 Task: Look for space in Harlingen, United States from 10th August, 2023 to 20th August, 2023 for 12 adults in price range Rs.10000 to Rs.14000. Place can be entire place or shared room with 6 bedrooms having 12 beds and 6 bathrooms. Property type can be house, flat, guest house. Amenities needed are: wifi, TV, free parkinig on premises, gym, breakfast. Booking option can be shelf check-in. Required host language is English.
Action: Mouse moved to (541, 126)
Screenshot: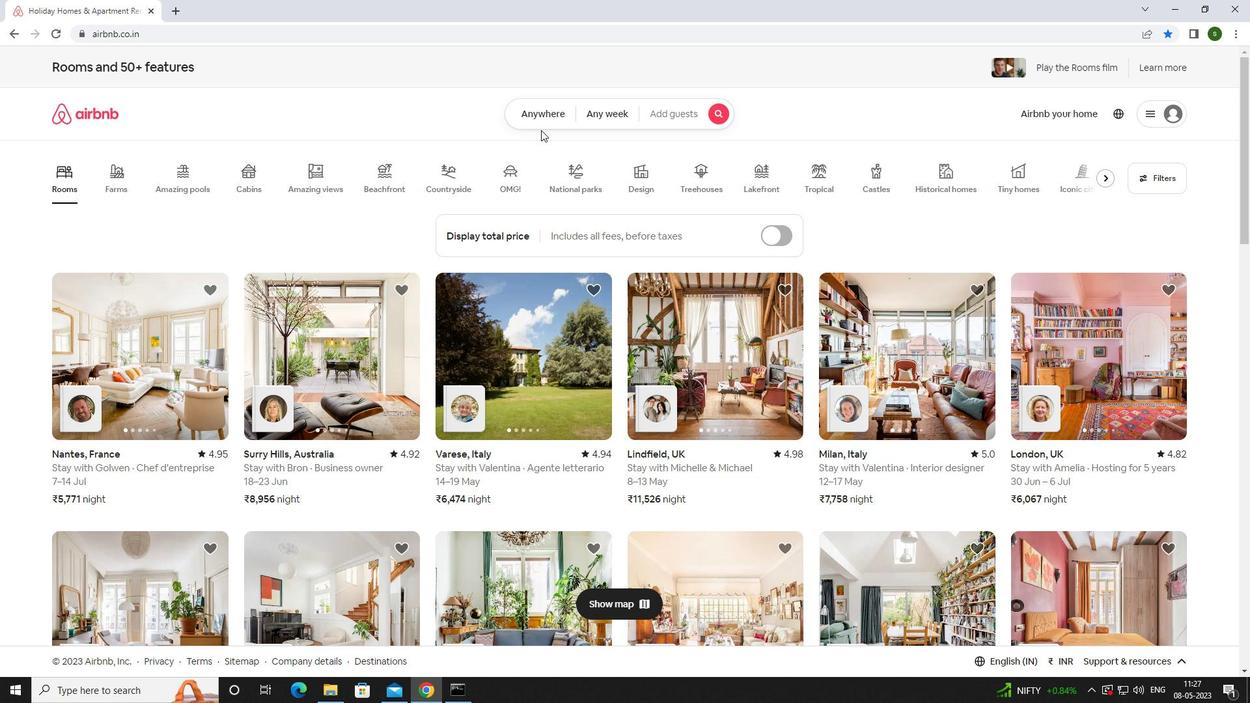 
Action: Mouse pressed left at (541, 126)
Screenshot: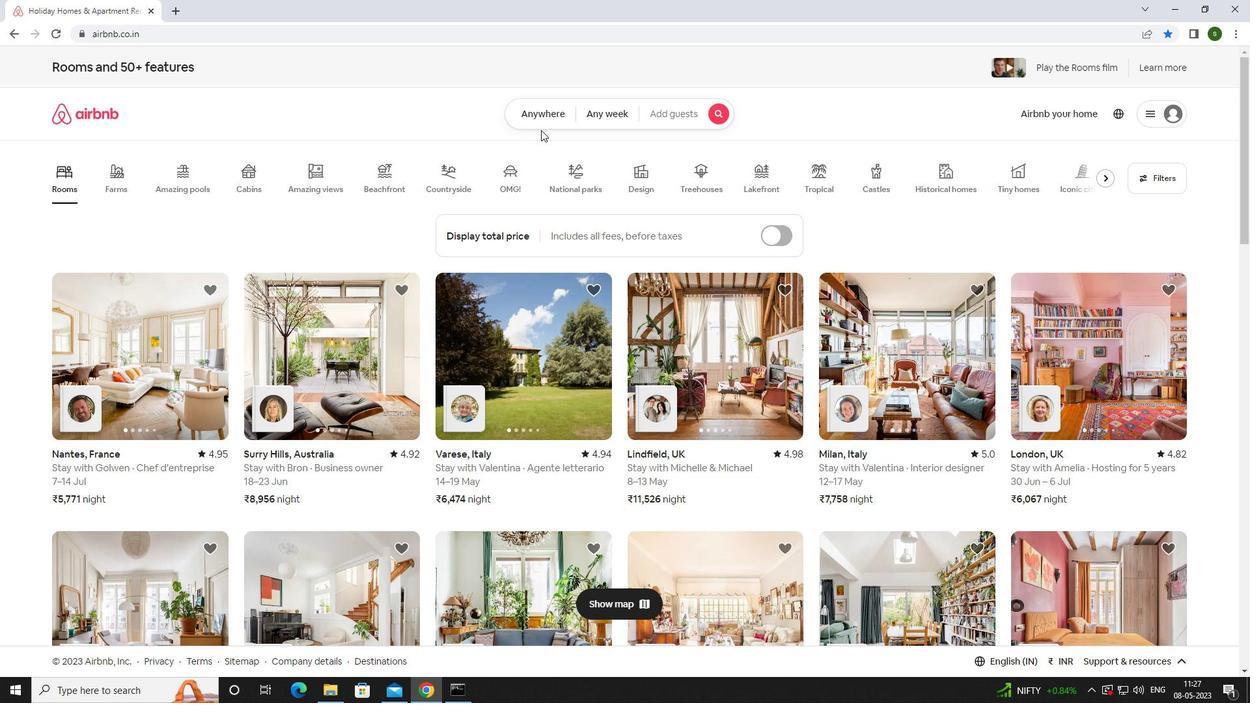 
Action: Mouse moved to (440, 170)
Screenshot: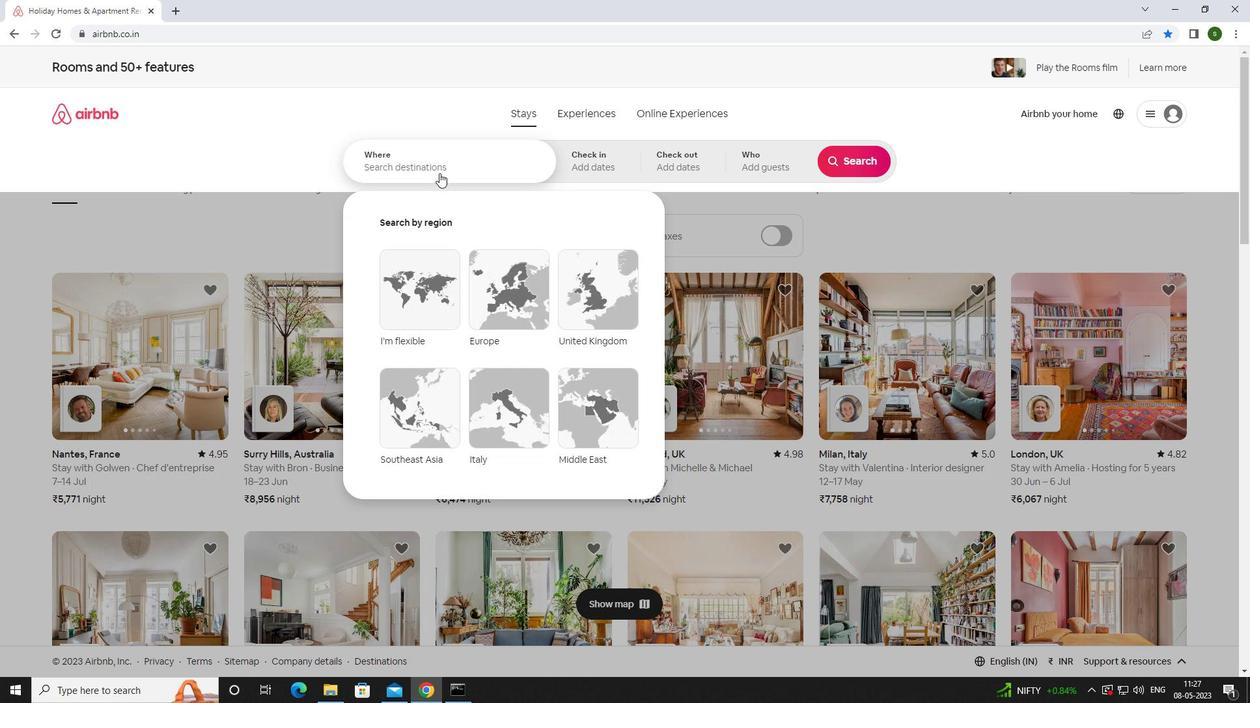 
Action: Mouse pressed left at (440, 170)
Screenshot: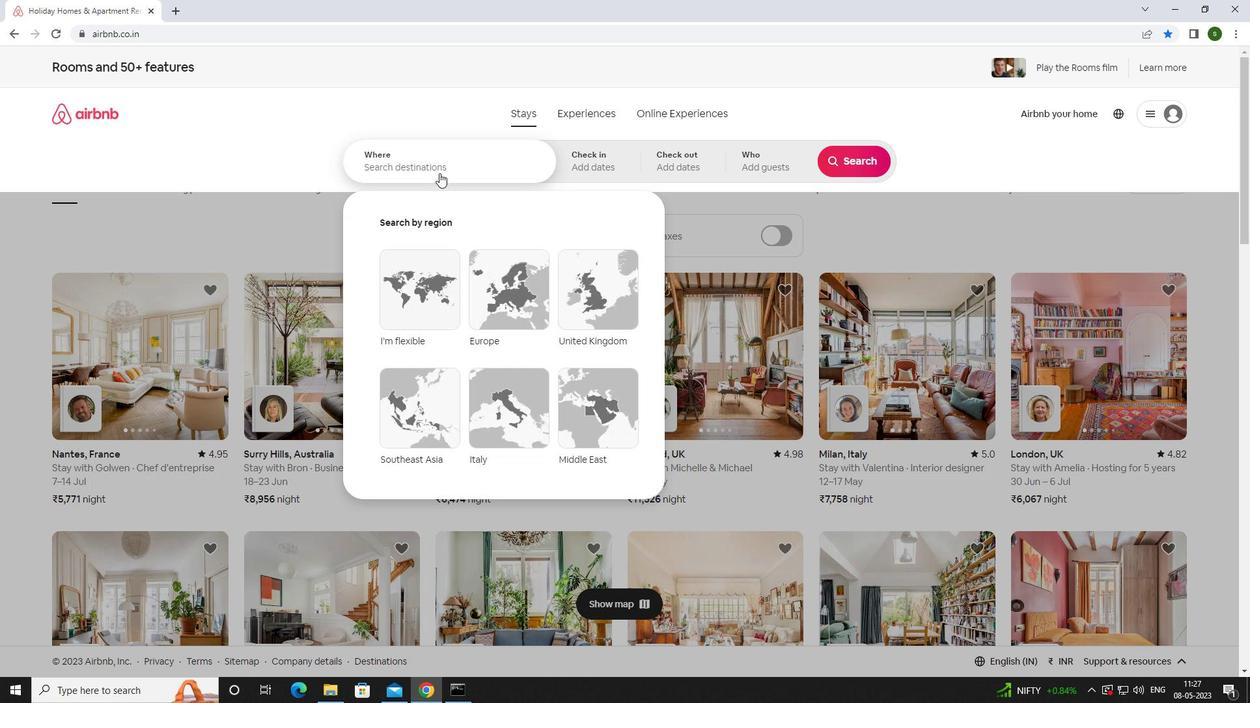 
Action: Mouse moved to (440, 170)
Screenshot: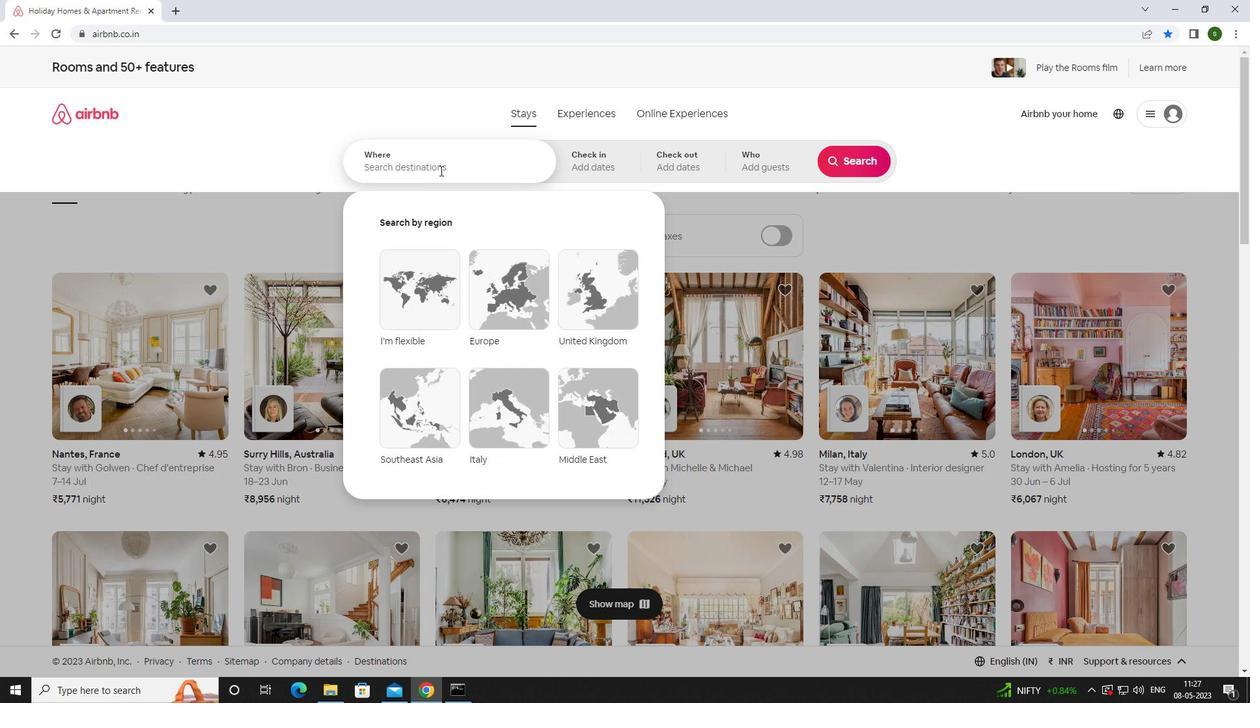 
Action: Key pressed <Key.caps_lock>h<Key.caps_lock>arlingen,<Key.space><Key.caps_lock>u<Key.caps_lock>nited<Key.space><Key.caps_lock>states<Key.enter>
Screenshot: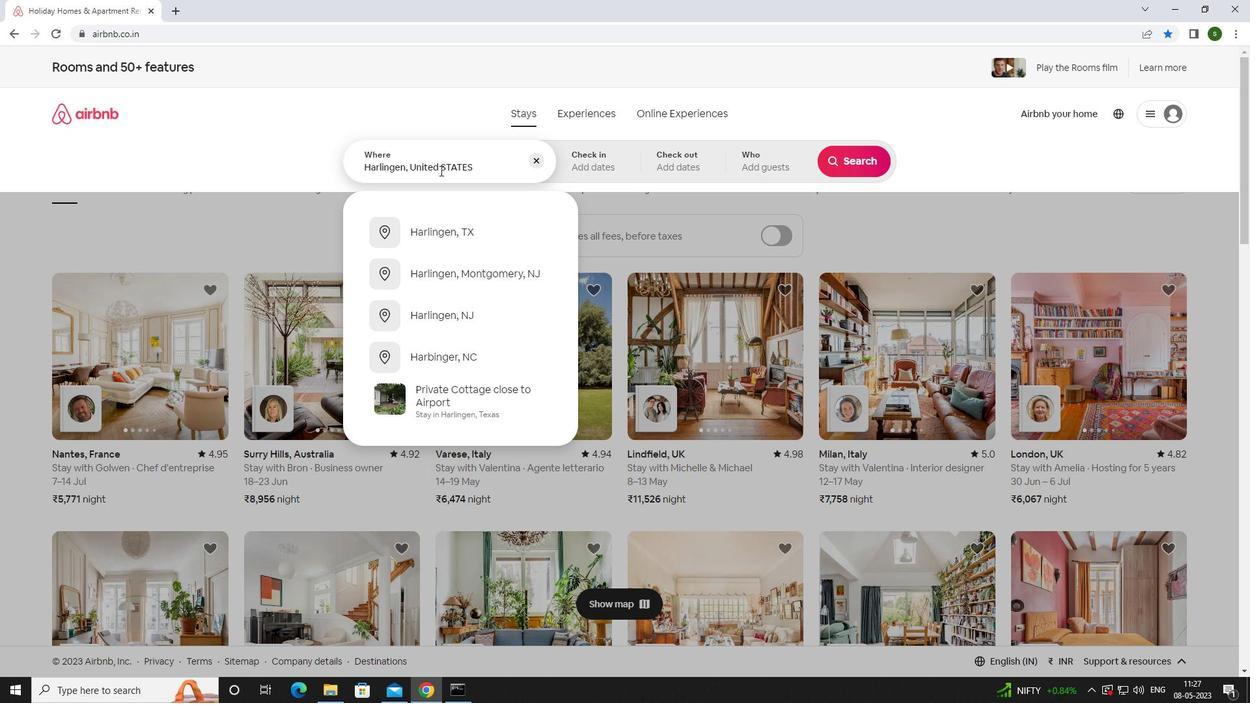 
Action: Mouse moved to (853, 267)
Screenshot: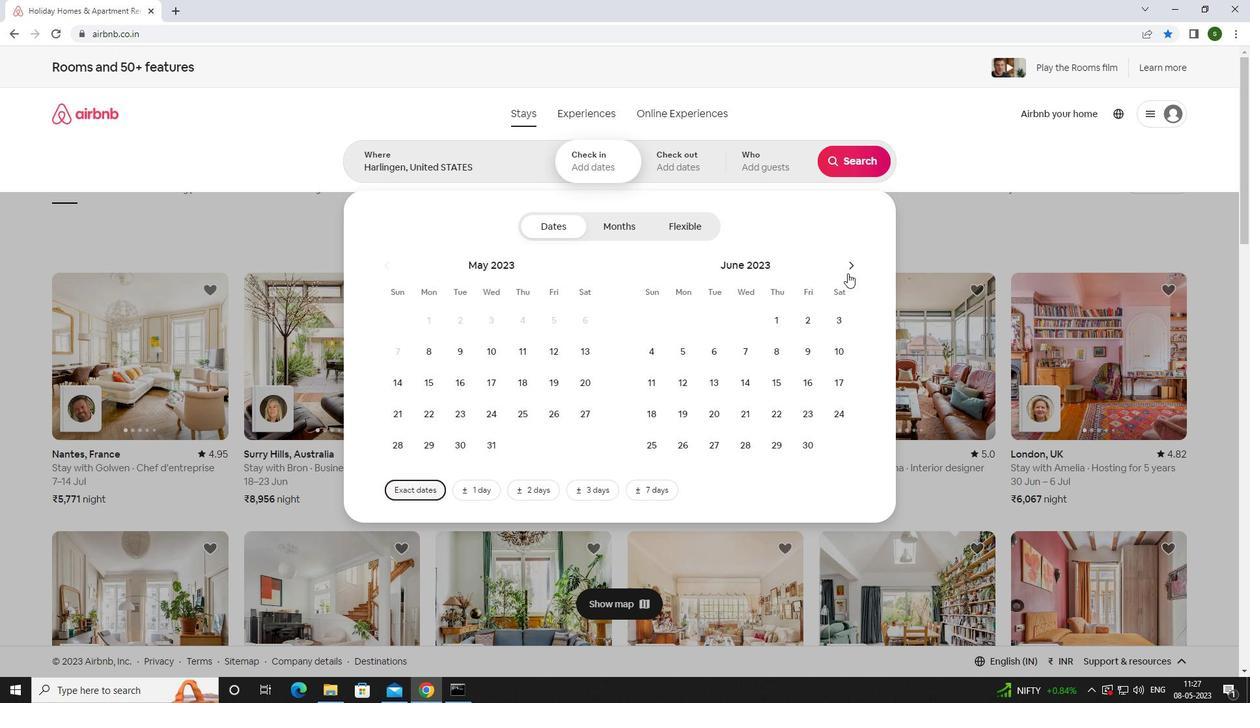 
Action: Mouse pressed left at (853, 267)
Screenshot: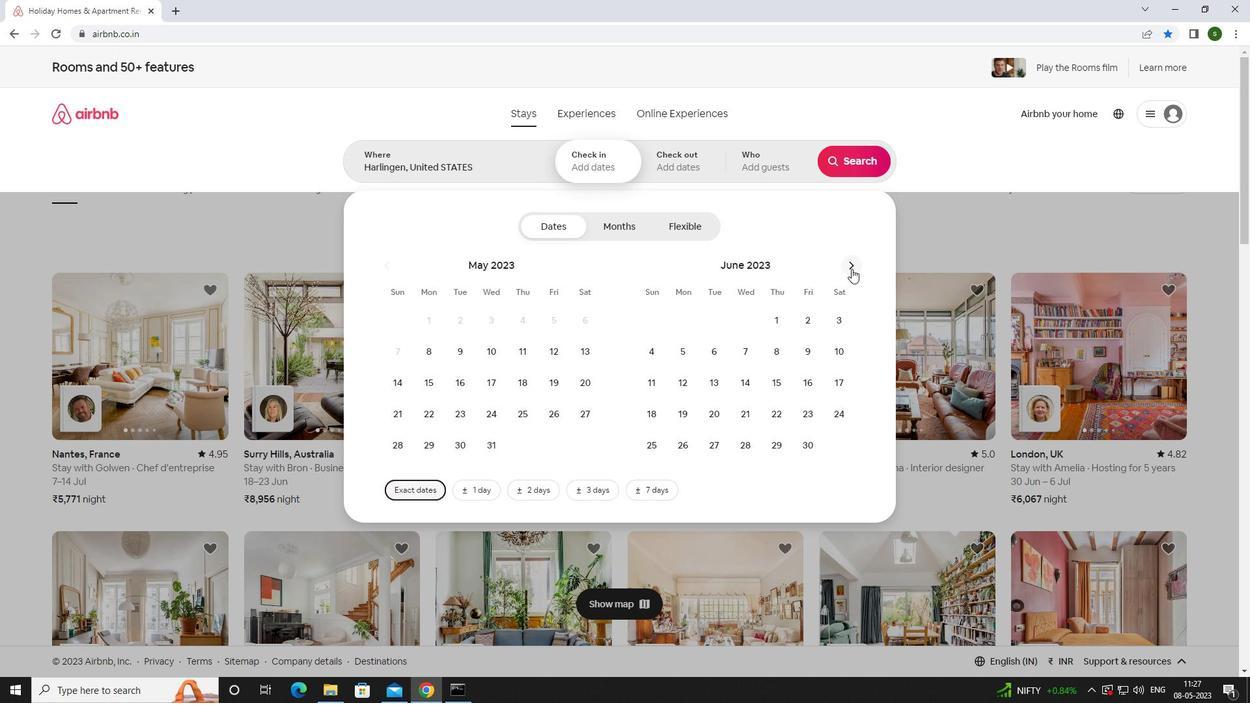 
Action: Mouse pressed left at (853, 267)
Screenshot: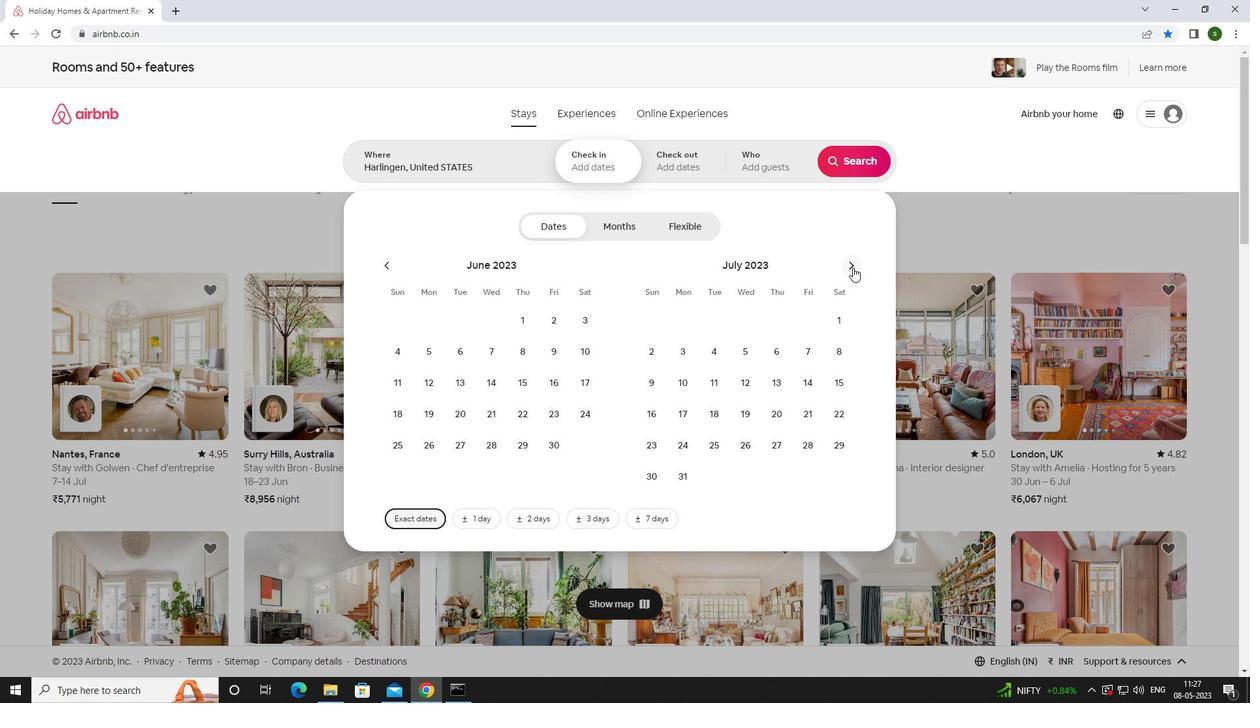 
Action: Mouse moved to (781, 355)
Screenshot: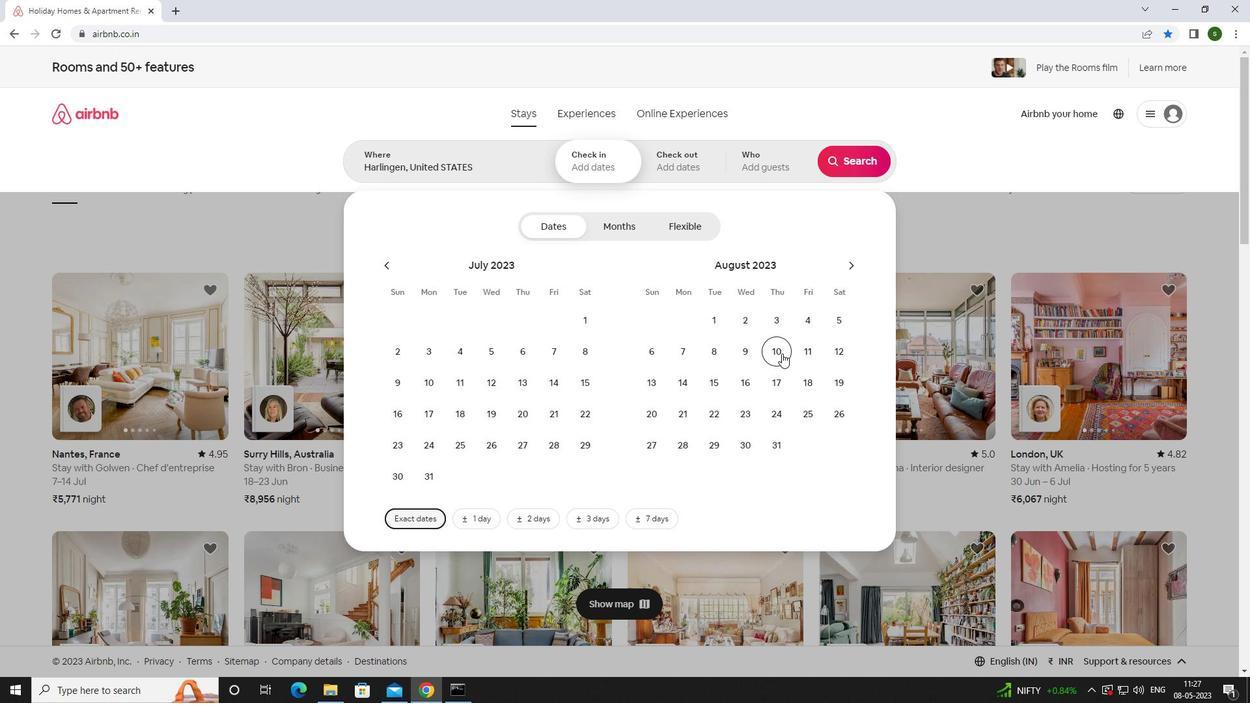 
Action: Mouse pressed left at (781, 355)
Screenshot: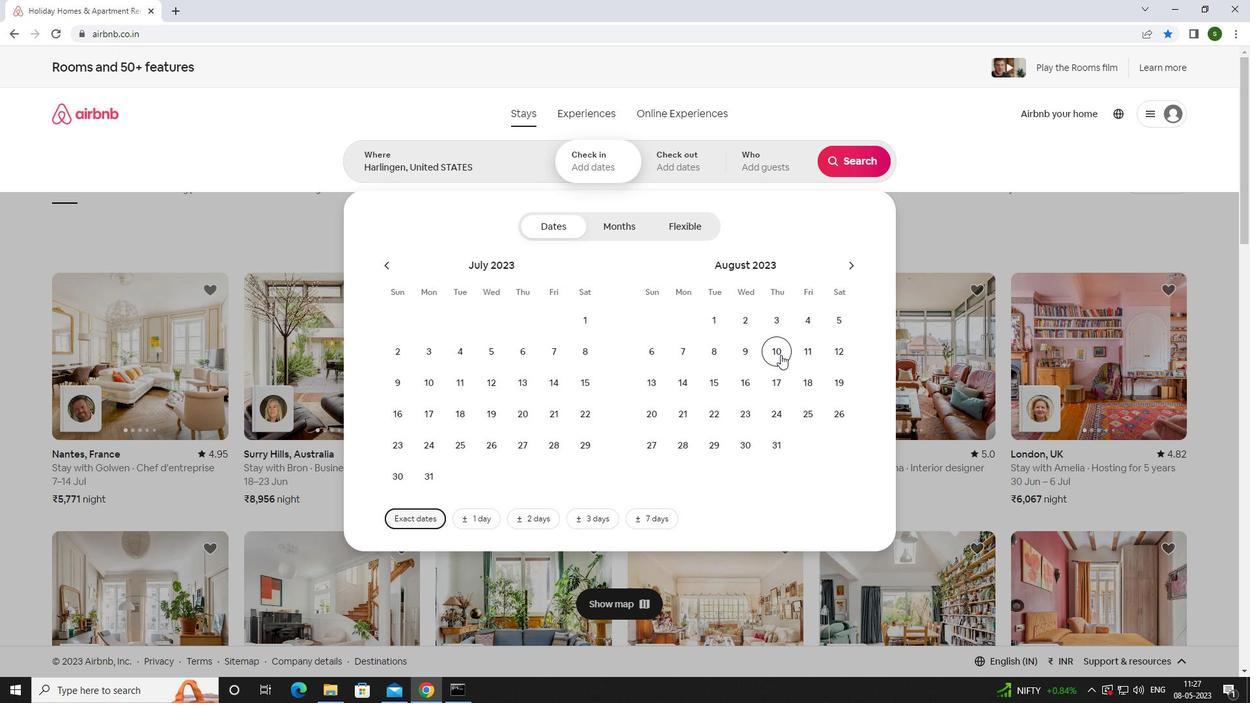 
Action: Mouse moved to (653, 409)
Screenshot: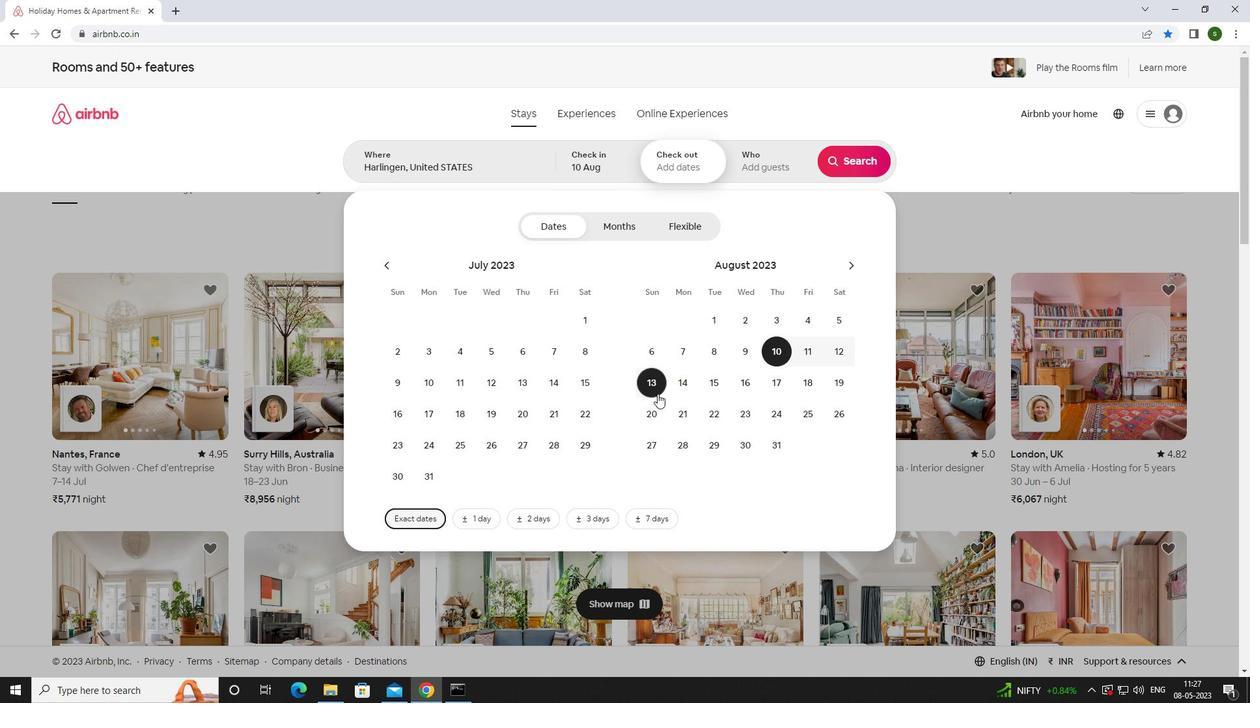 
Action: Mouse pressed left at (653, 409)
Screenshot: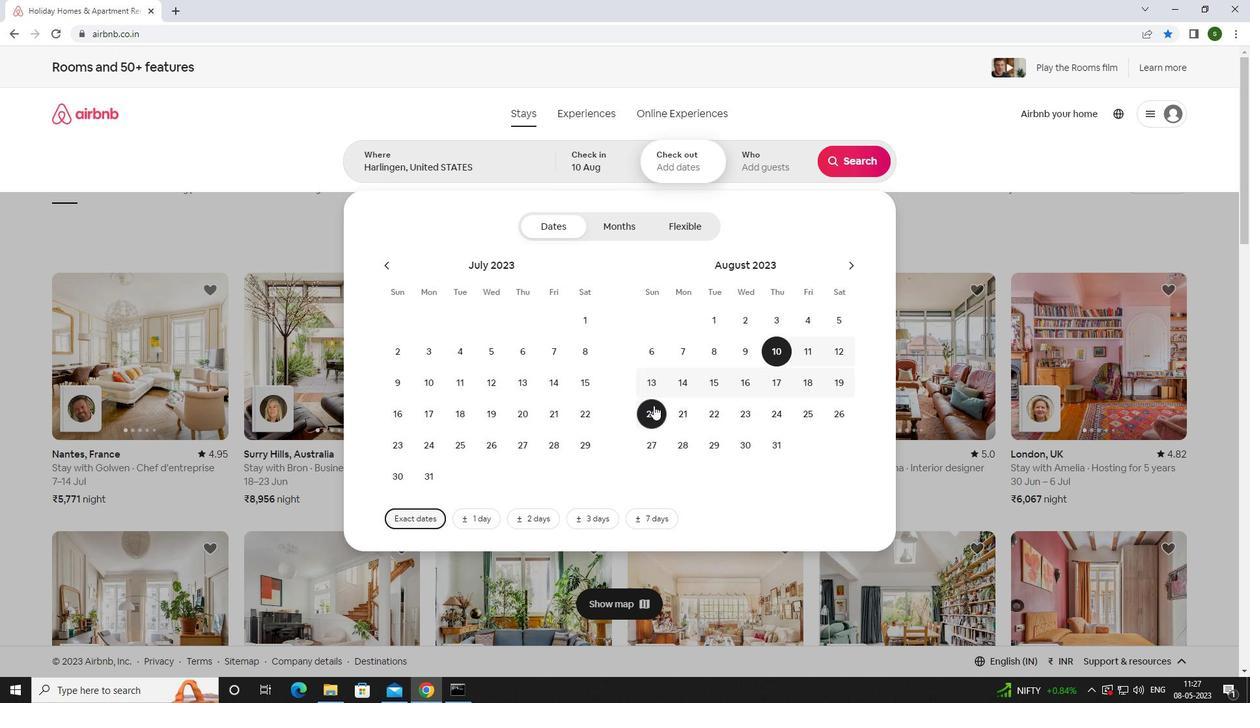 
Action: Mouse moved to (759, 168)
Screenshot: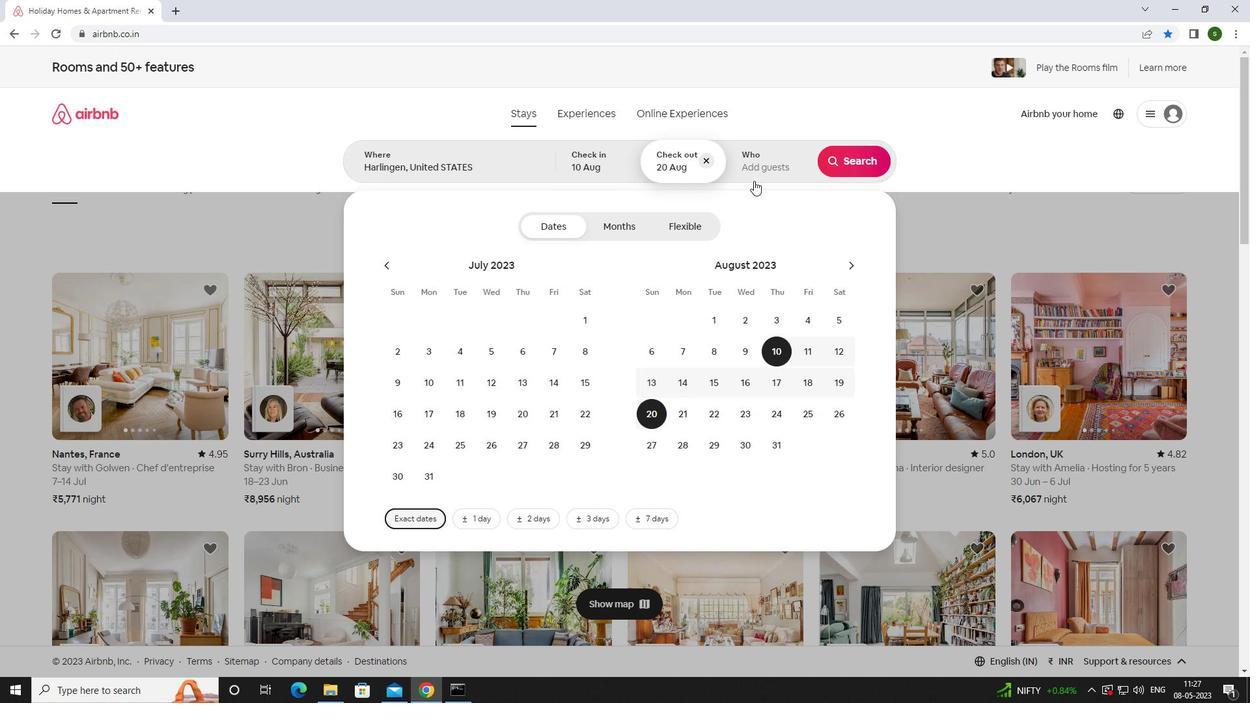 
Action: Mouse pressed left at (759, 168)
Screenshot: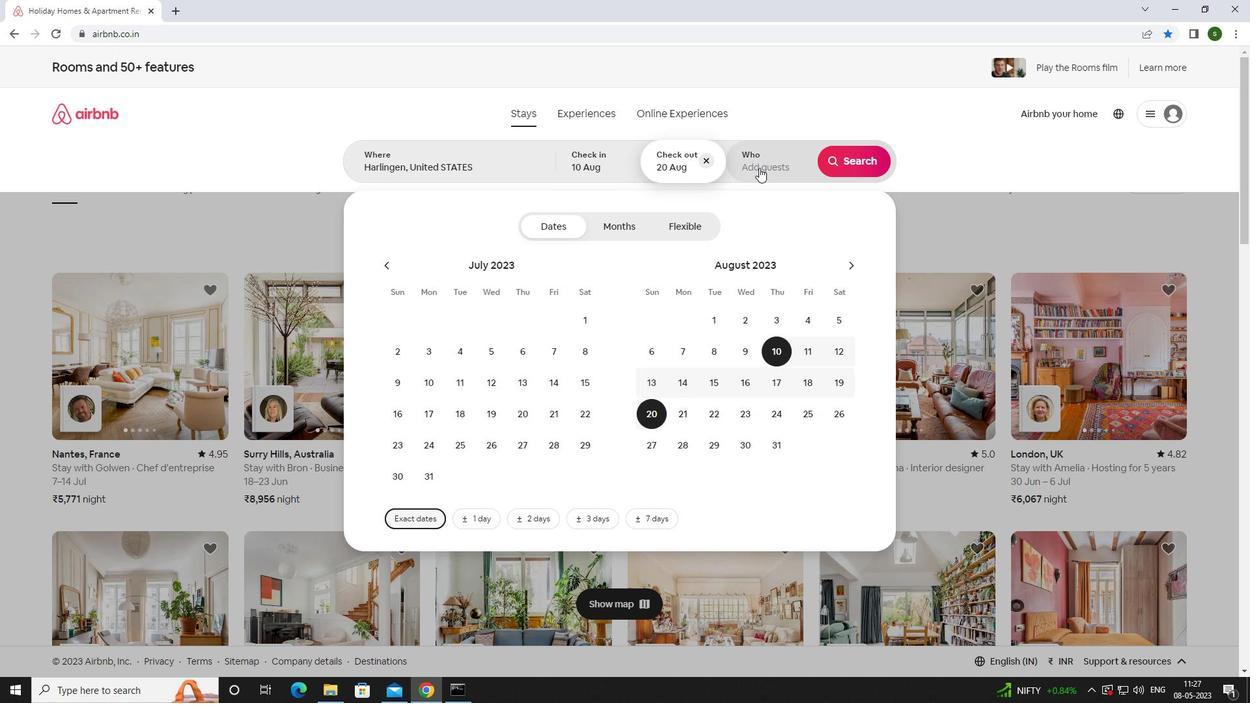 
Action: Mouse moved to (865, 230)
Screenshot: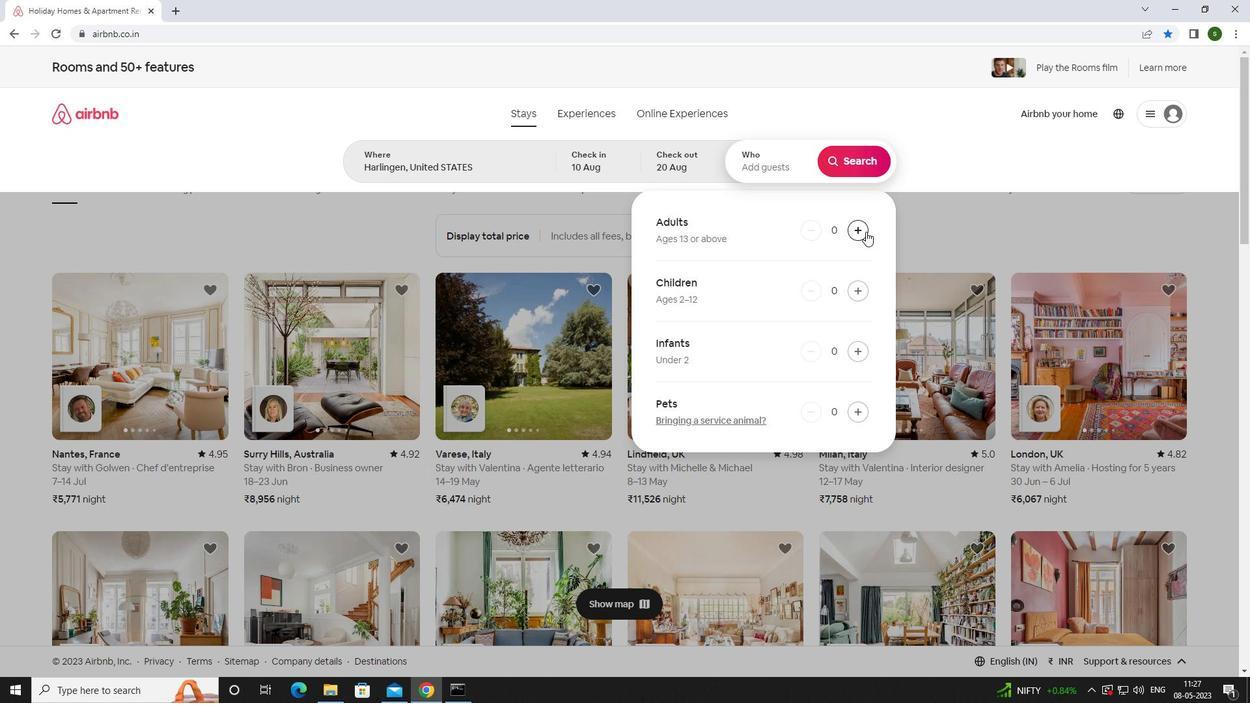 
Action: Mouse pressed left at (865, 230)
Screenshot: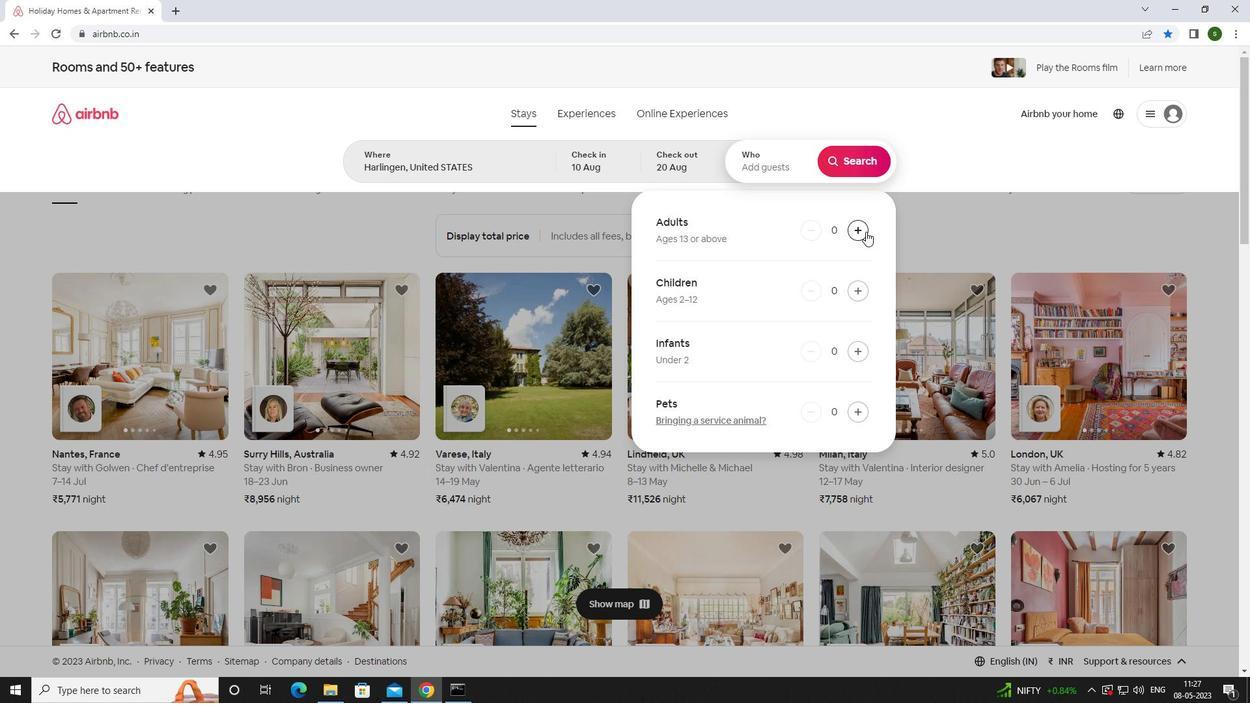 
Action: Mouse pressed left at (865, 230)
Screenshot: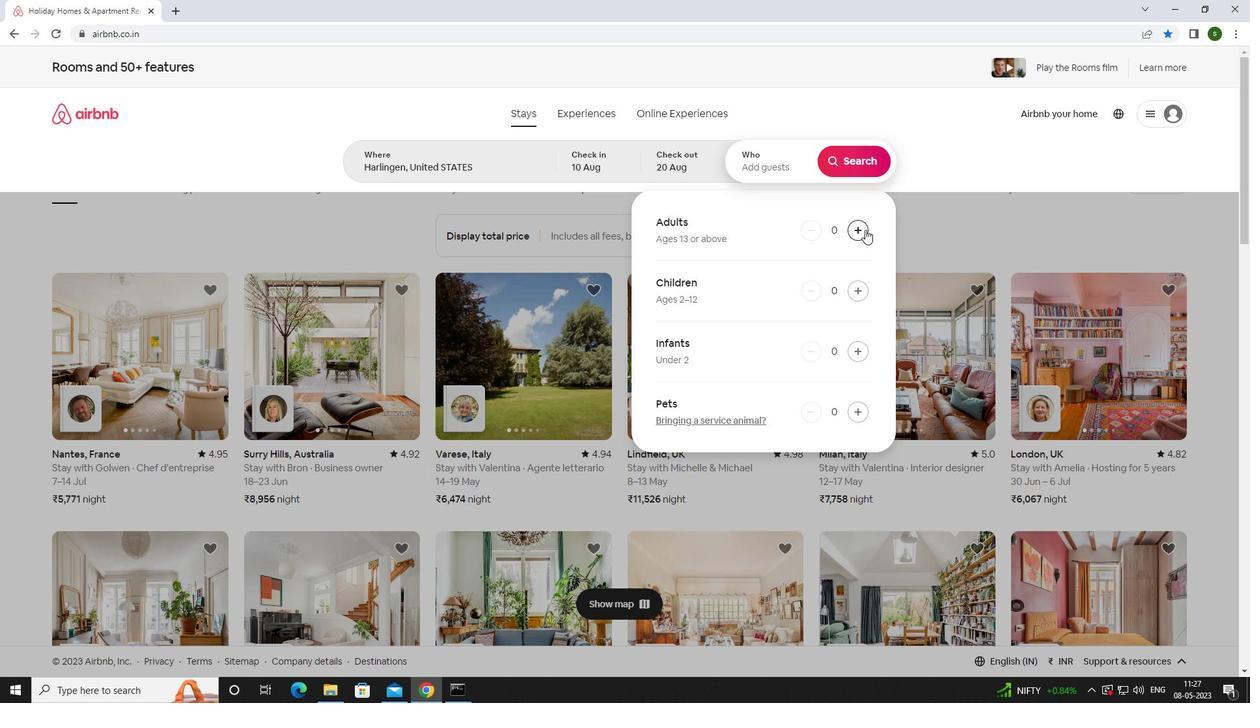 
Action: Mouse pressed left at (865, 230)
Screenshot: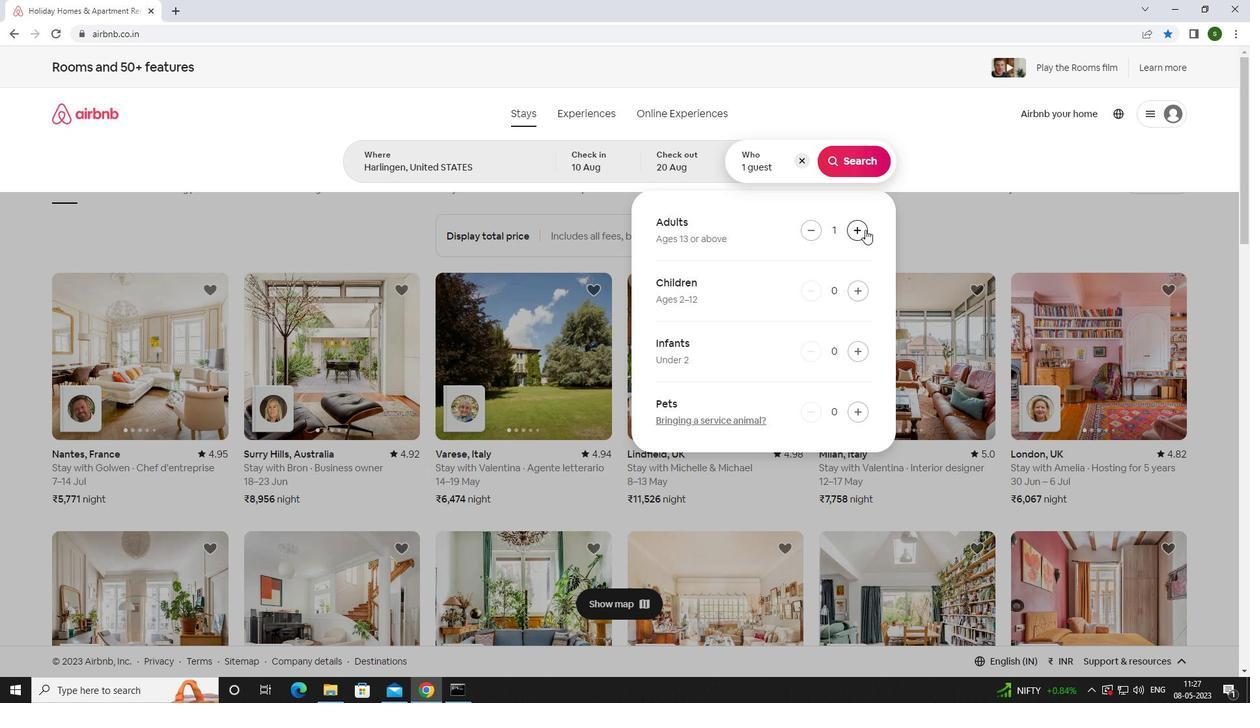 
Action: Mouse pressed left at (865, 230)
Screenshot: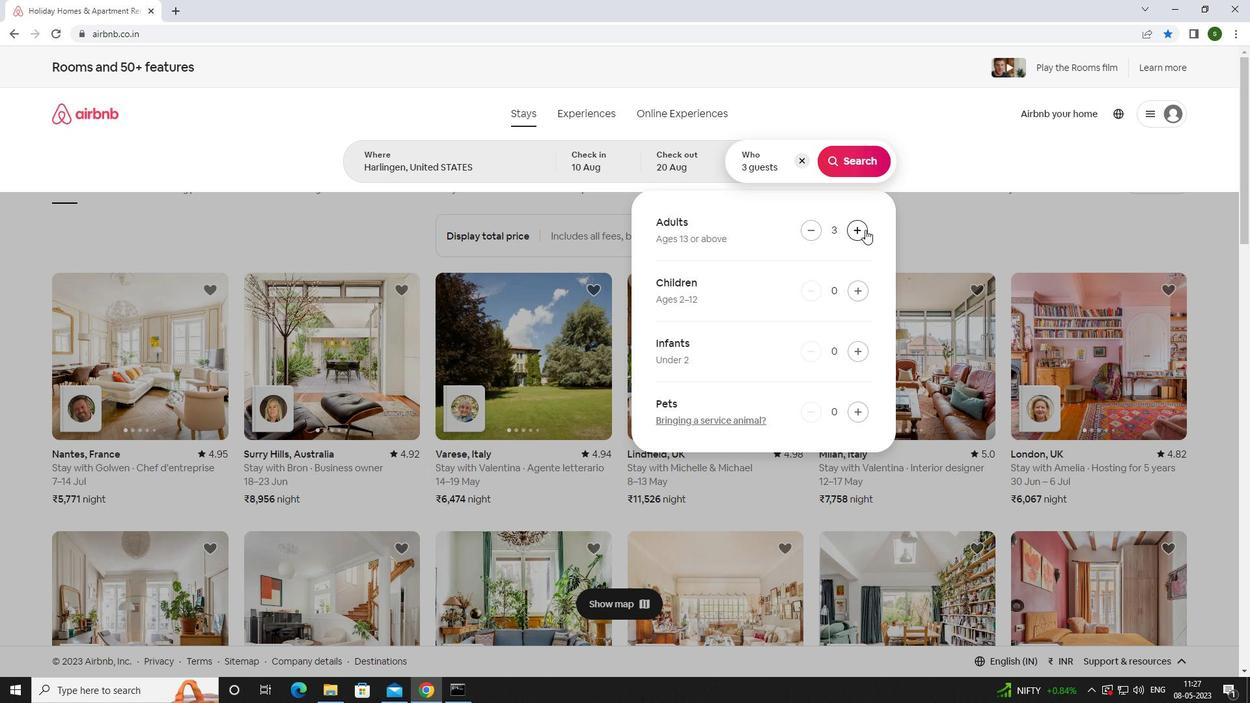 
Action: Mouse pressed left at (865, 230)
Screenshot: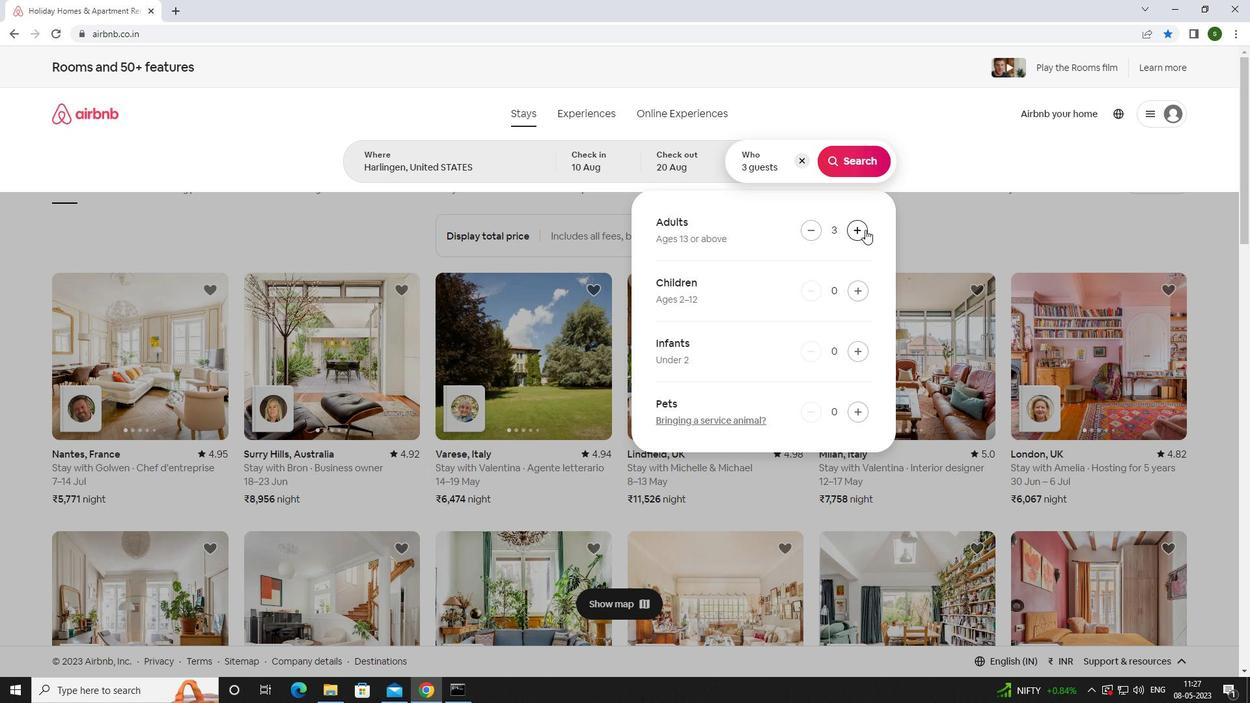 
Action: Mouse moved to (863, 230)
Screenshot: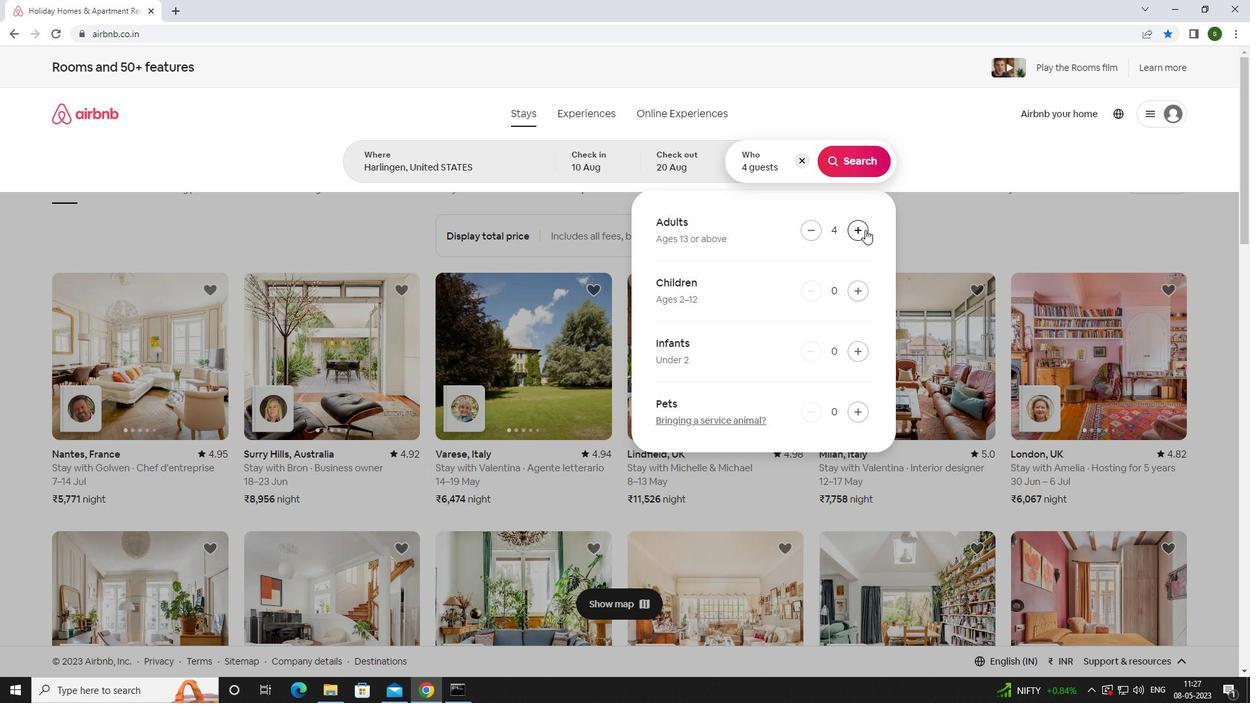 
Action: Mouse pressed left at (863, 230)
Screenshot: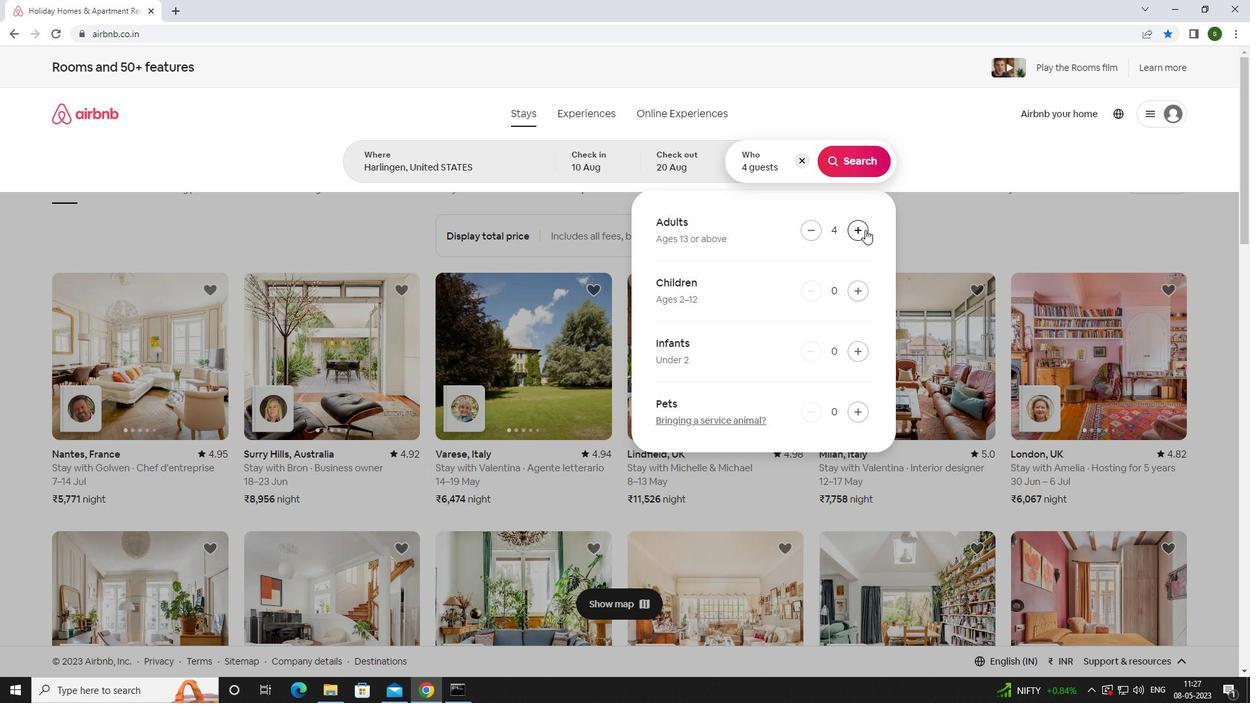 
Action: Mouse pressed left at (863, 230)
Screenshot: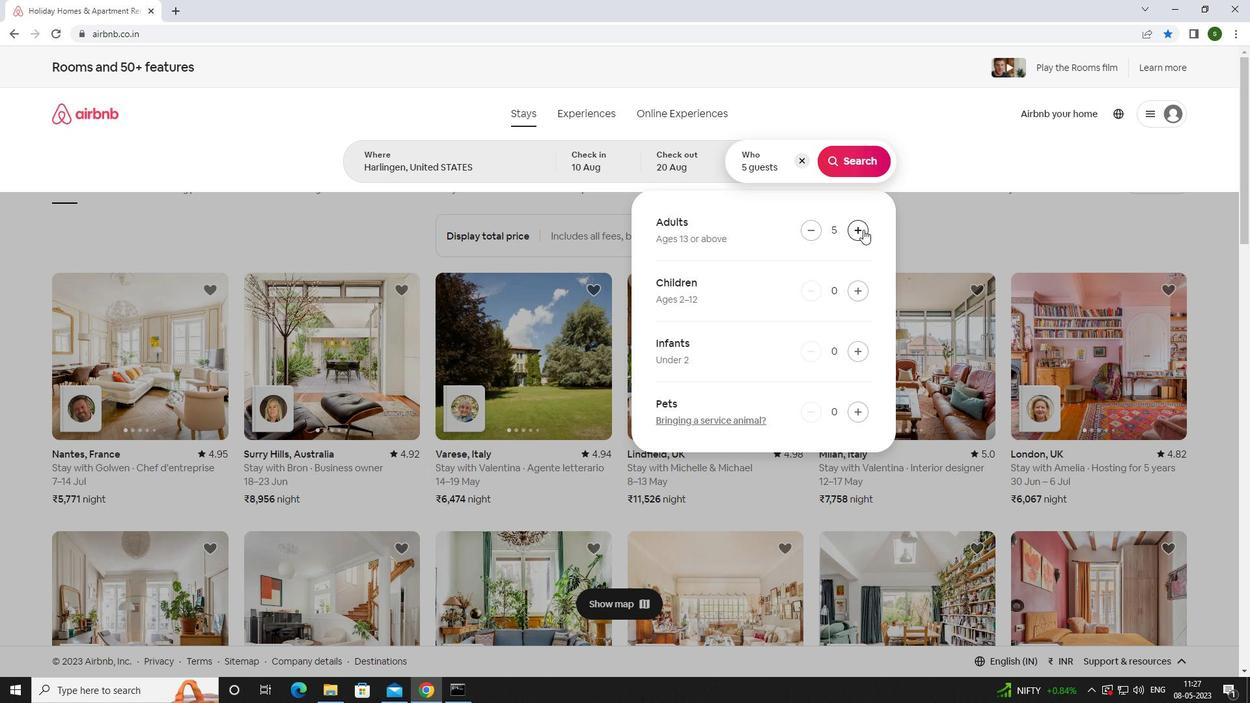 
Action: Mouse pressed left at (863, 230)
Screenshot: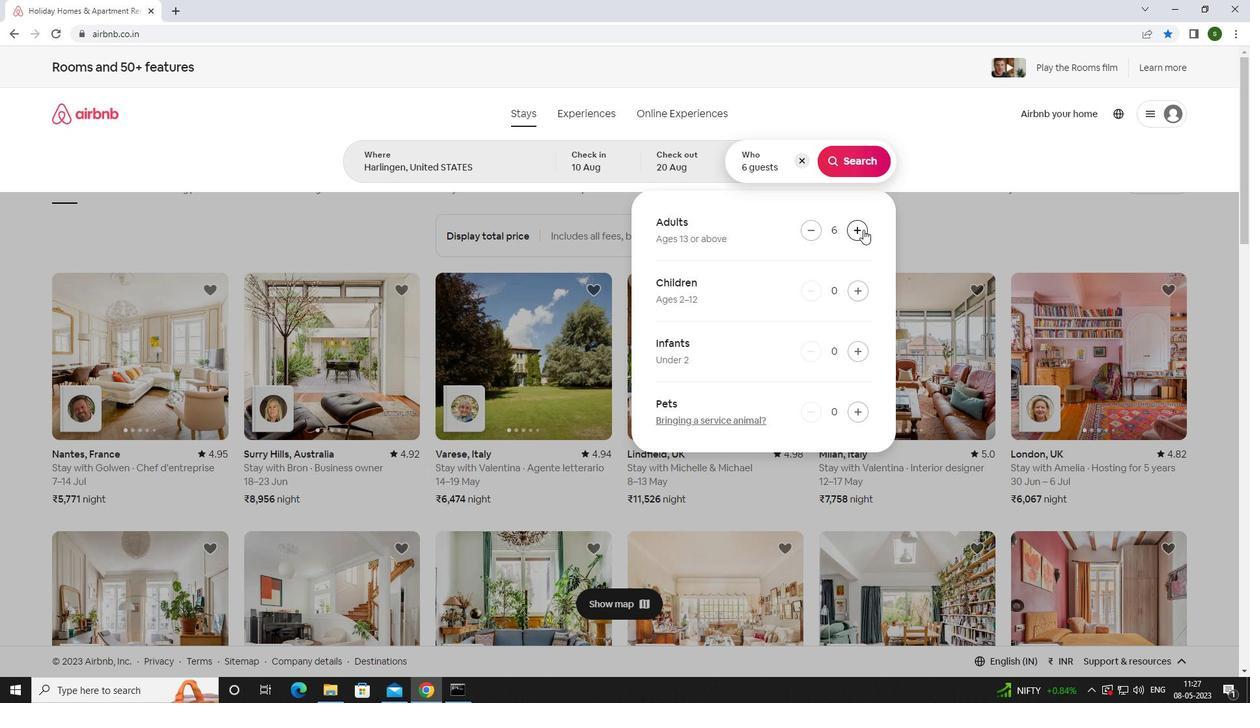 
Action: Mouse pressed left at (863, 230)
Screenshot: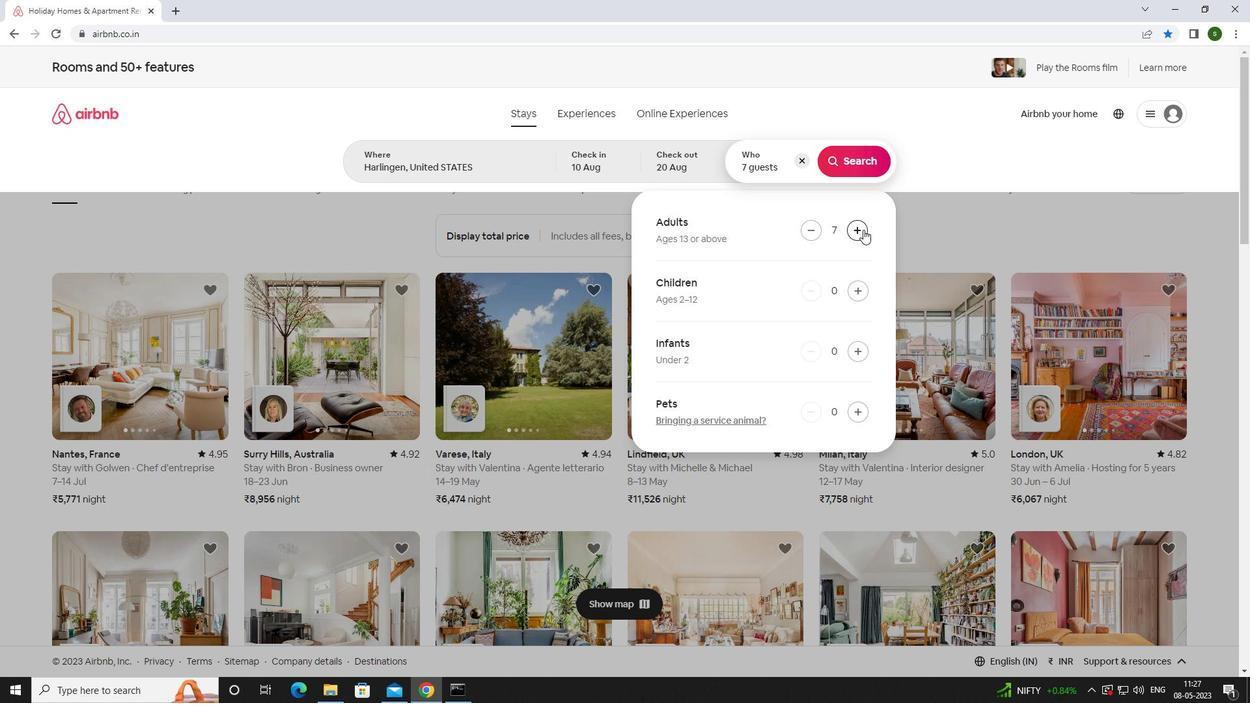 
Action: Mouse pressed left at (863, 230)
Screenshot: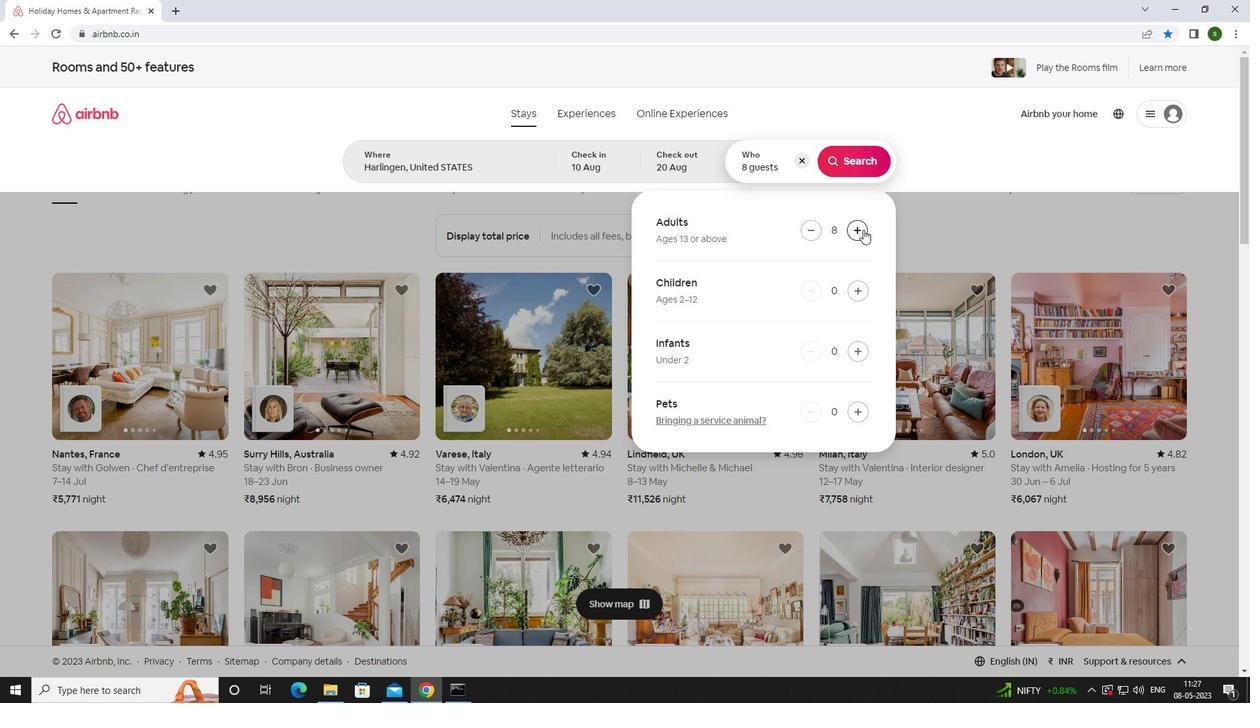 
Action: Mouse moved to (862, 230)
Screenshot: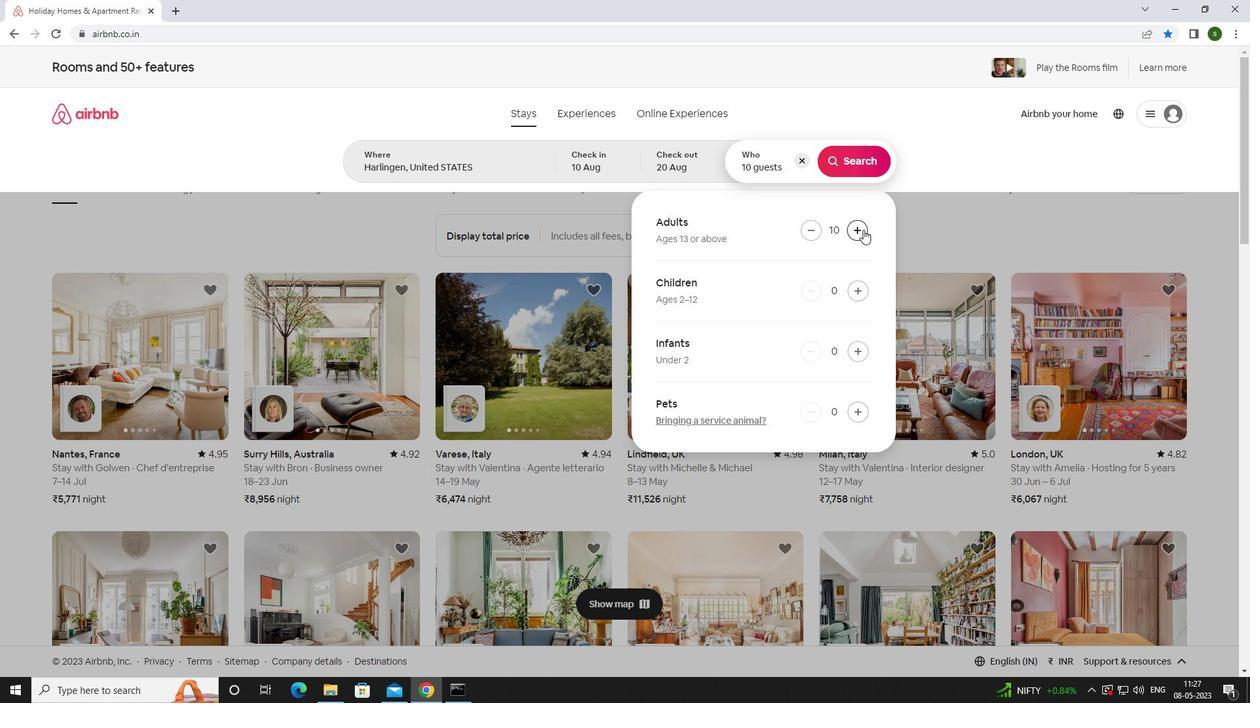
Action: Mouse pressed left at (862, 230)
Screenshot: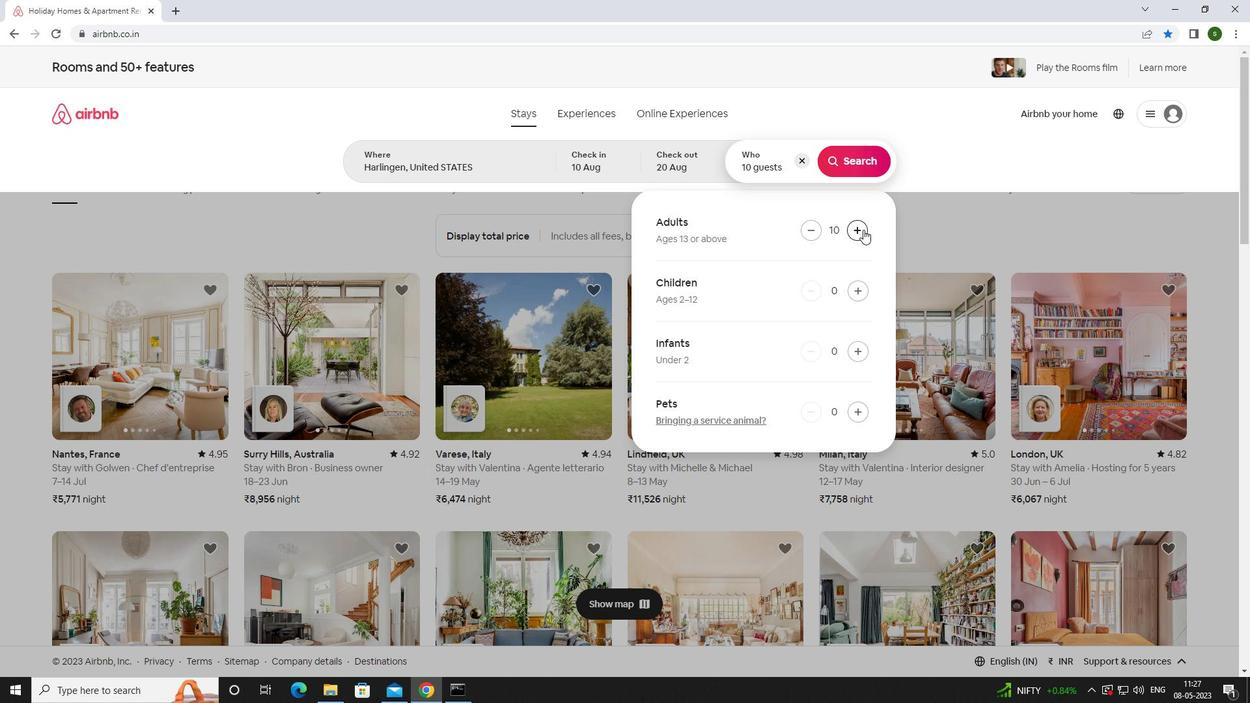 
Action: Mouse pressed left at (862, 230)
Screenshot: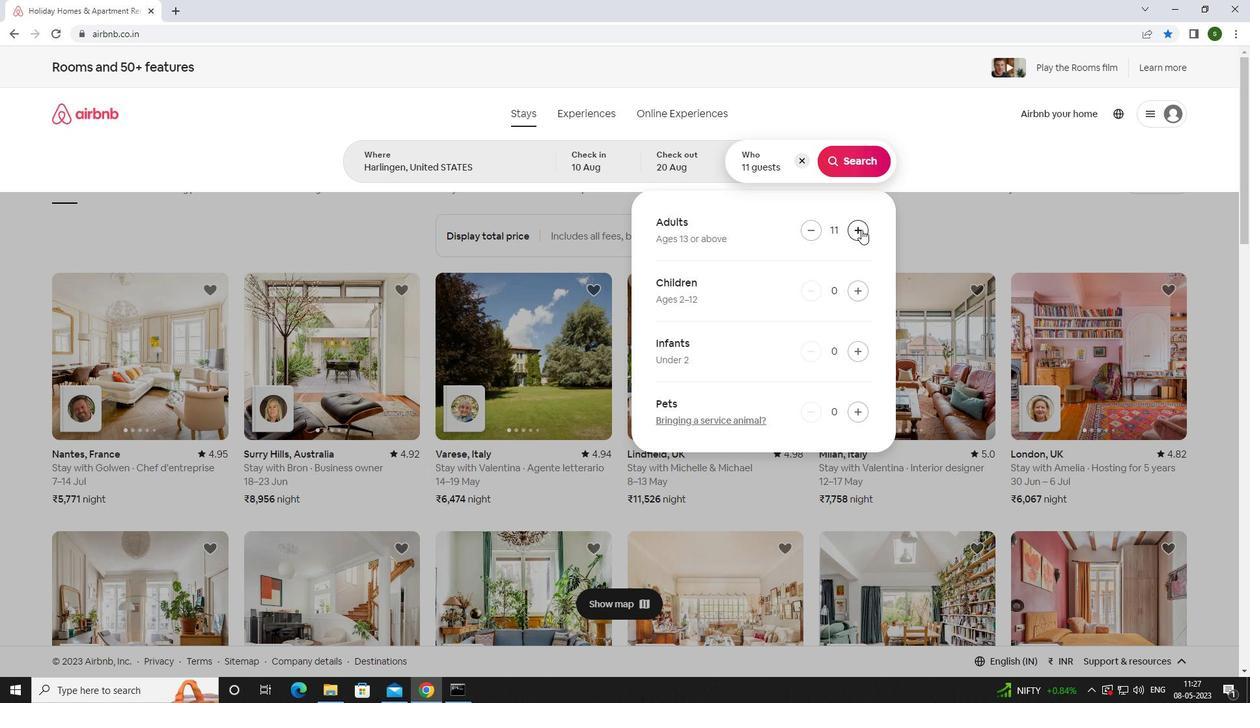 
Action: Mouse moved to (859, 158)
Screenshot: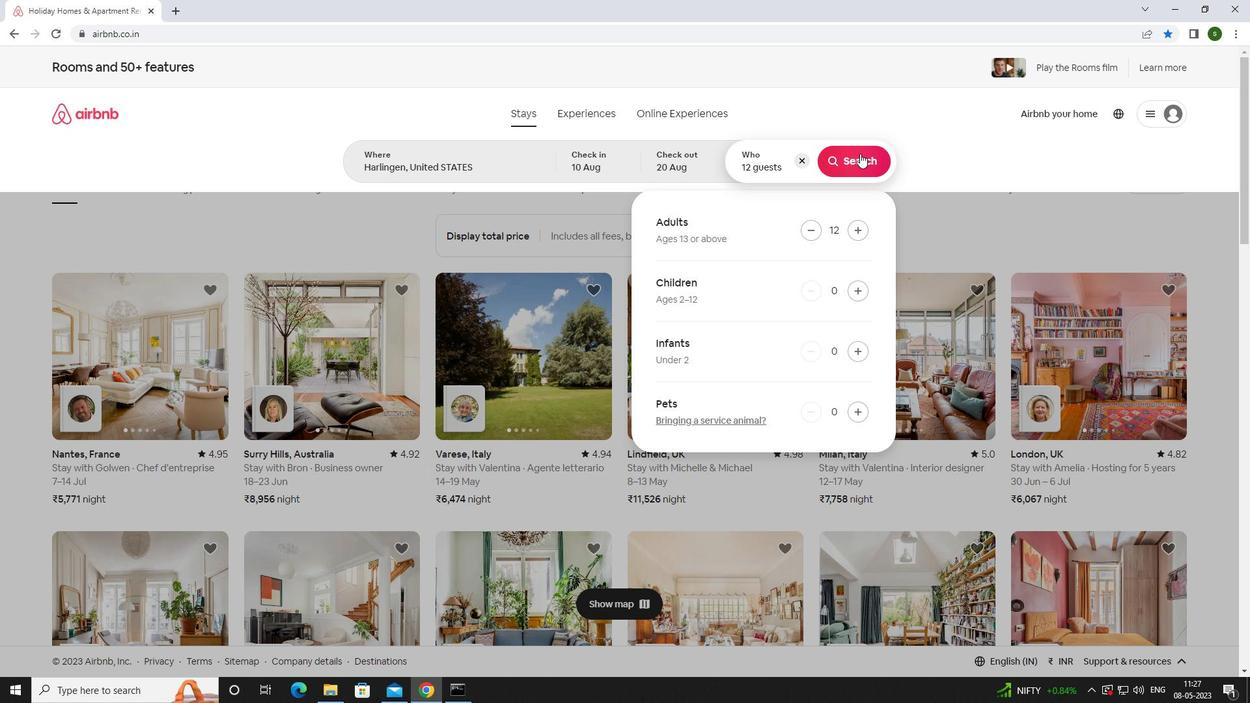 
Action: Mouse pressed left at (859, 158)
Screenshot: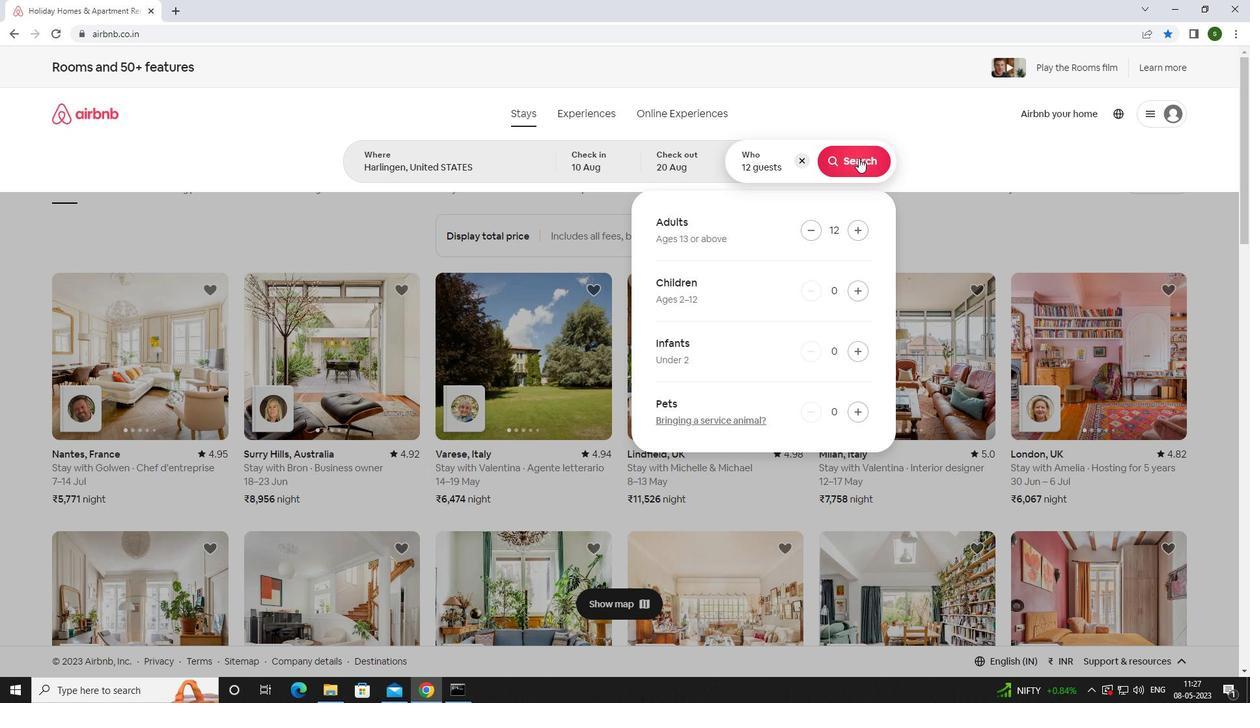 
Action: Mouse moved to (1180, 118)
Screenshot: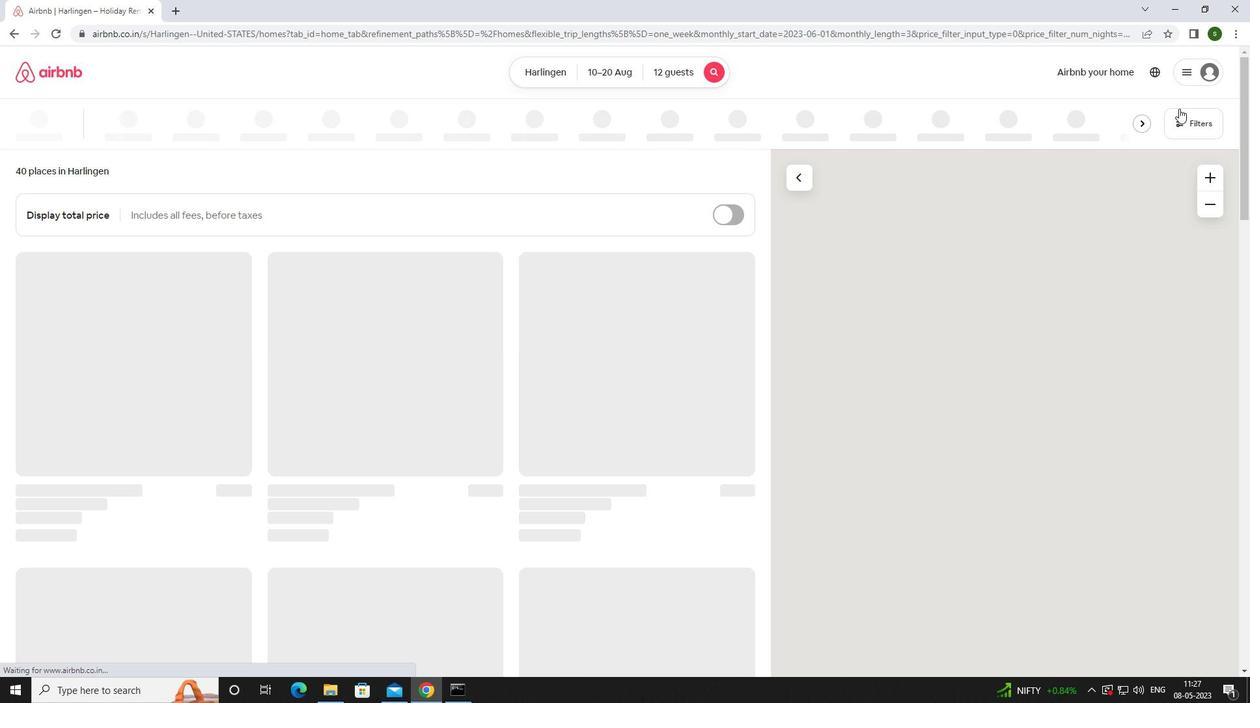 
Action: Mouse pressed left at (1180, 118)
Screenshot: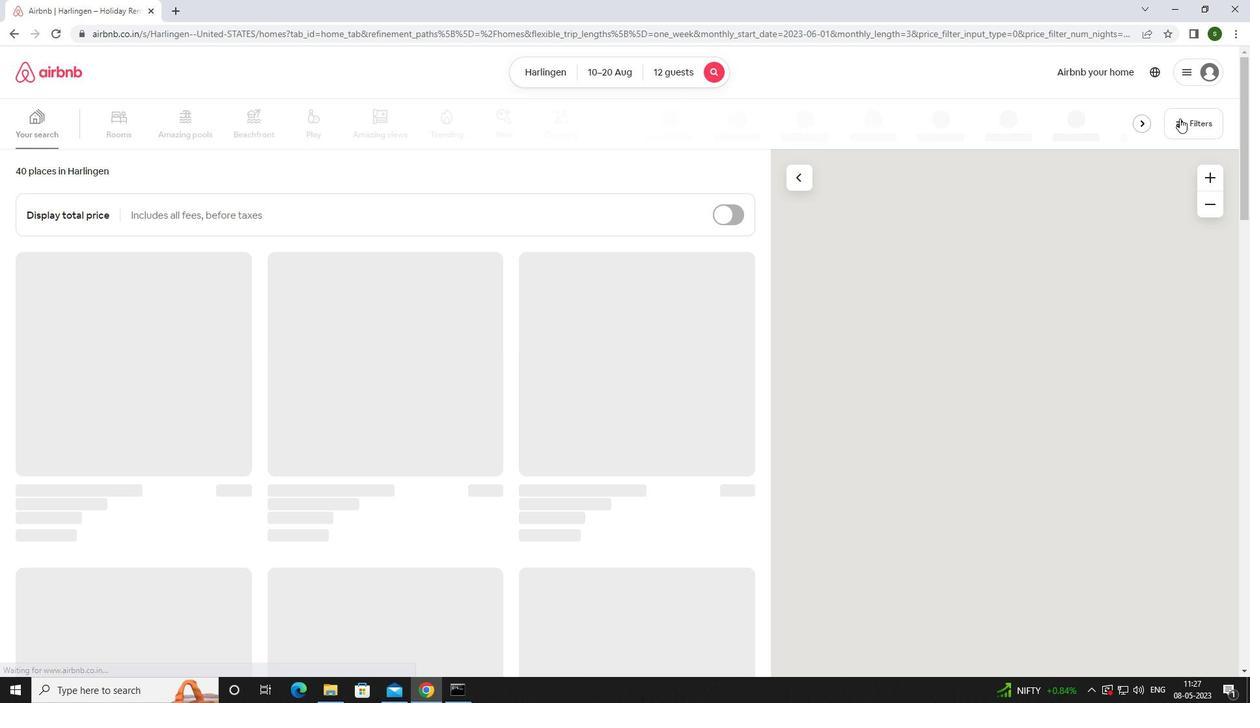 
Action: Mouse moved to (508, 438)
Screenshot: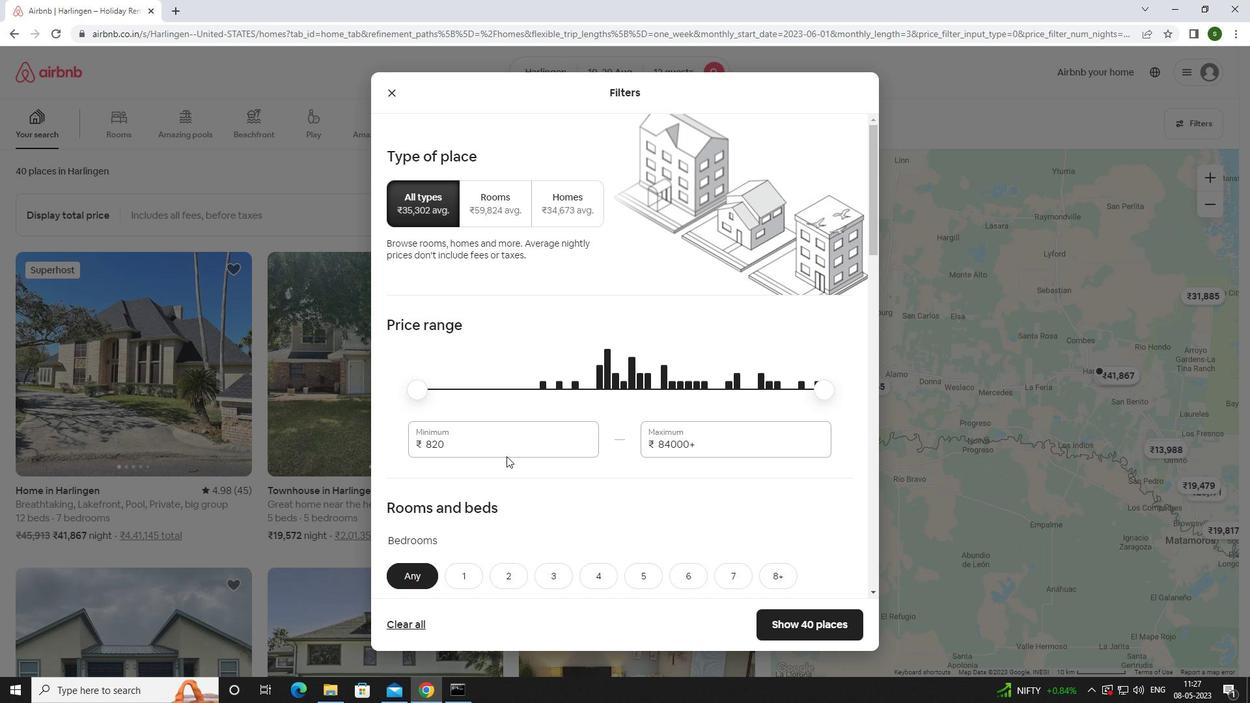 
Action: Mouse pressed left at (508, 438)
Screenshot: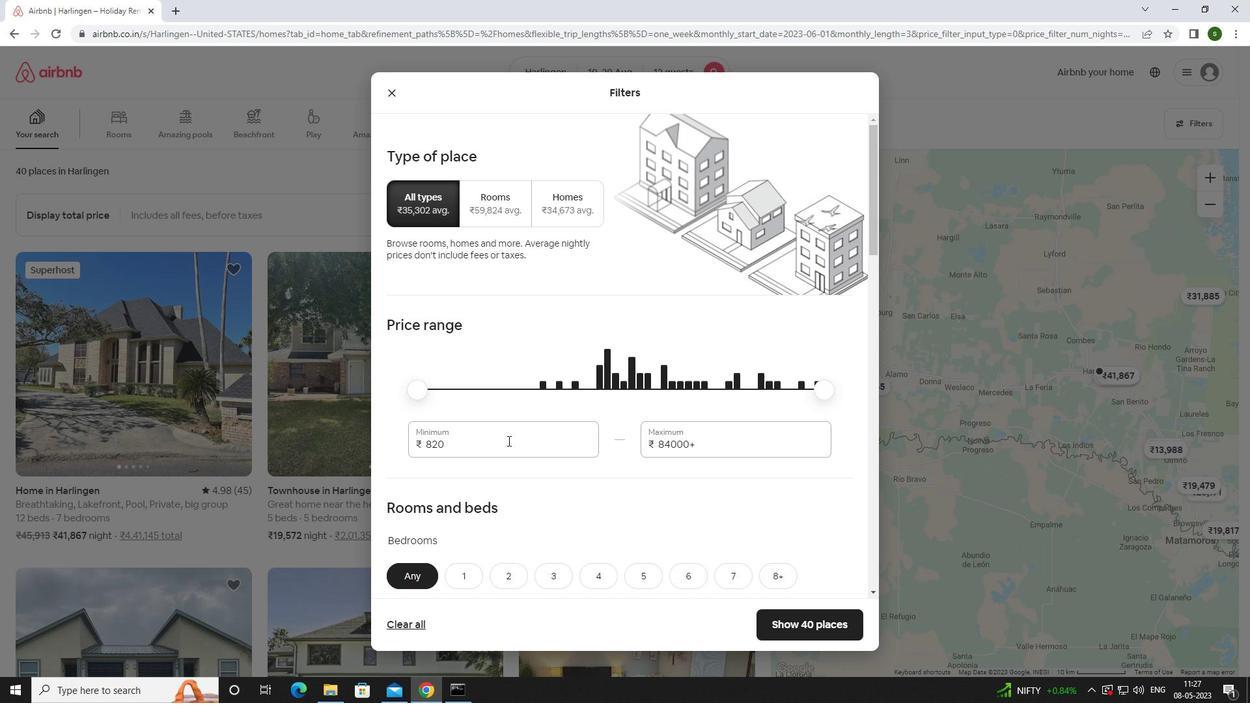 
Action: Mouse moved to (509, 438)
Screenshot: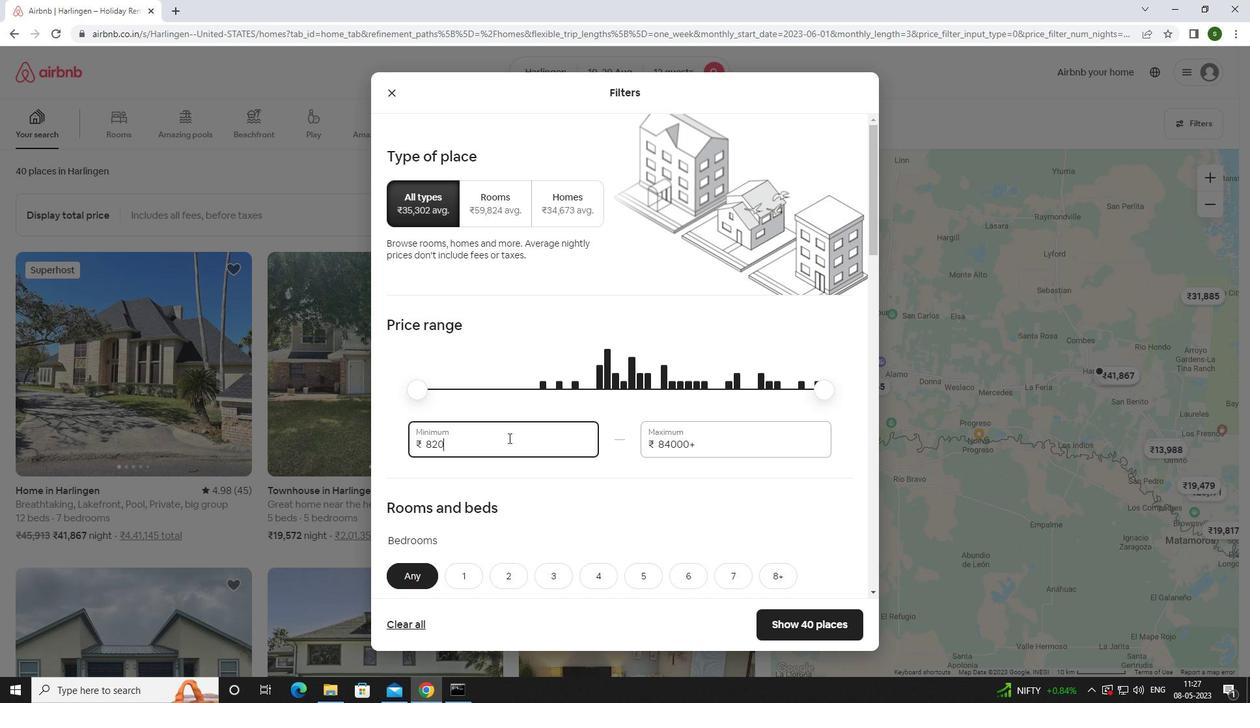 
Action: Key pressed <Key.backspace><Key.backspace><Key.backspace><Key.backspace>10000
Screenshot: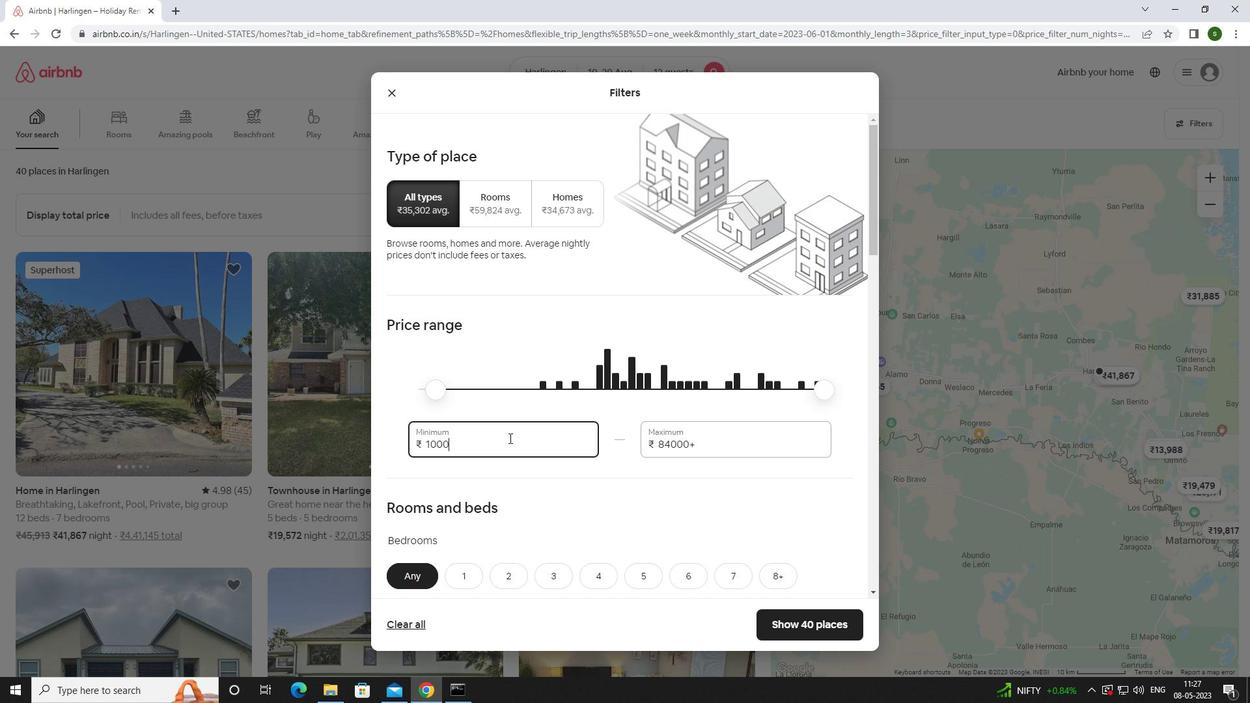 
Action: Mouse moved to (697, 448)
Screenshot: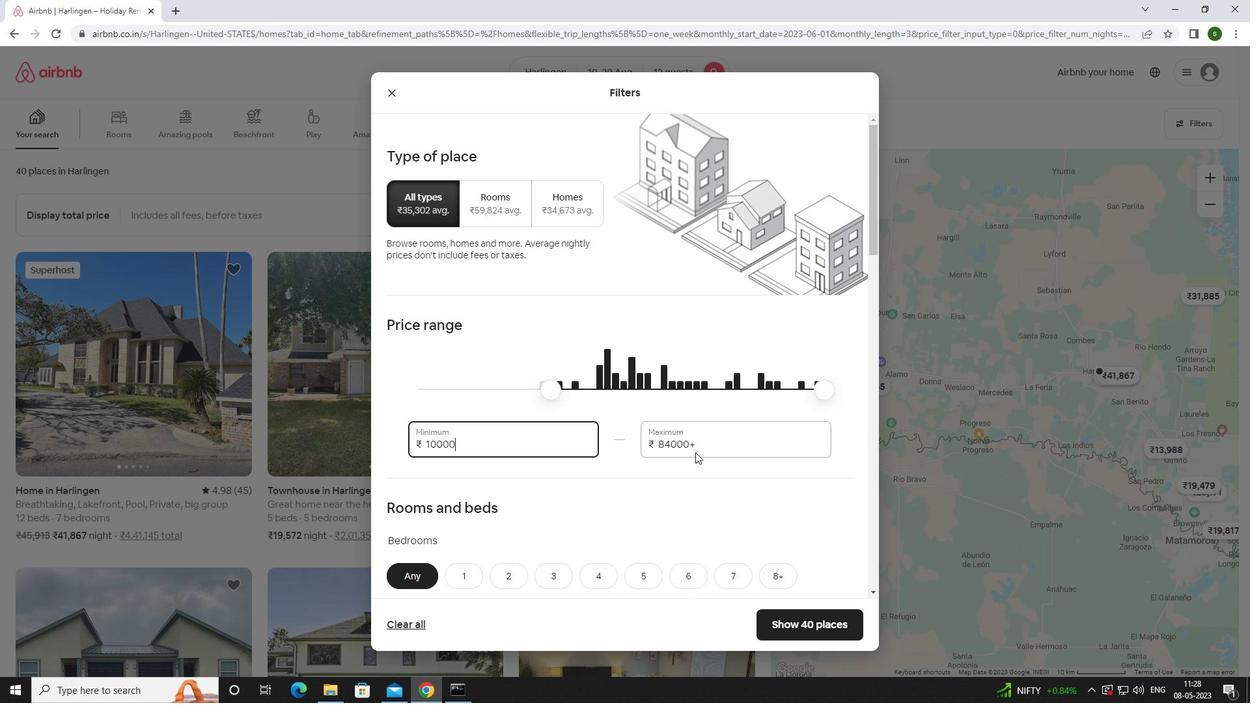 
Action: Mouse pressed left at (697, 448)
Screenshot: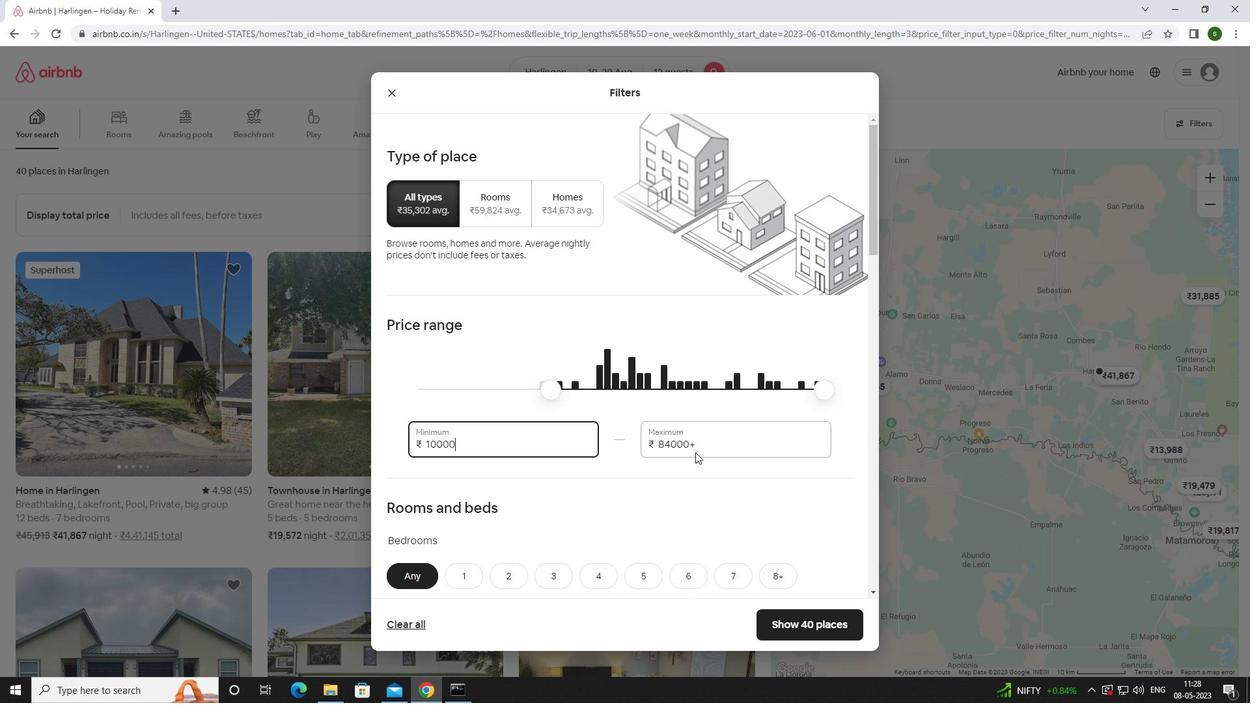 
Action: Key pressed <Key.backspace><Key.backspace><Key.backspace><Key.backspace><Key.backspace><Key.backspace><Key.backspace><Key.backspace><Key.backspace><Key.backspace><Key.backspace><Key.backspace><Key.backspace>14000
Screenshot: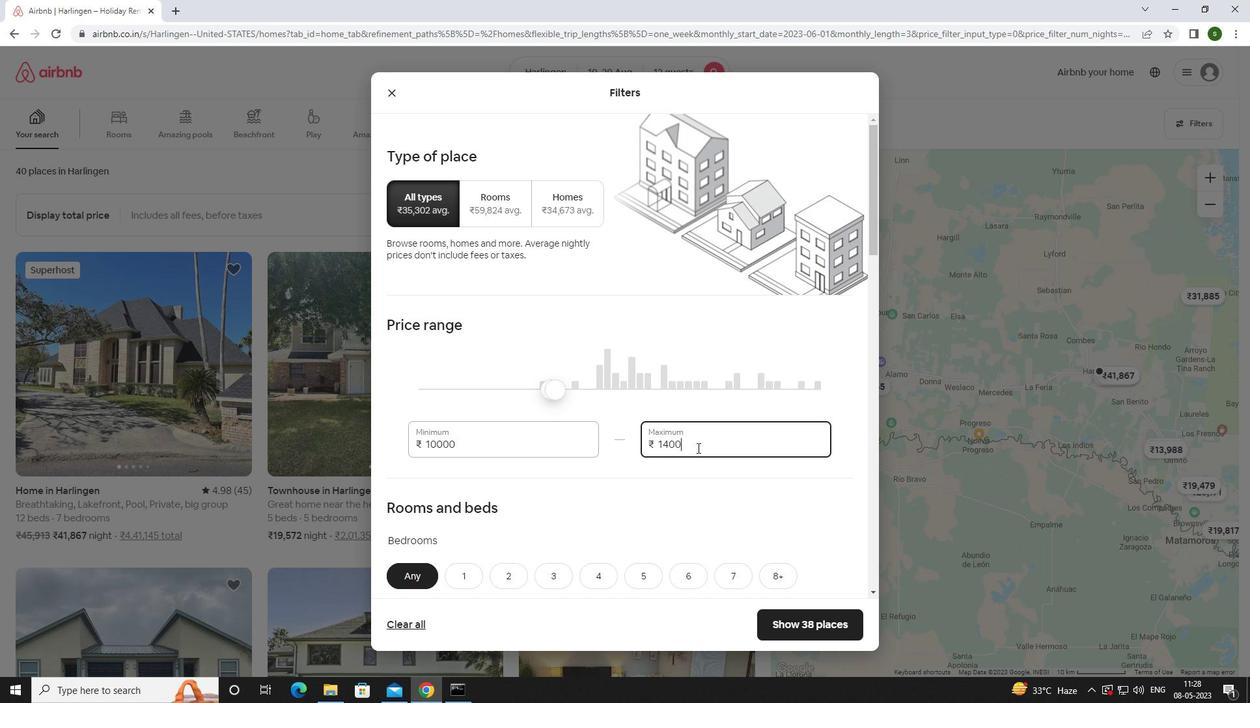 
Action: Mouse moved to (578, 443)
Screenshot: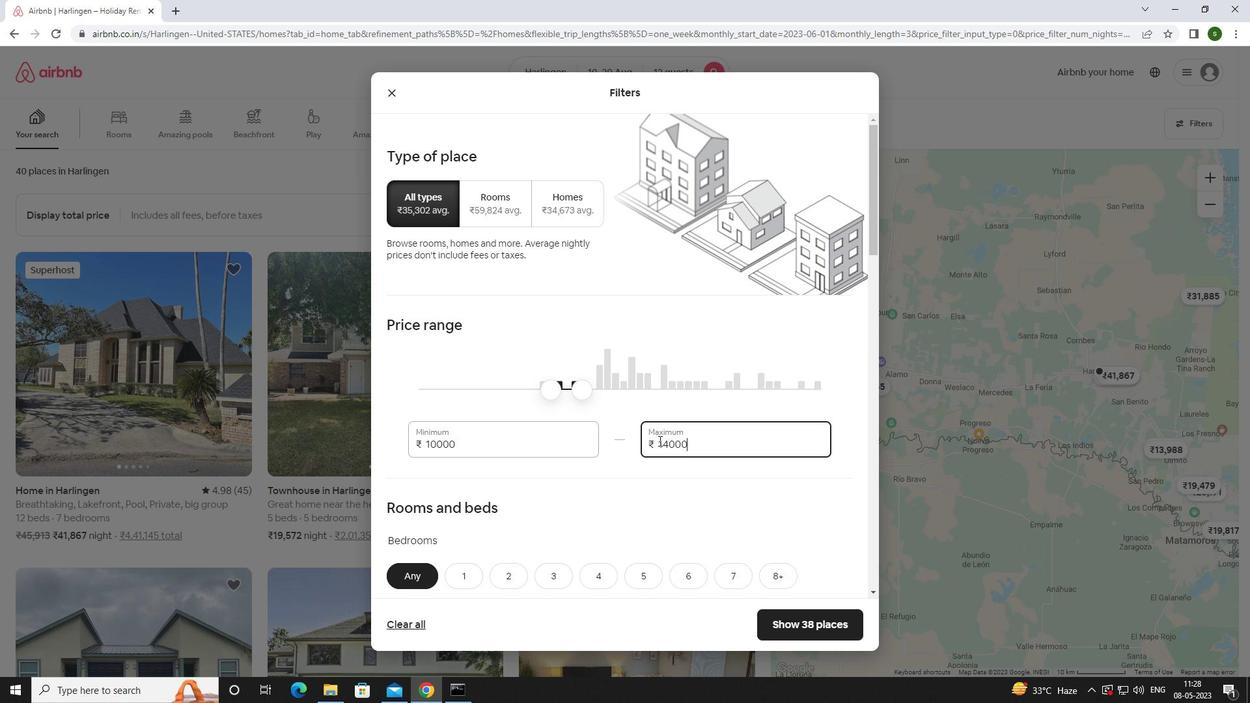 
Action: Mouse scrolled (578, 443) with delta (0, 0)
Screenshot: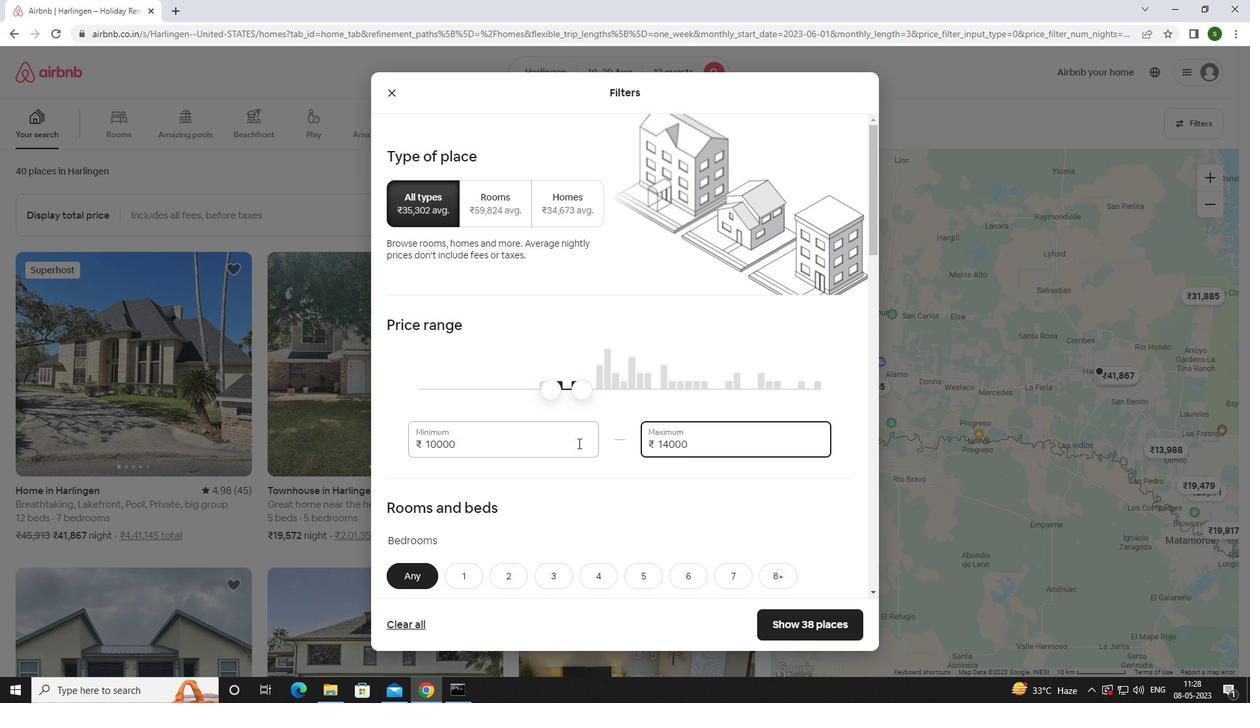 
Action: Mouse scrolled (578, 443) with delta (0, 0)
Screenshot: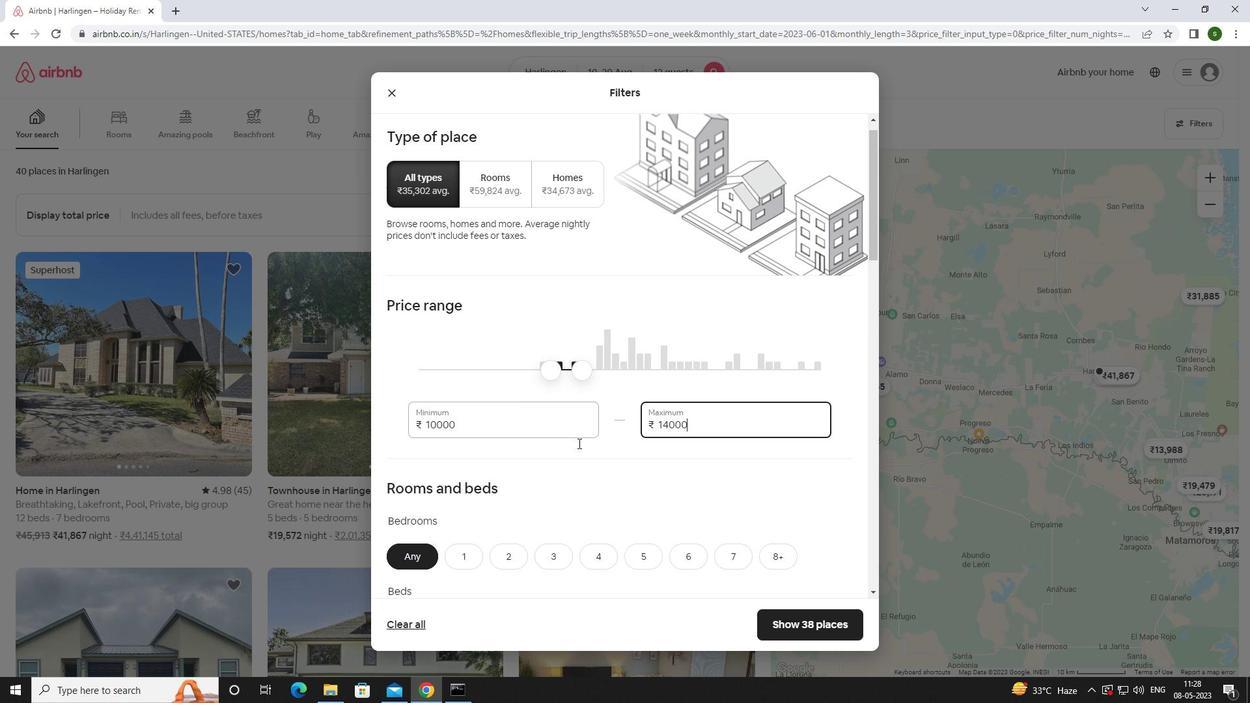 
Action: Mouse scrolled (578, 443) with delta (0, 0)
Screenshot: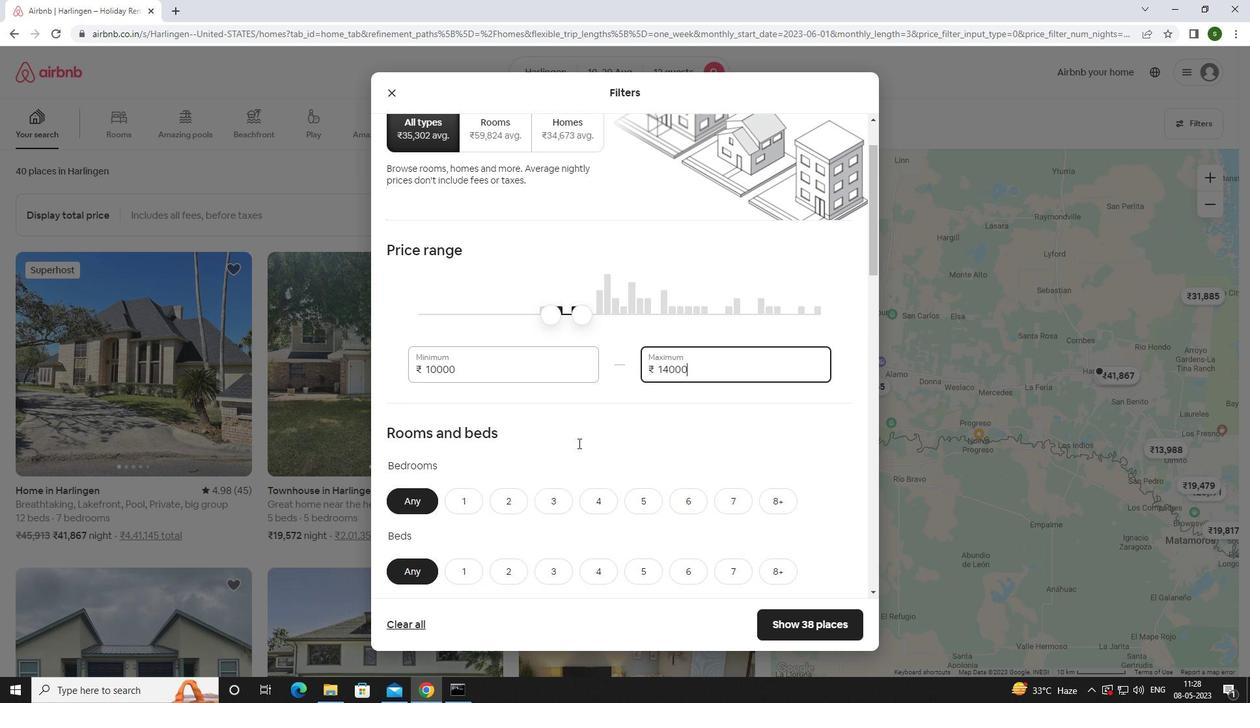 
Action: Mouse scrolled (578, 443) with delta (0, 0)
Screenshot: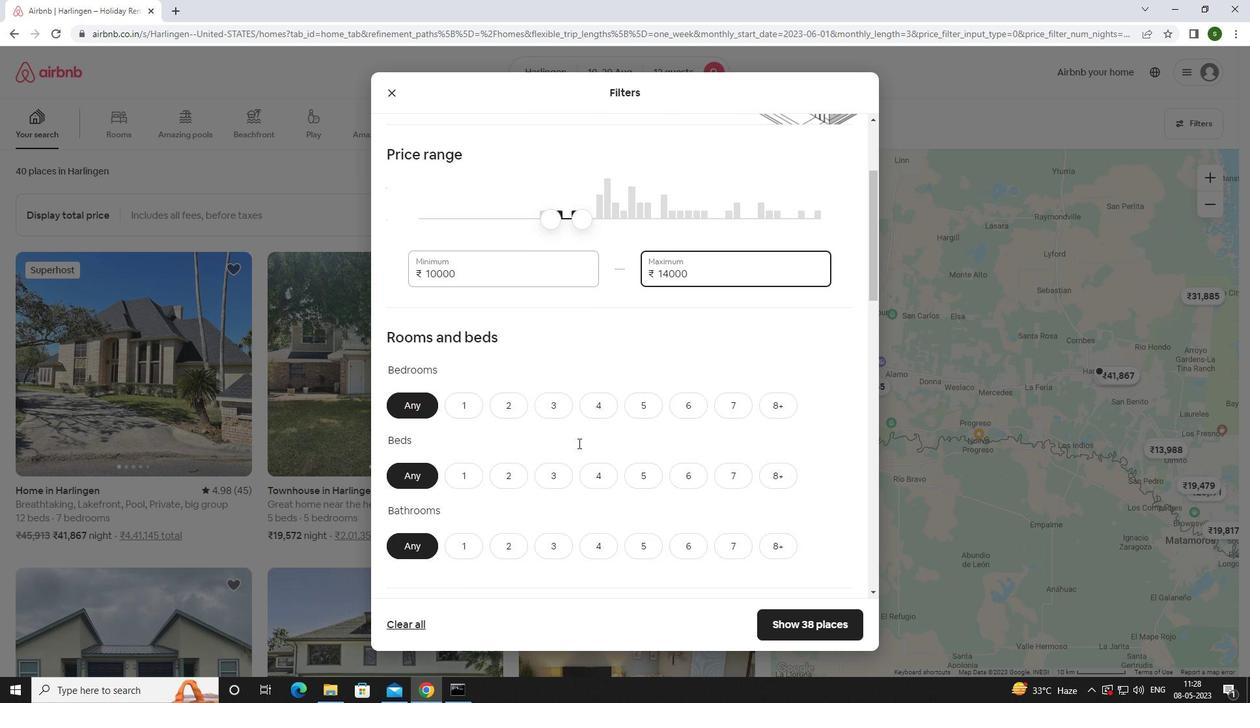 
Action: Mouse moved to (698, 312)
Screenshot: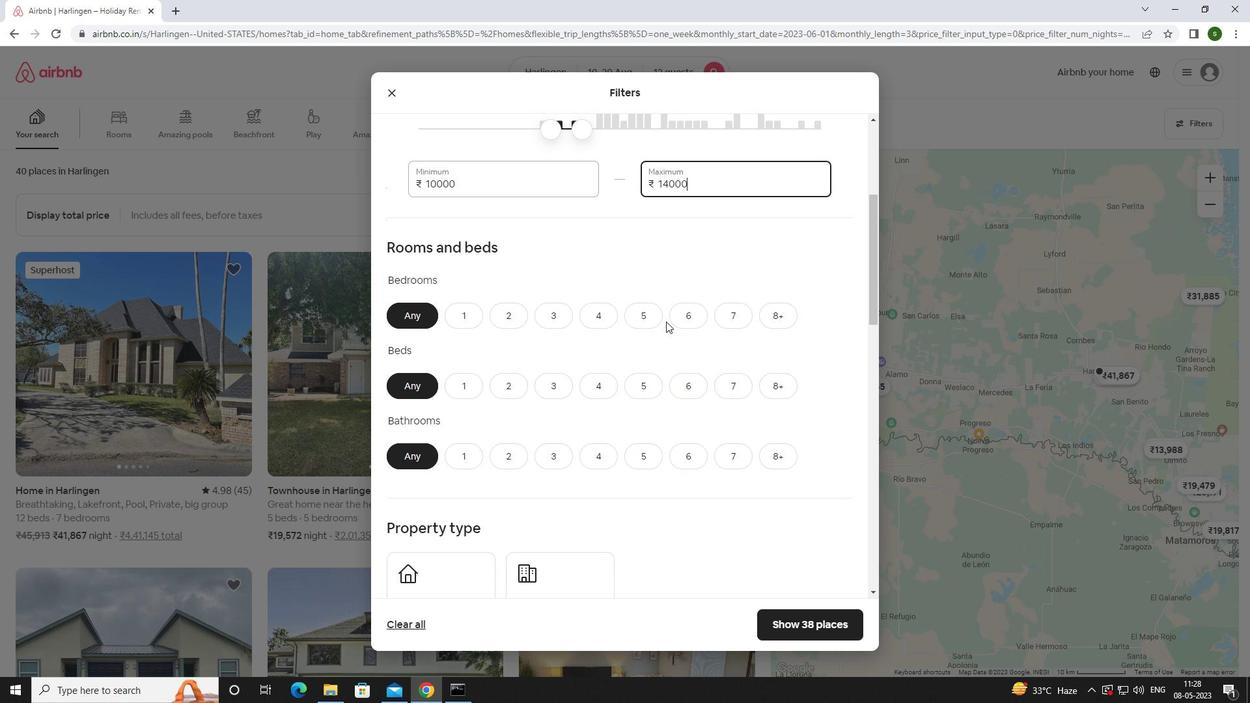 
Action: Mouse pressed left at (698, 312)
Screenshot: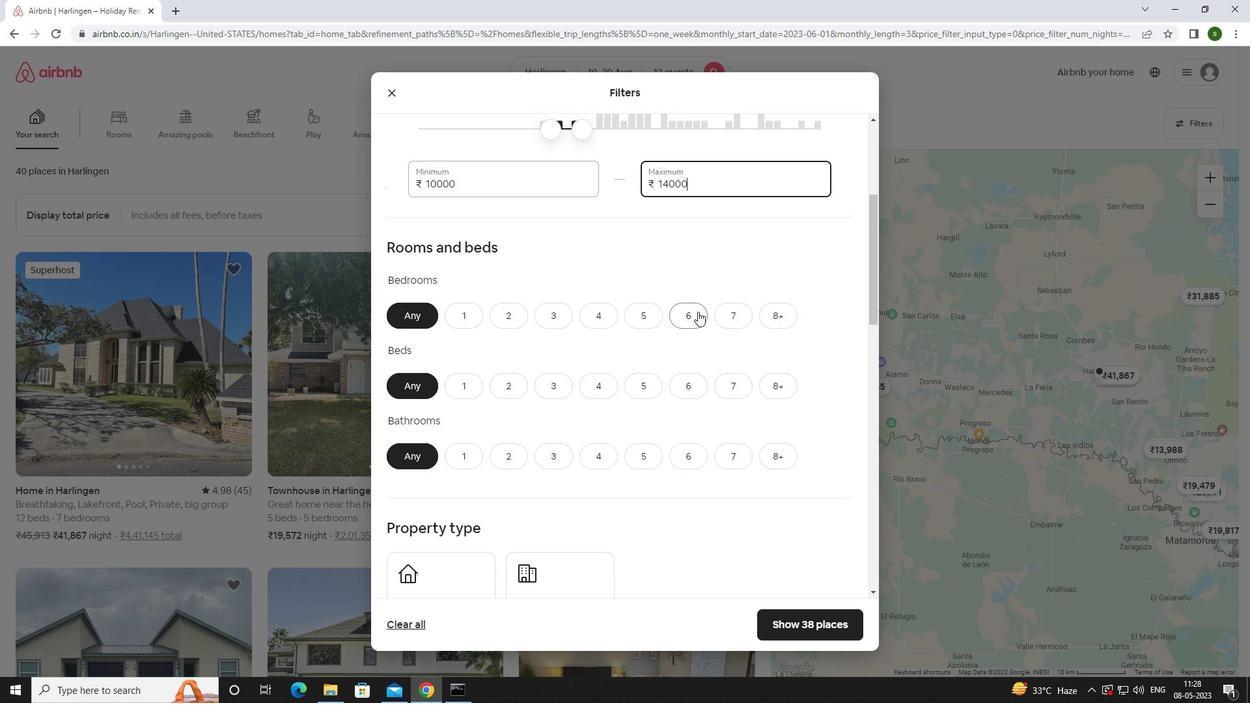 
Action: Mouse moved to (781, 387)
Screenshot: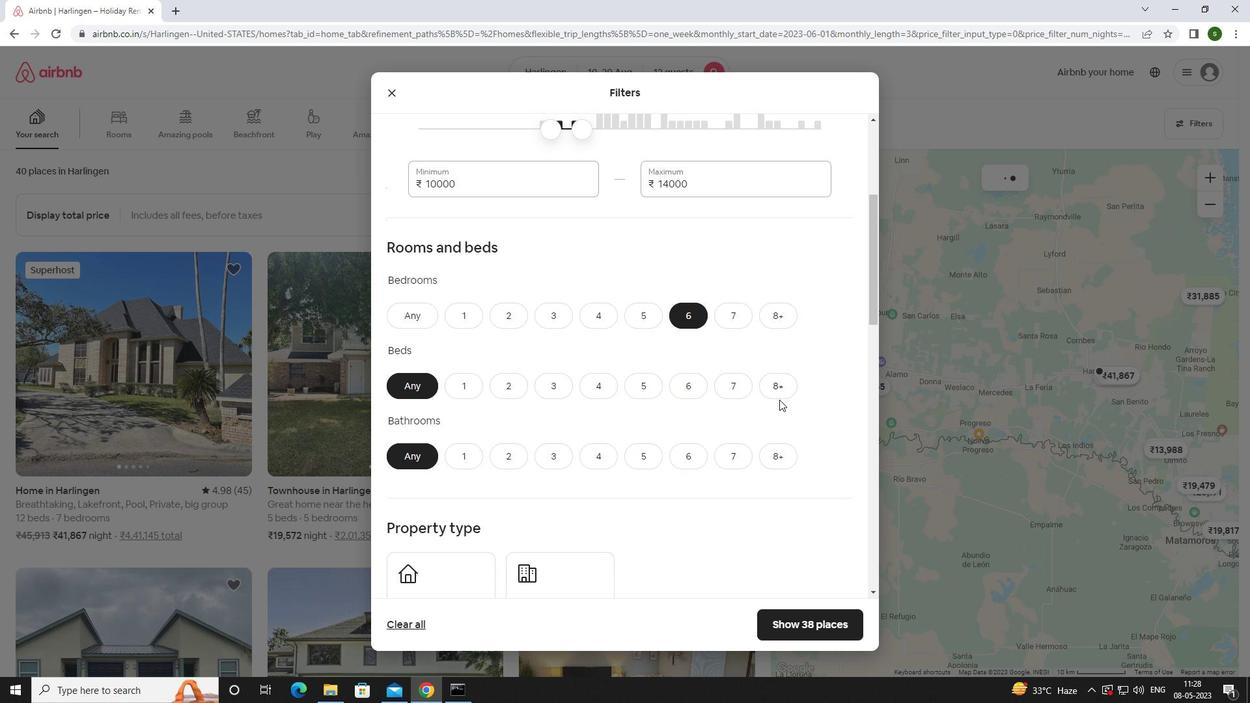 
Action: Mouse pressed left at (781, 387)
Screenshot: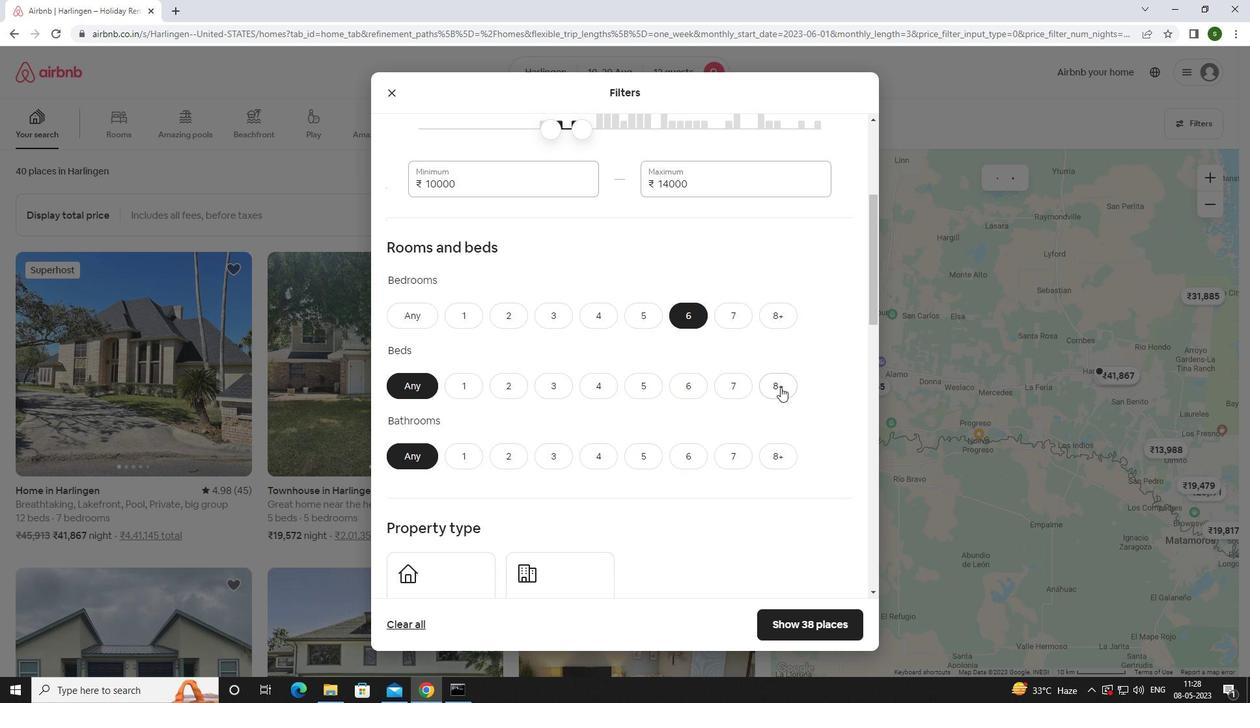 
Action: Mouse moved to (693, 453)
Screenshot: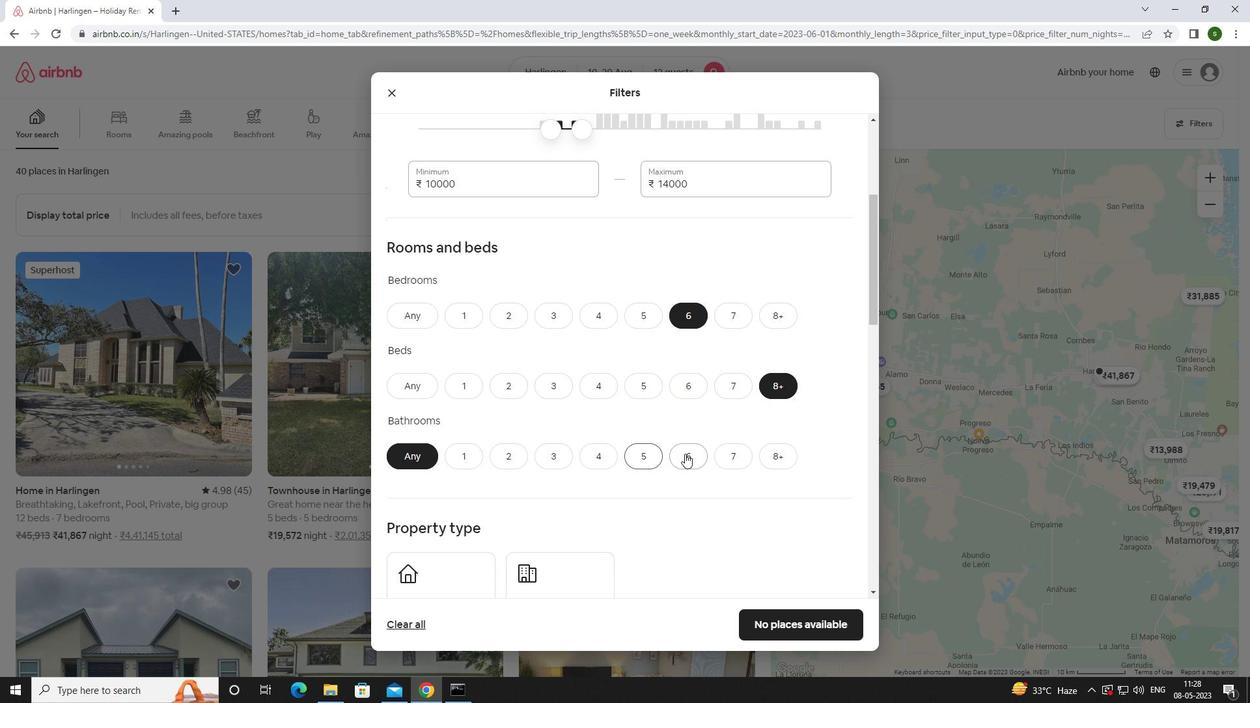 
Action: Mouse pressed left at (693, 453)
Screenshot: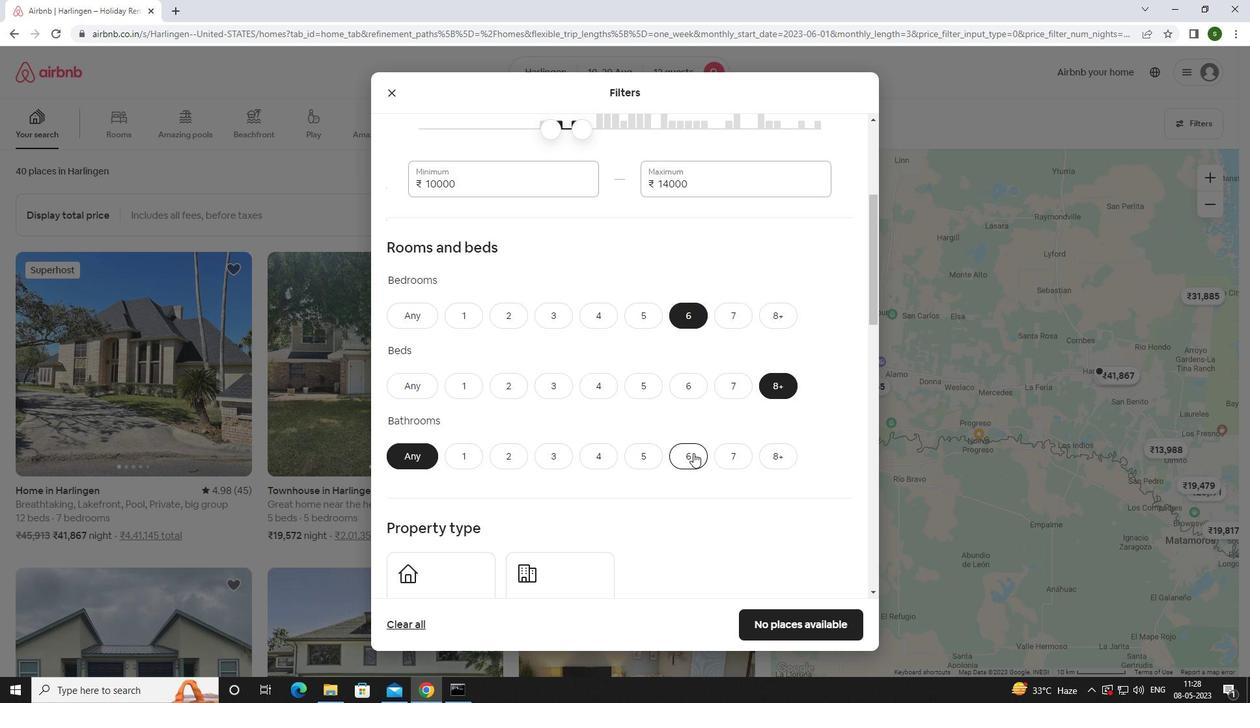 
Action: Mouse moved to (692, 453)
Screenshot: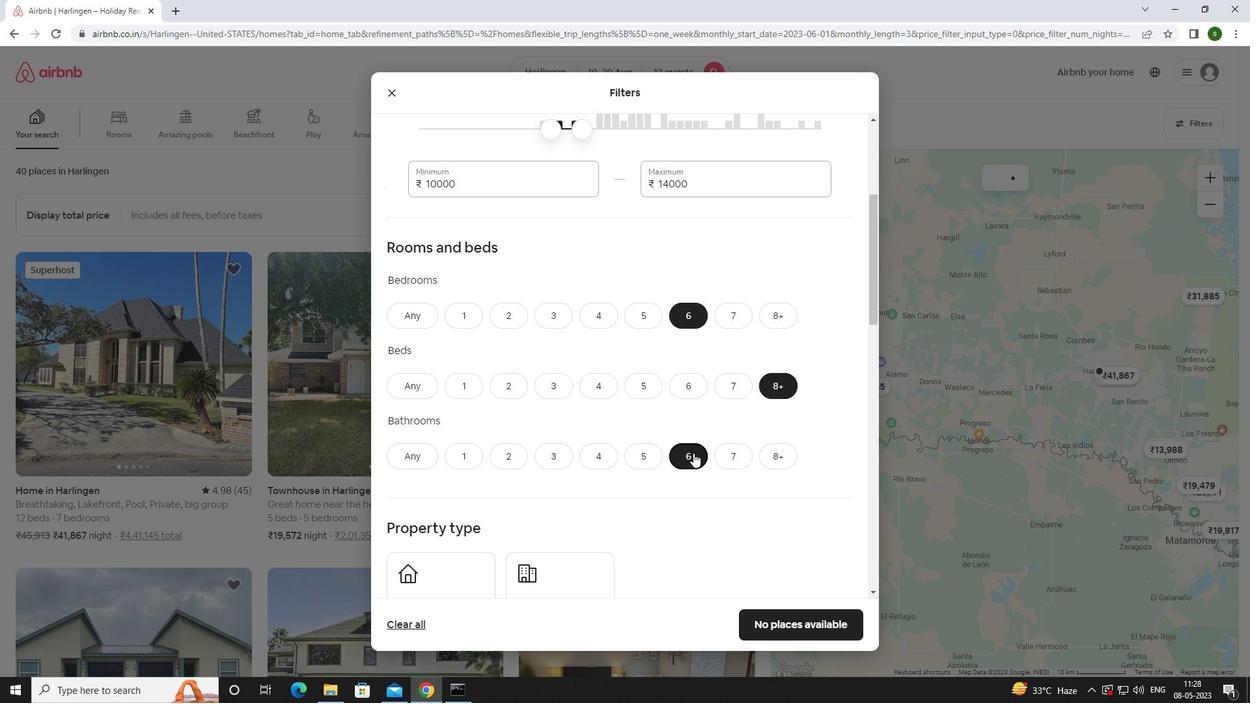 
Action: Mouse scrolled (692, 452) with delta (0, 0)
Screenshot: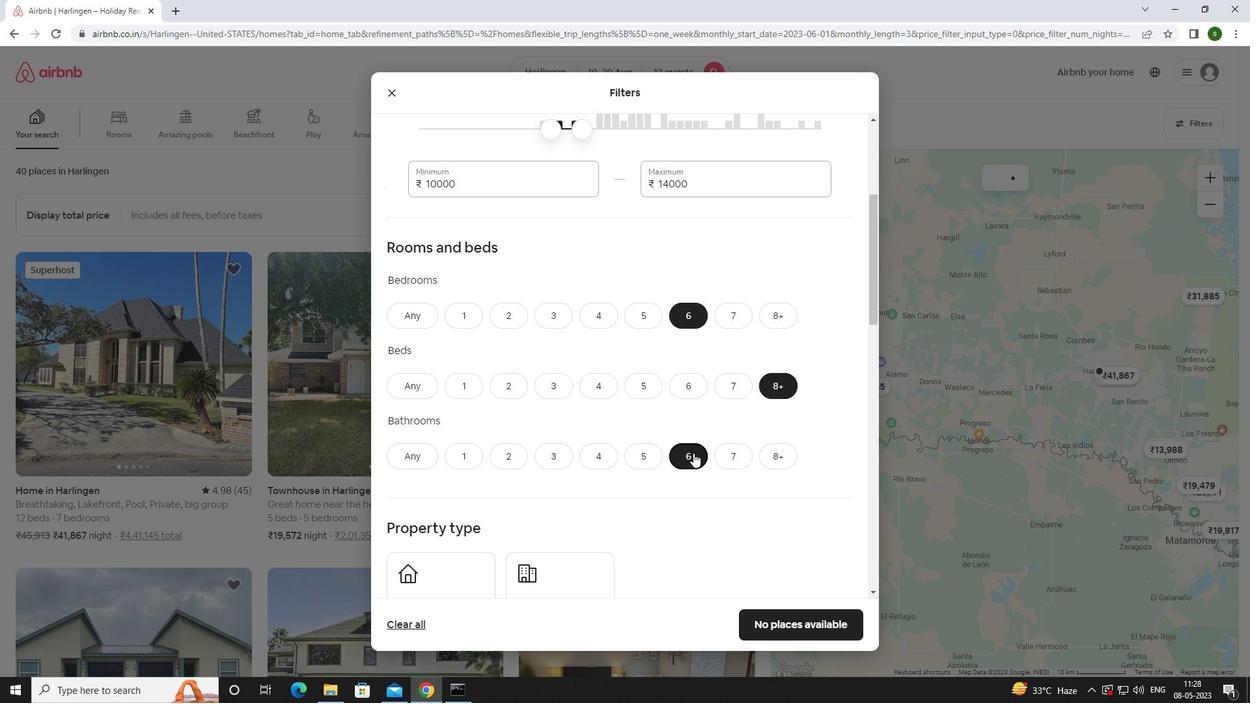 
Action: Mouse scrolled (692, 452) with delta (0, 0)
Screenshot: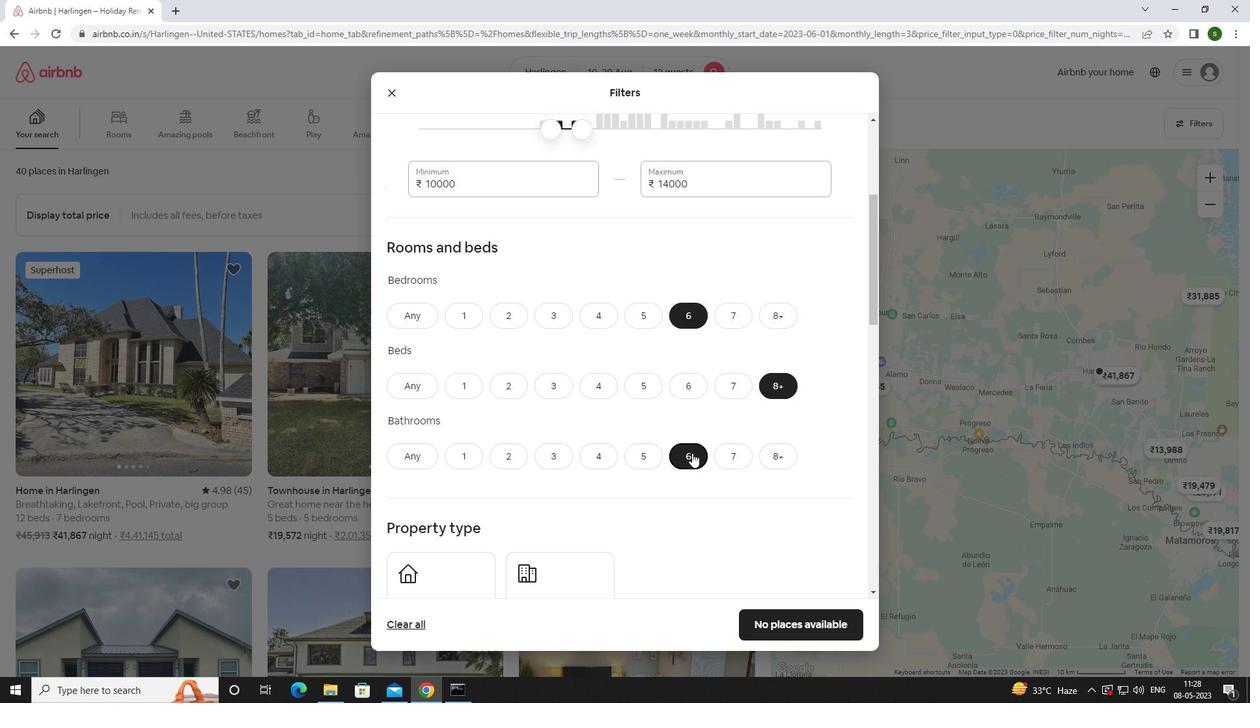 
Action: Mouse scrolled (692, 452) with delta (0, 0)
Screenshot: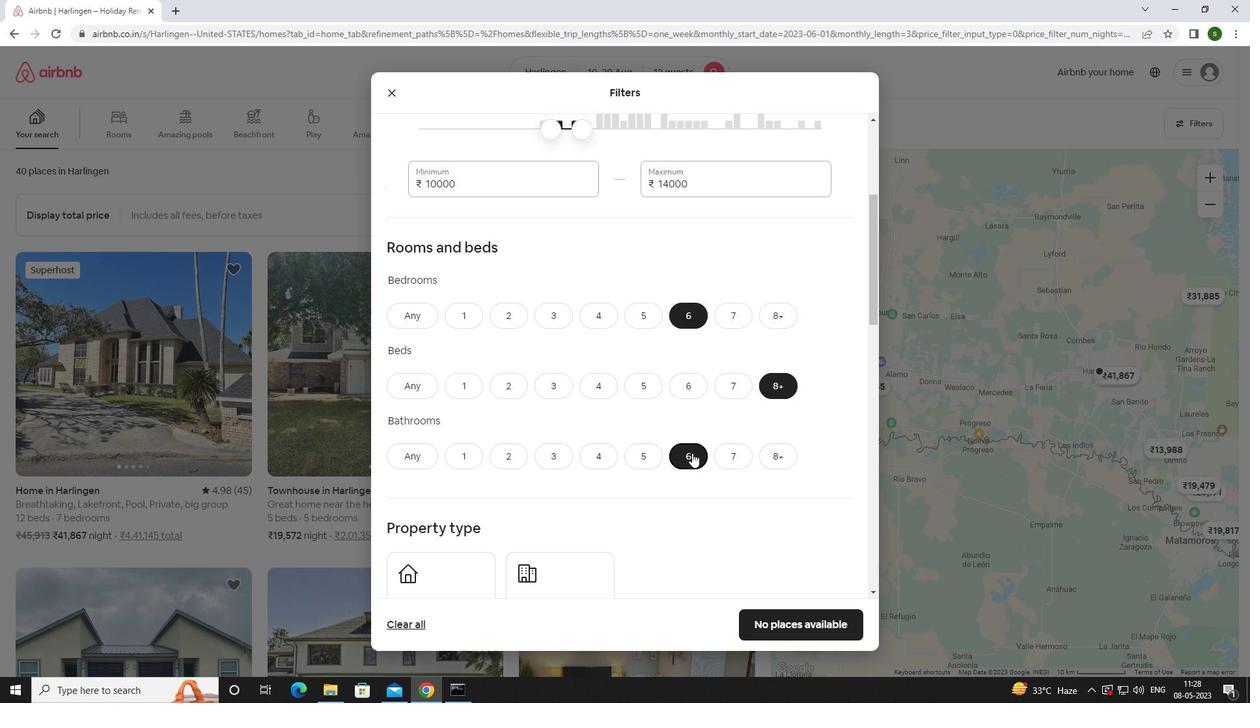 
Action: Mouse moved to (426, 394)
Screenshot: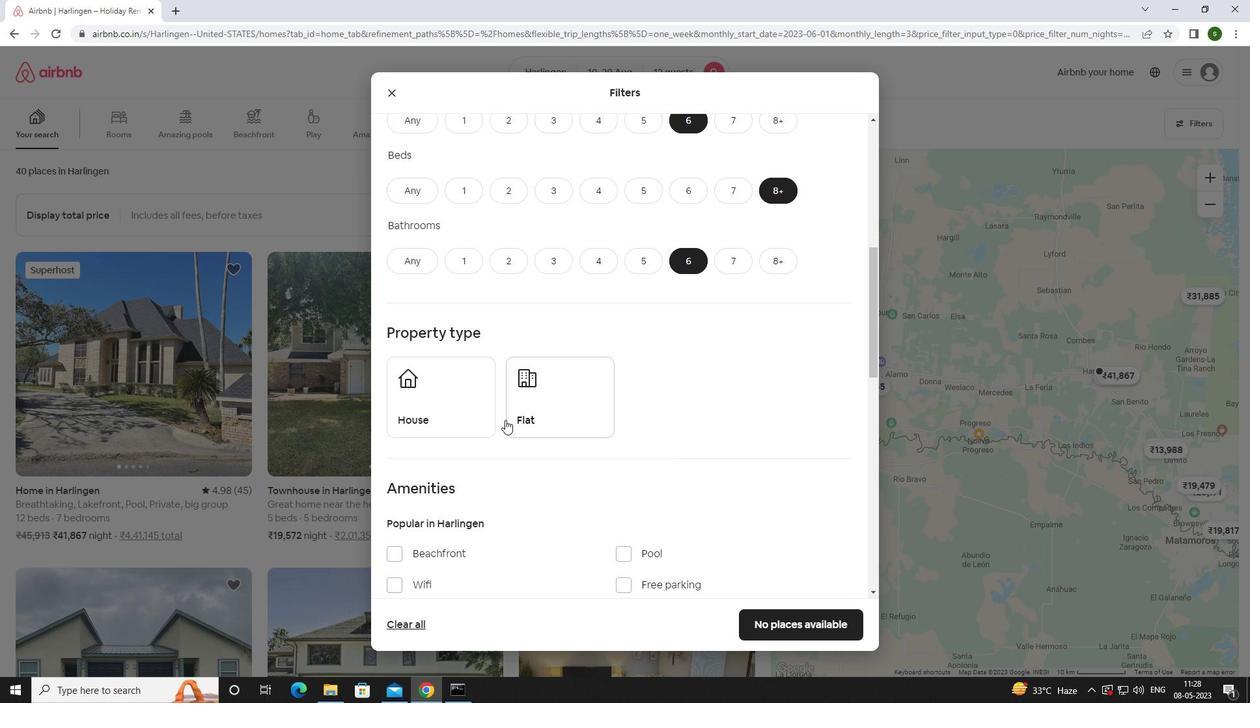 
Action: Mouse pressed left at (426, 394)
Screenshot: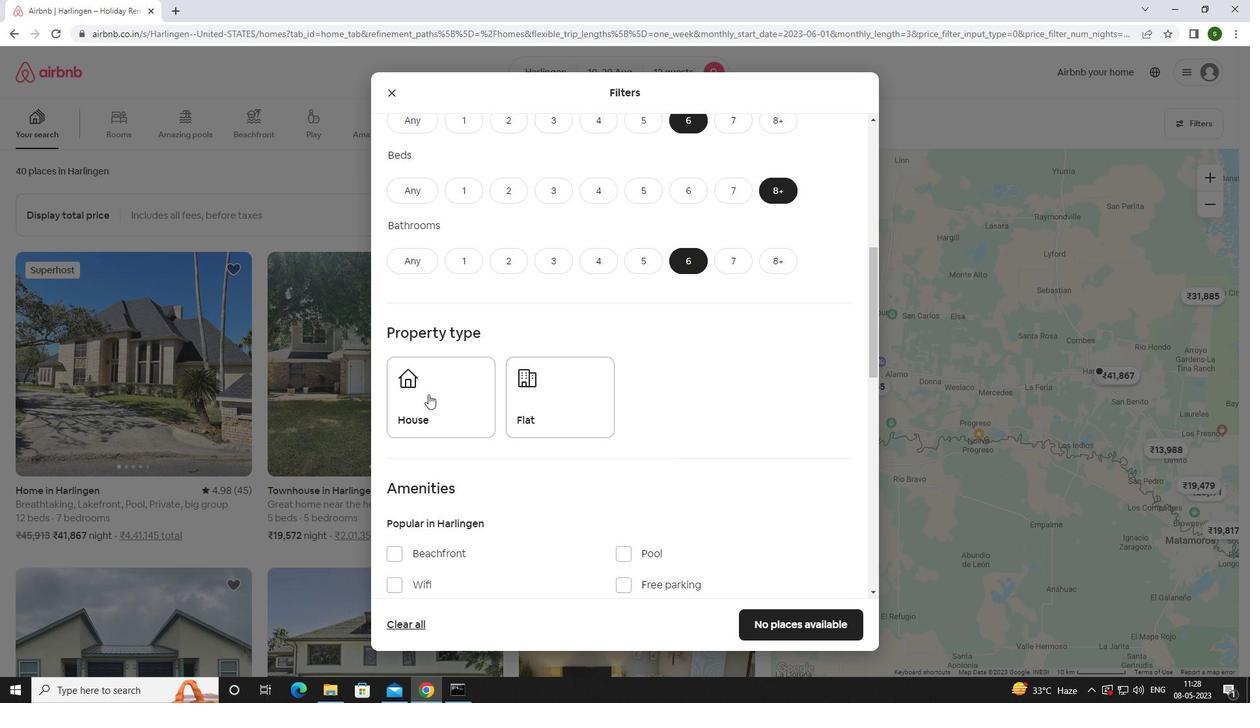 
Action: Mouse moved to (536, 402)
Screenshot: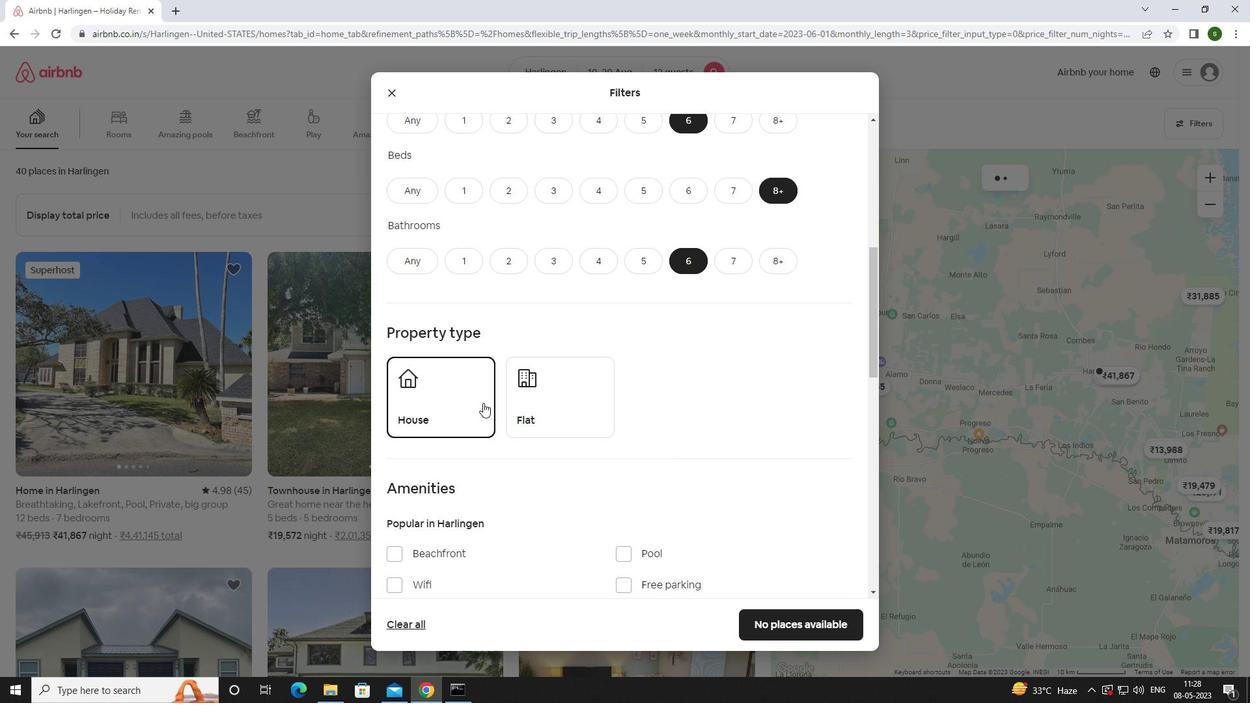 
Action: Mouse pressed left at (536, 402)
Screenshot: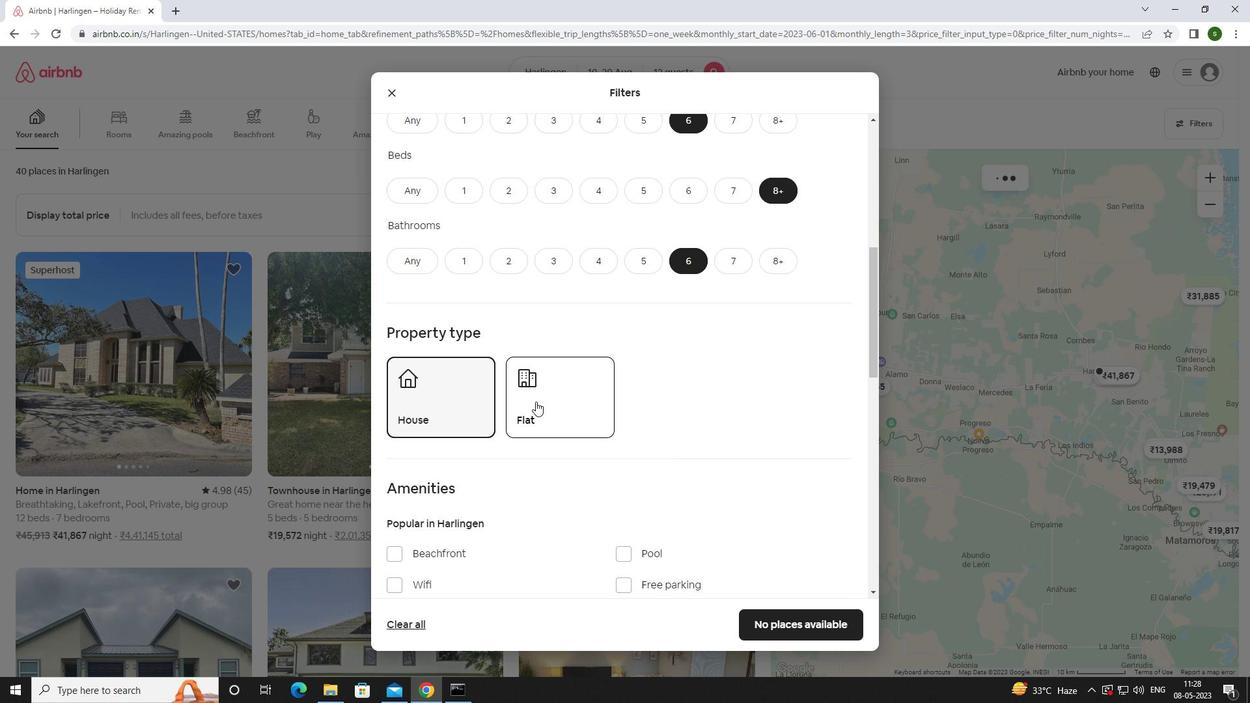 
Action: Mouse scrolled (536, 401) with delta (0, 0)
Screenshot: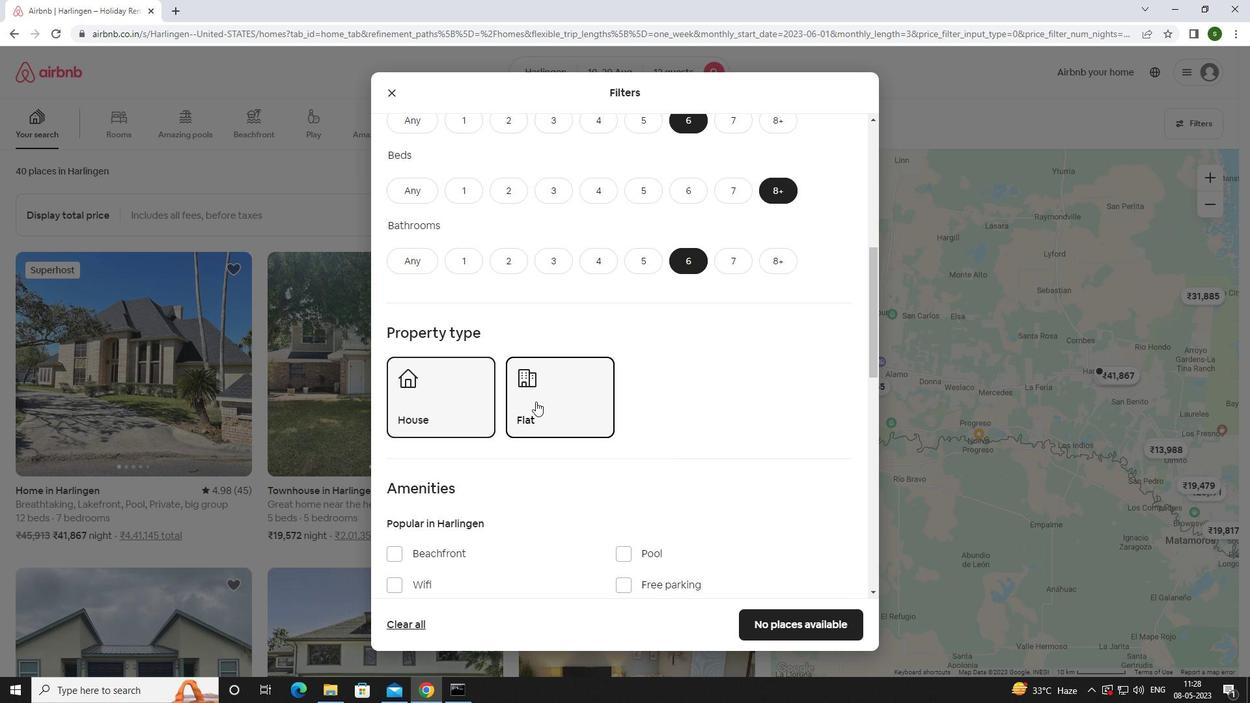 
Action: Mouse scrolled (536, 401) with delta (0, 0)
Screenshot: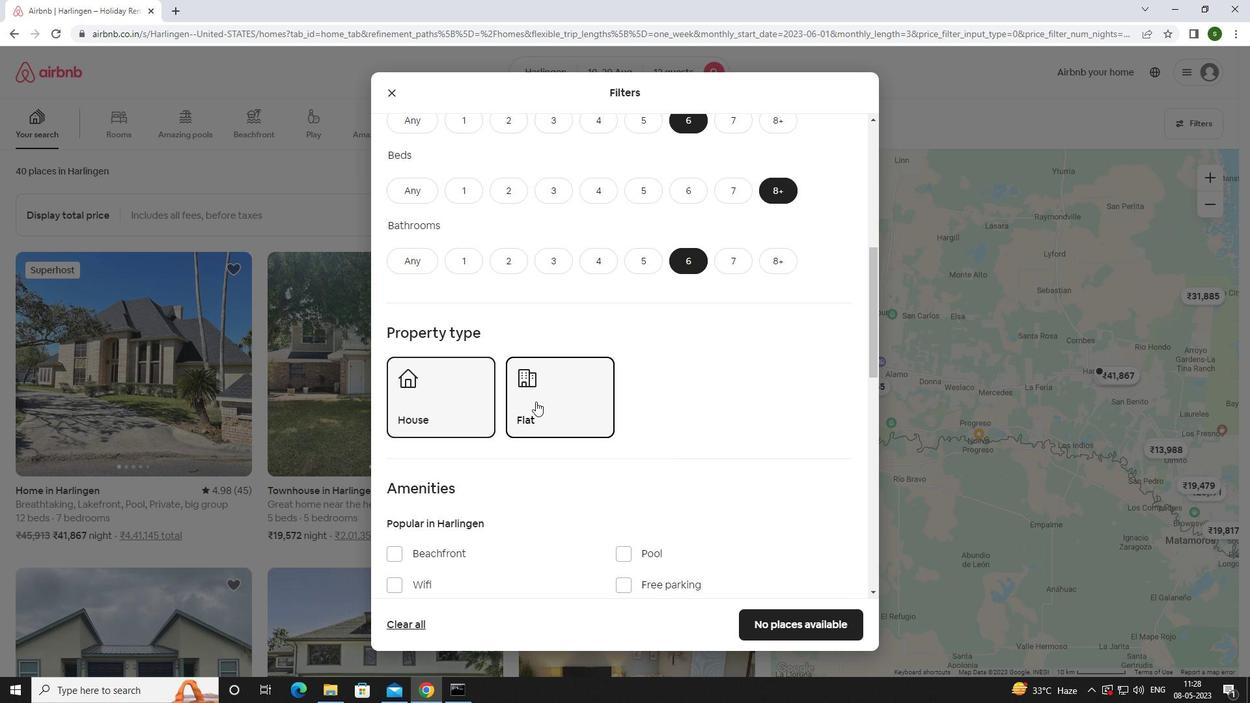 
Action: Mouse scrolled (536, 401) with delta (0, 0)
Screenshot: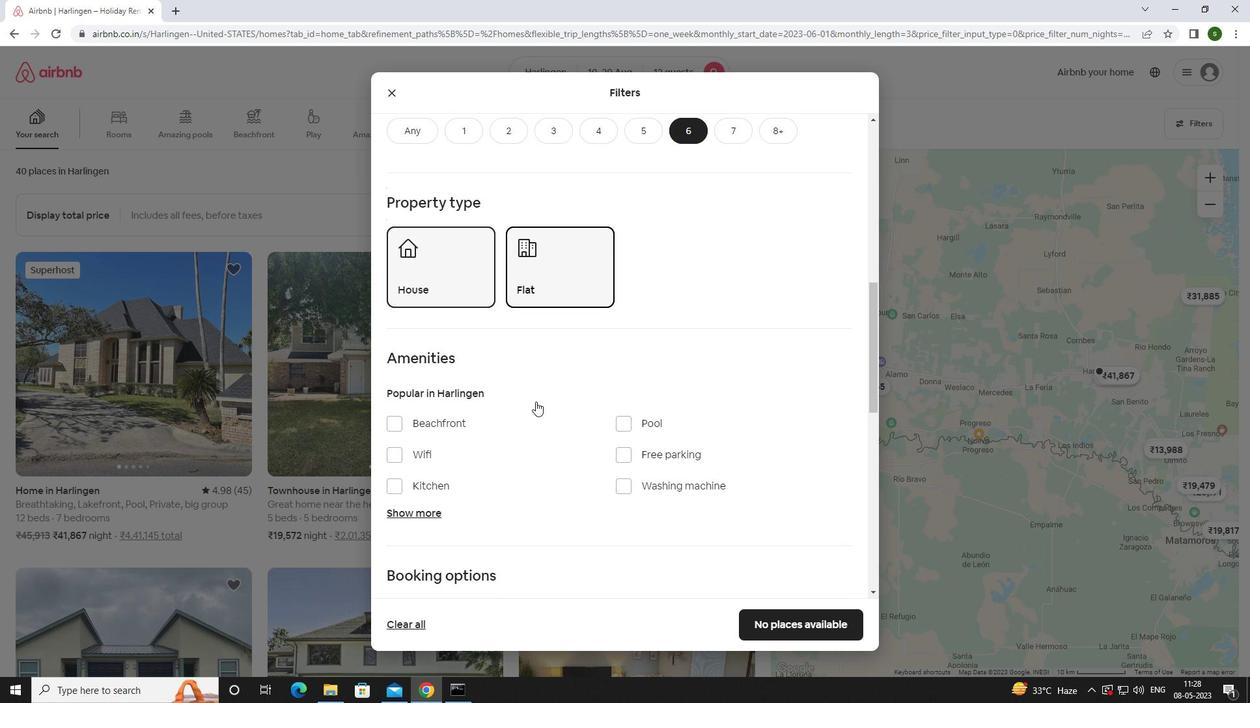 
Action: Mouse moved to (415, 388)
Screenshot: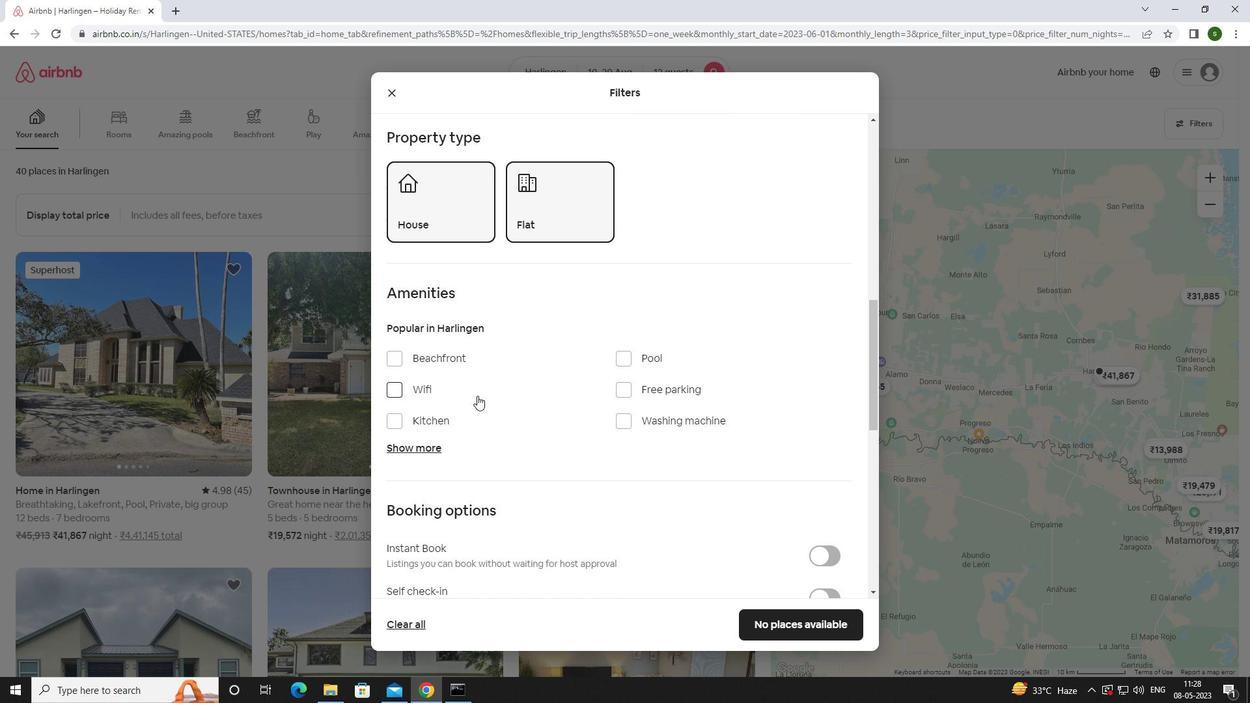 
Action: Mouse pressed left at (415, 388)
Screenshot: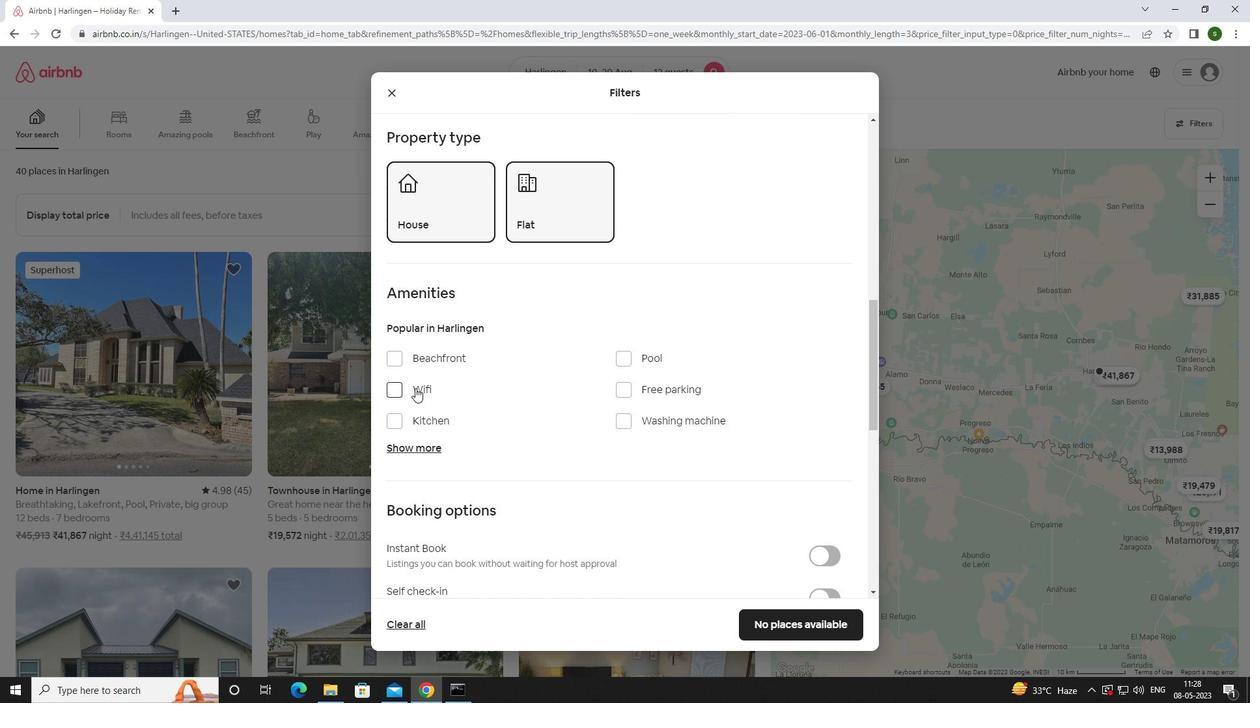 
Action: Mouse moved to (630, 392)
Screenshot: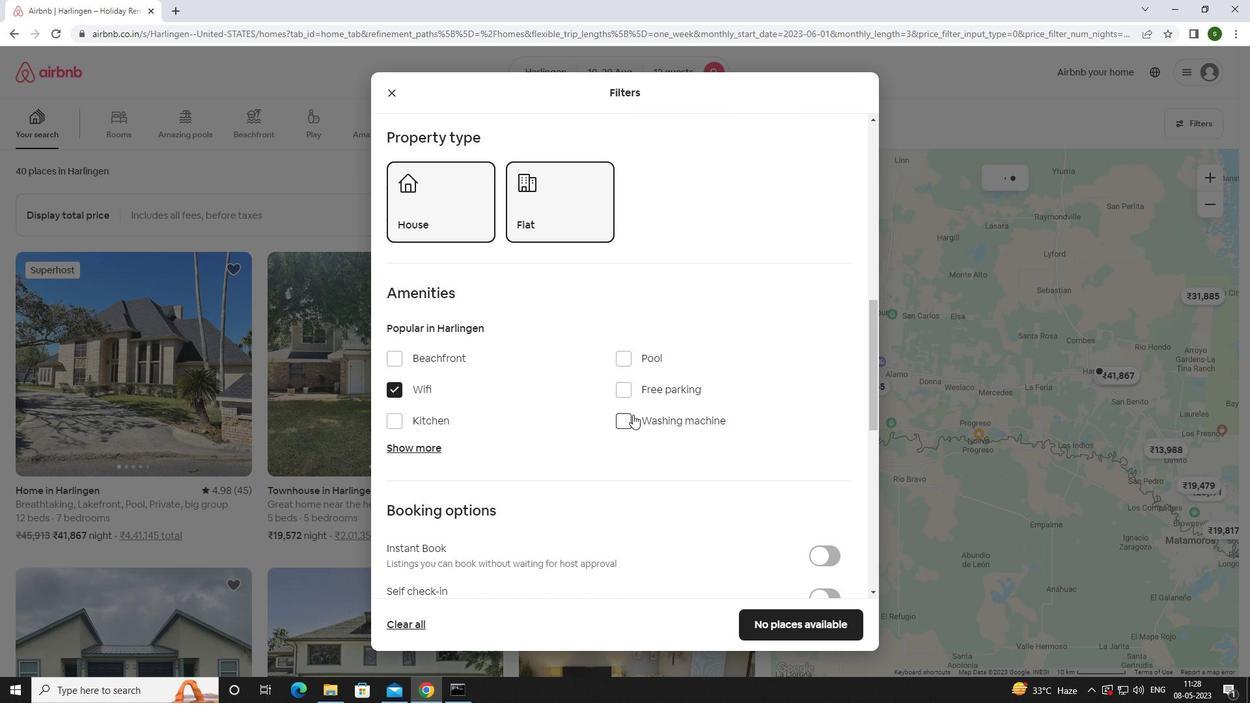 
Action: Mouse pressed left at (630, 392)
Screenshot: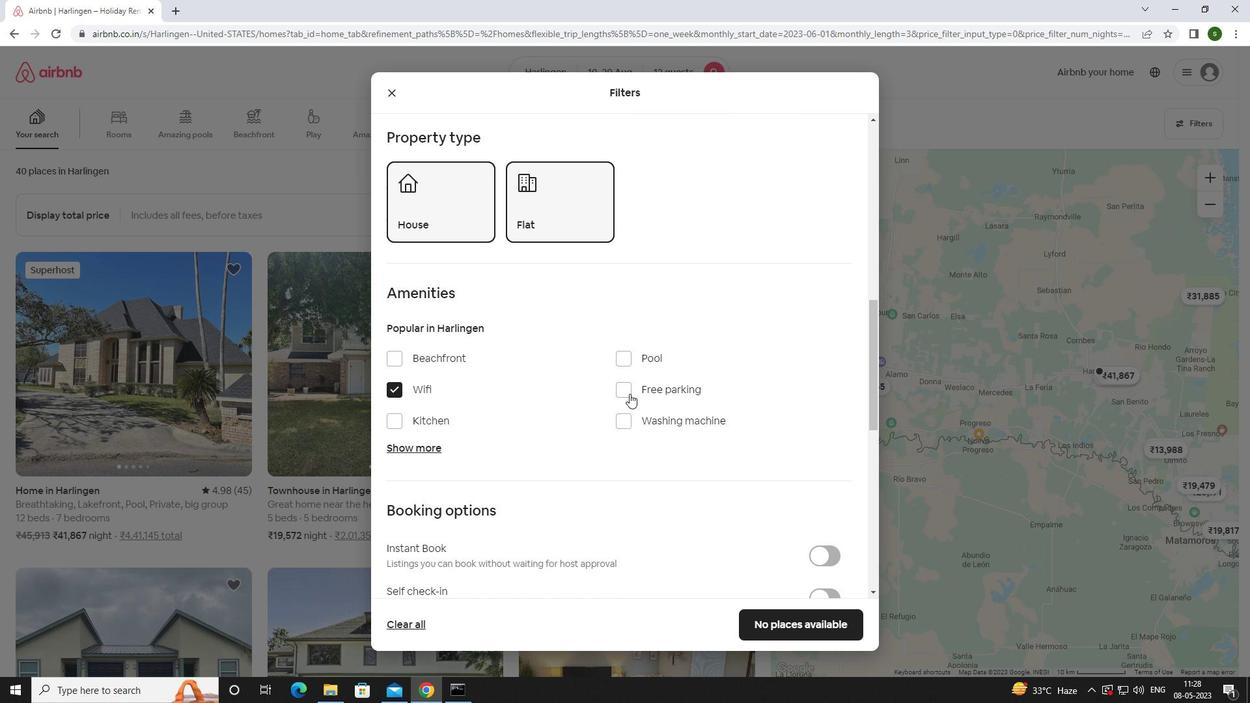 
Action: Mouse moved to (405, 450)
Screenshot: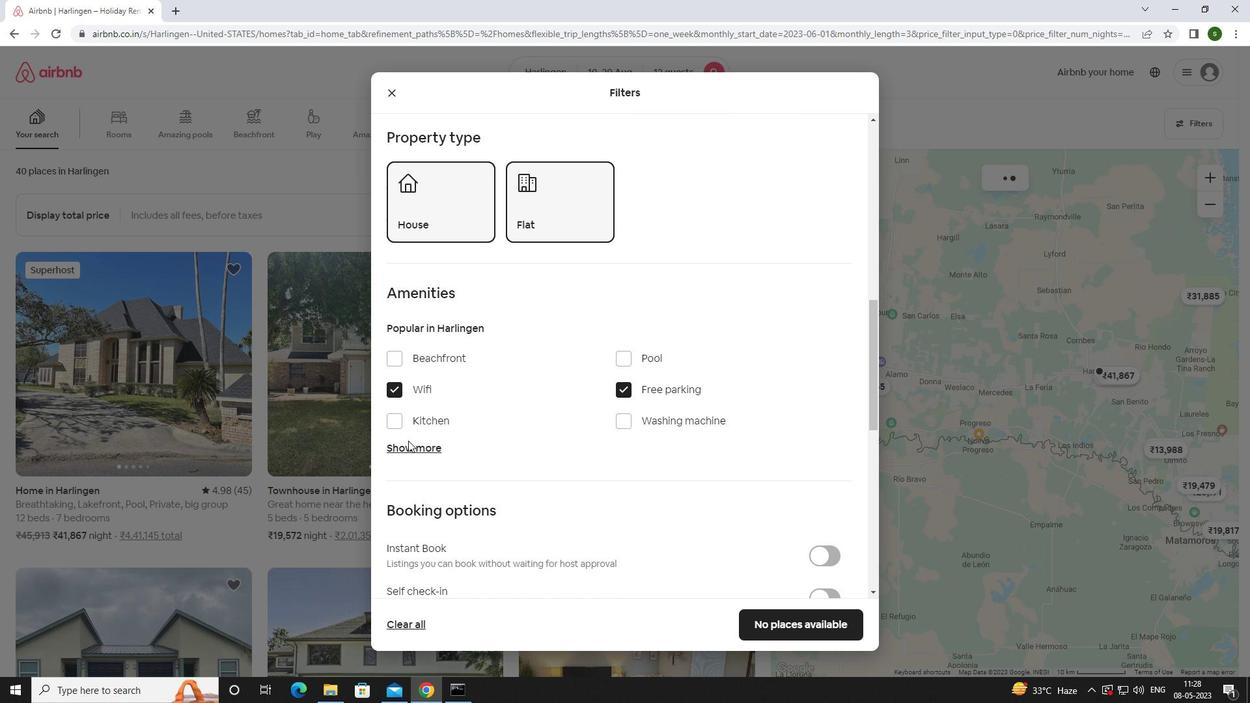 
Action: Mouse pressed left at (405, 450)
Screenshot: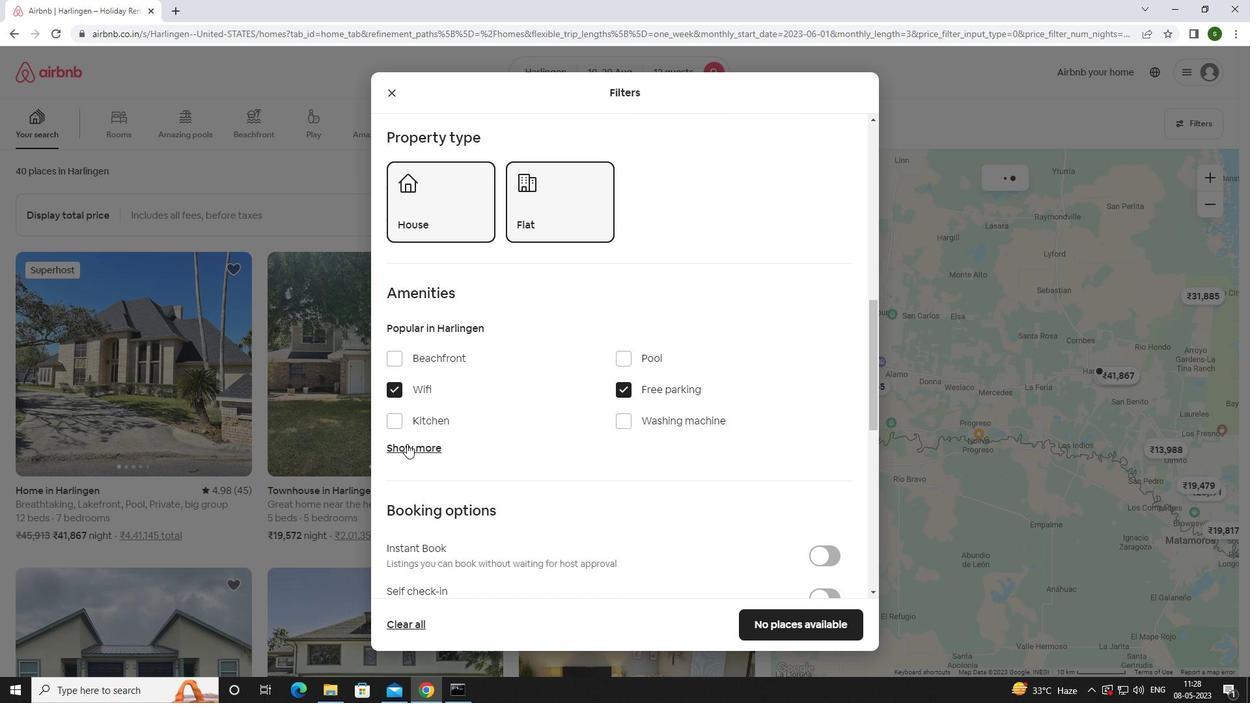 
Action: Mouse moved to (486, 416)
Screenshot: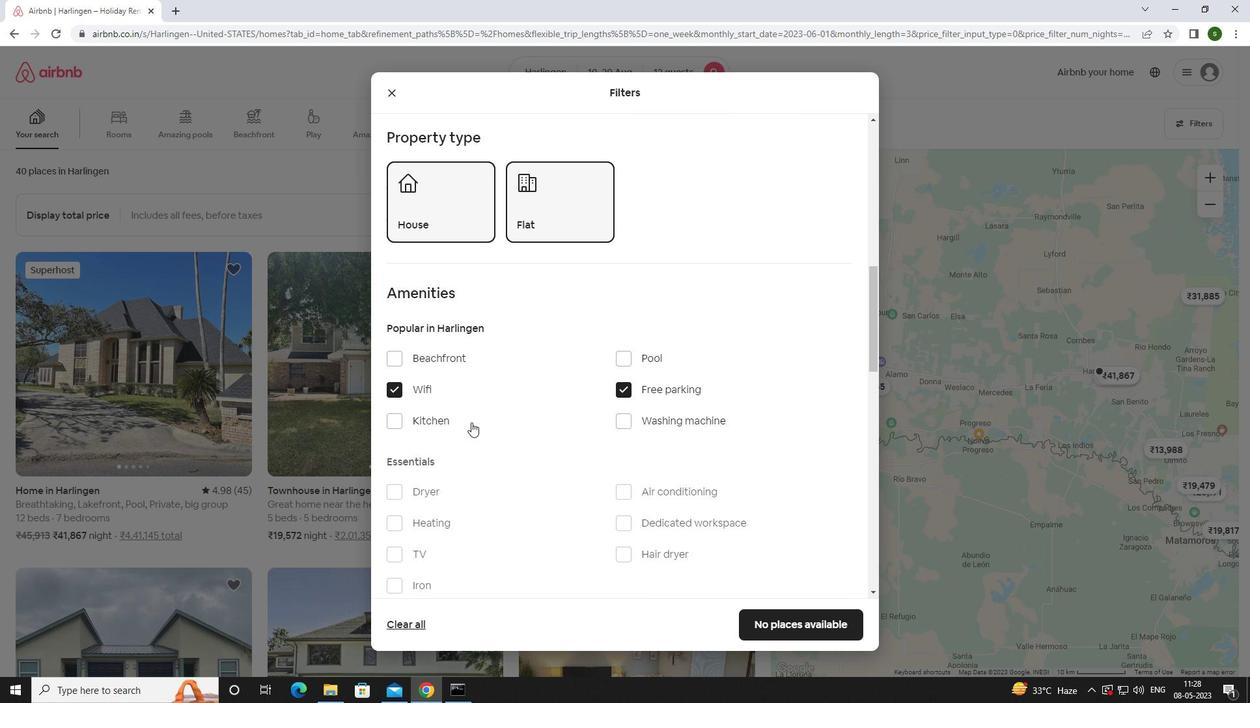 
Action: Mouse scrolled (486, 415) with delta (0, 0)
Screenshot: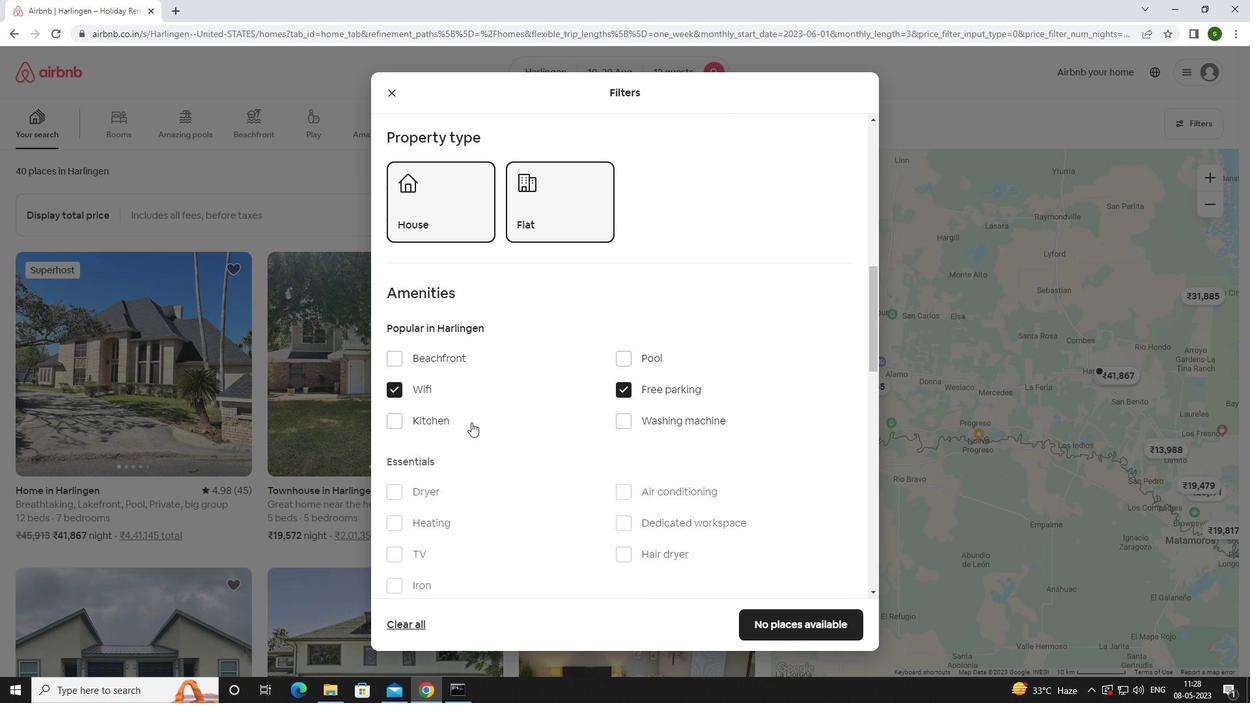 
Action: Mouse moved to (488, 417)
Screenshot: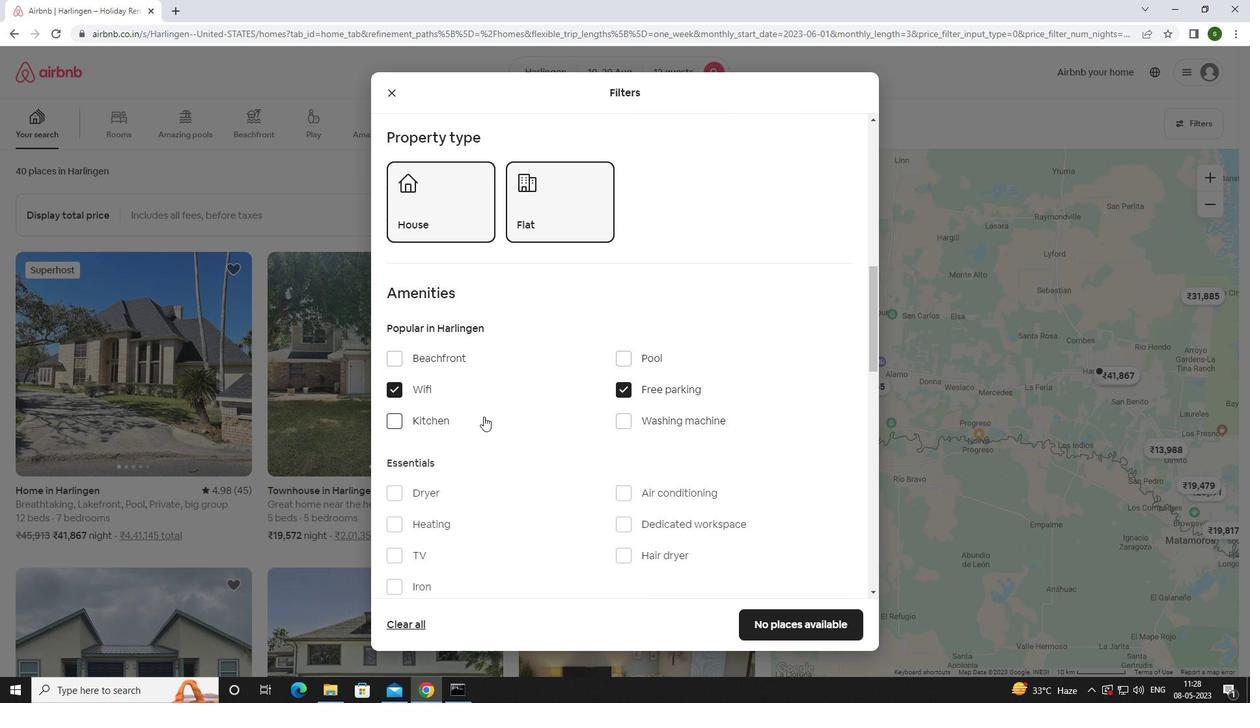 
Action: Mouse scrolled (488, 416) with delta (0, 0)
Screenshot: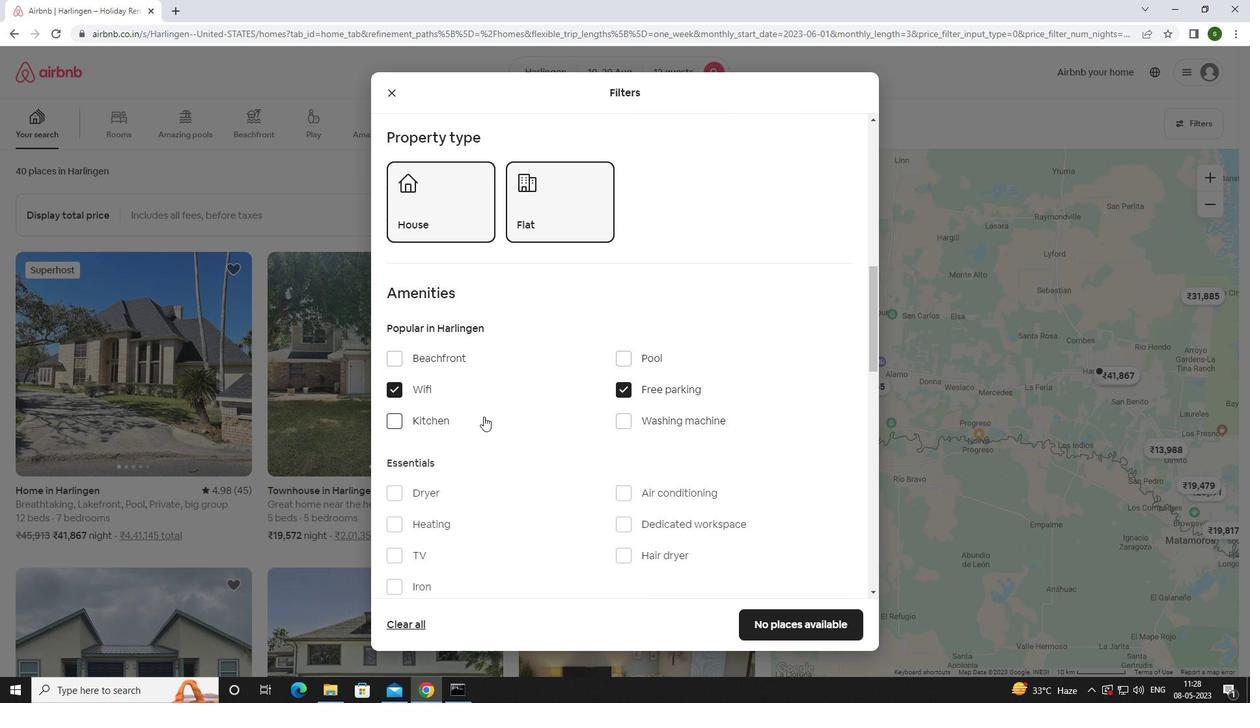 
Action: Mouse moved to (491, 418)
Screenshot: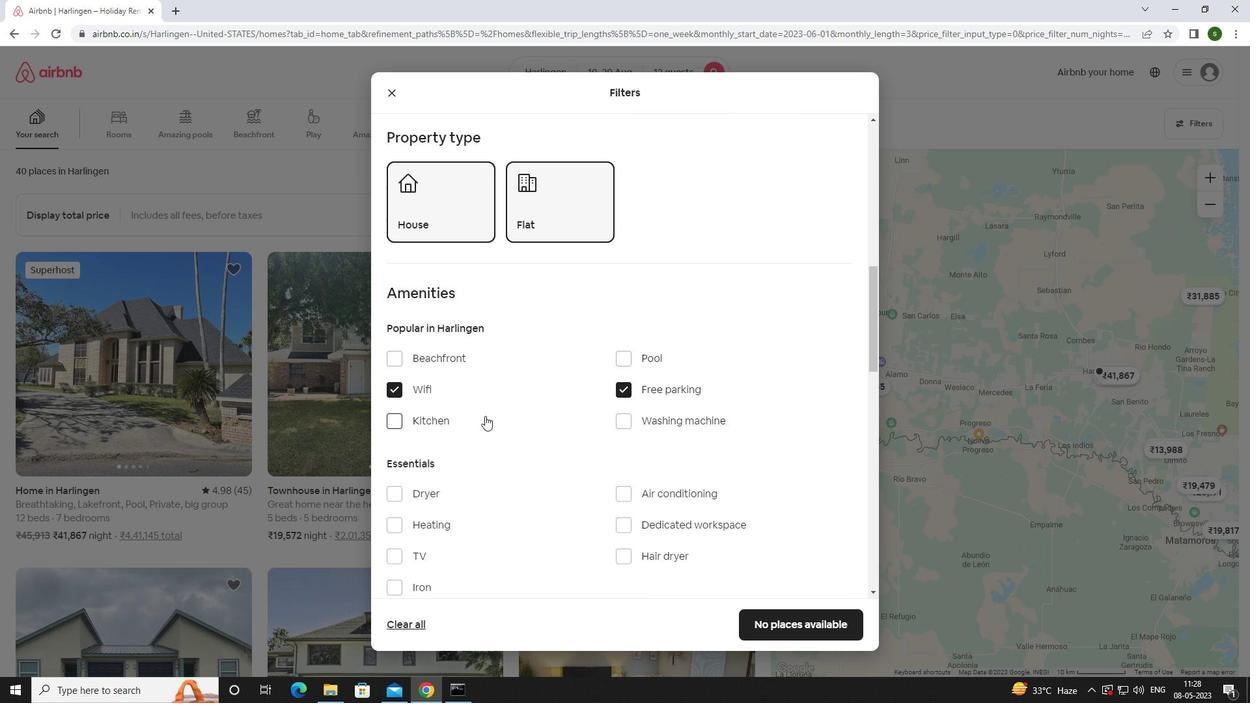 
Action: Mouse scrolled (491, 417) with delta (0, 0)
Screenshot: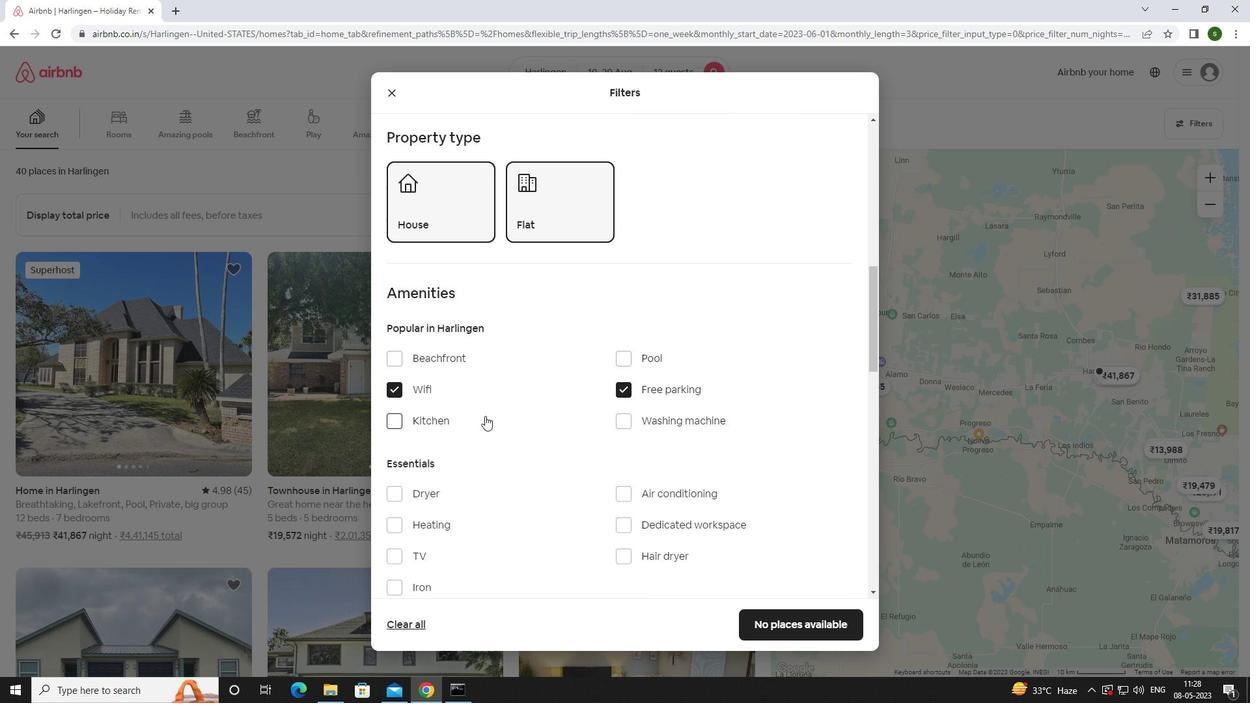 
Action: Mouse moved to (408, 361)
Screenshot: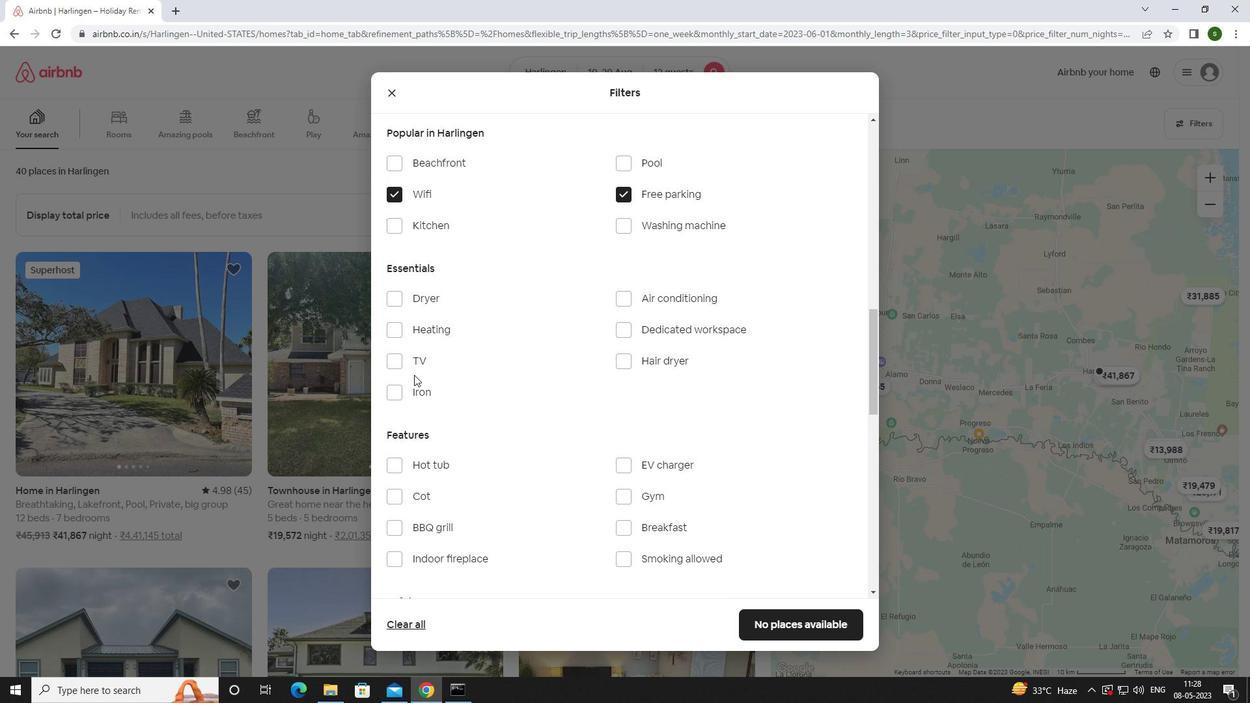 
Action: Mouse pressed left at (408, 361)
Screenshot: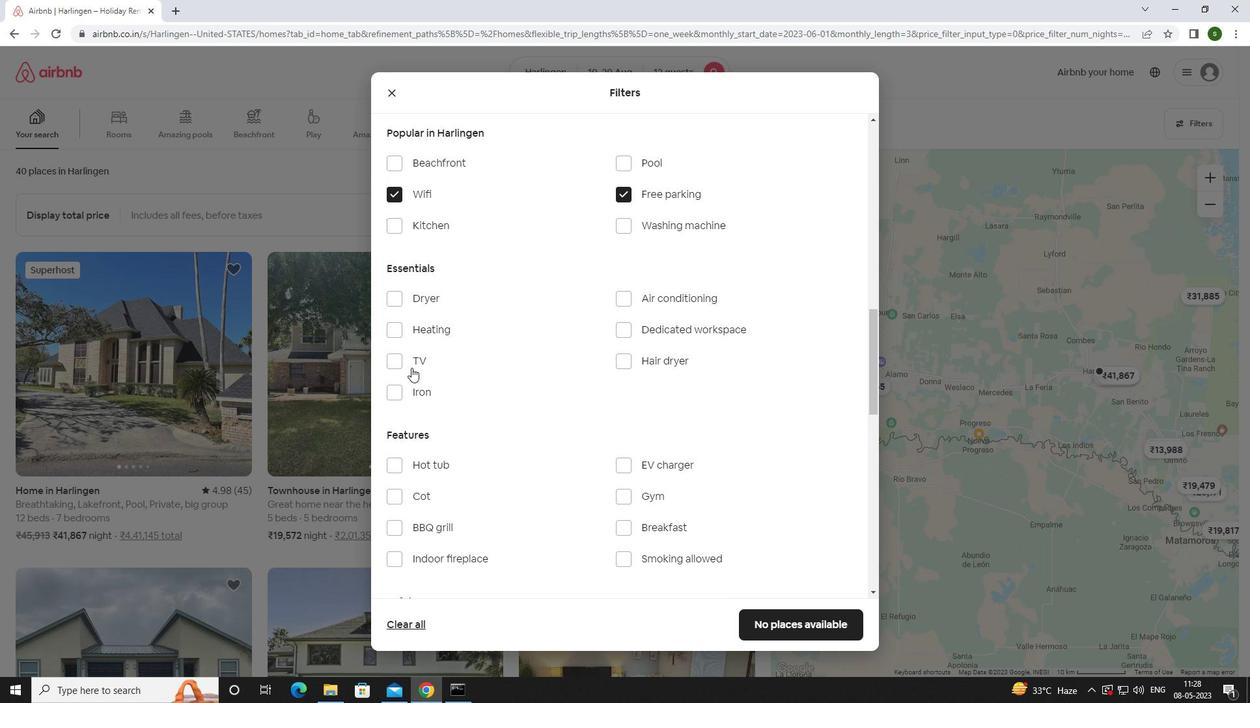 
Action: Mouse moved to (626, 494)
Screenshot: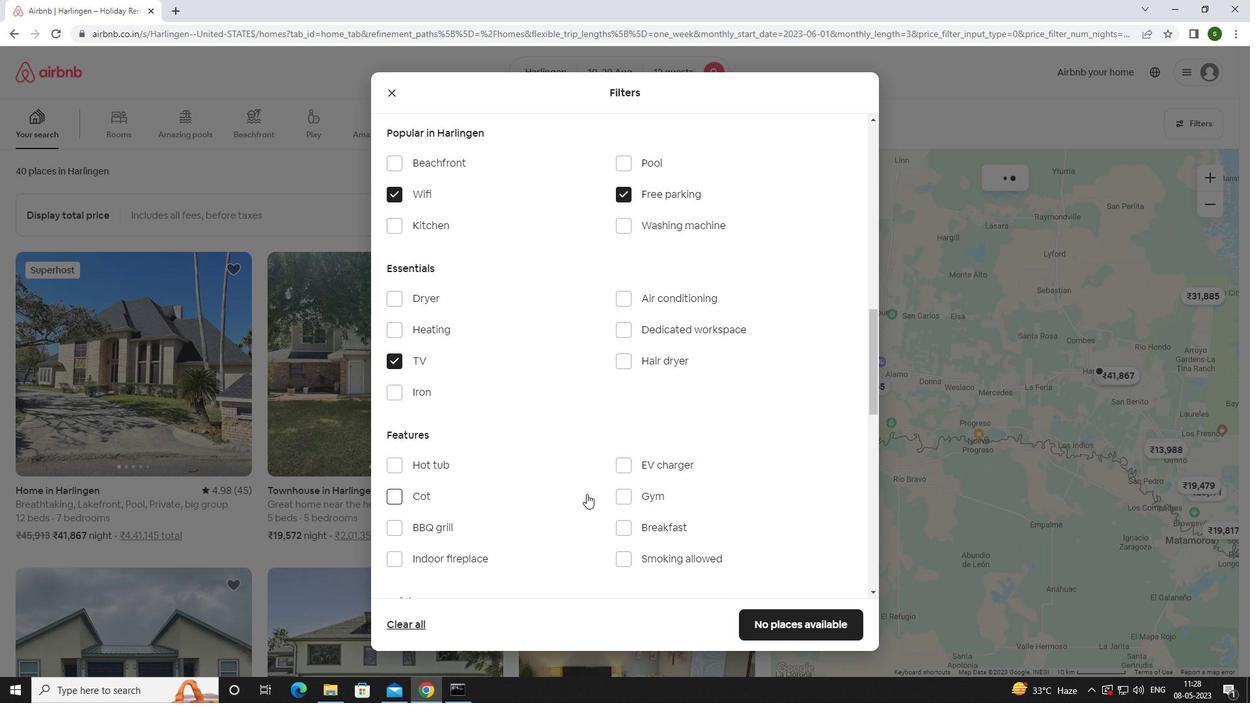 
Action: Mouse pressed left at (626, 494)
Screenshot: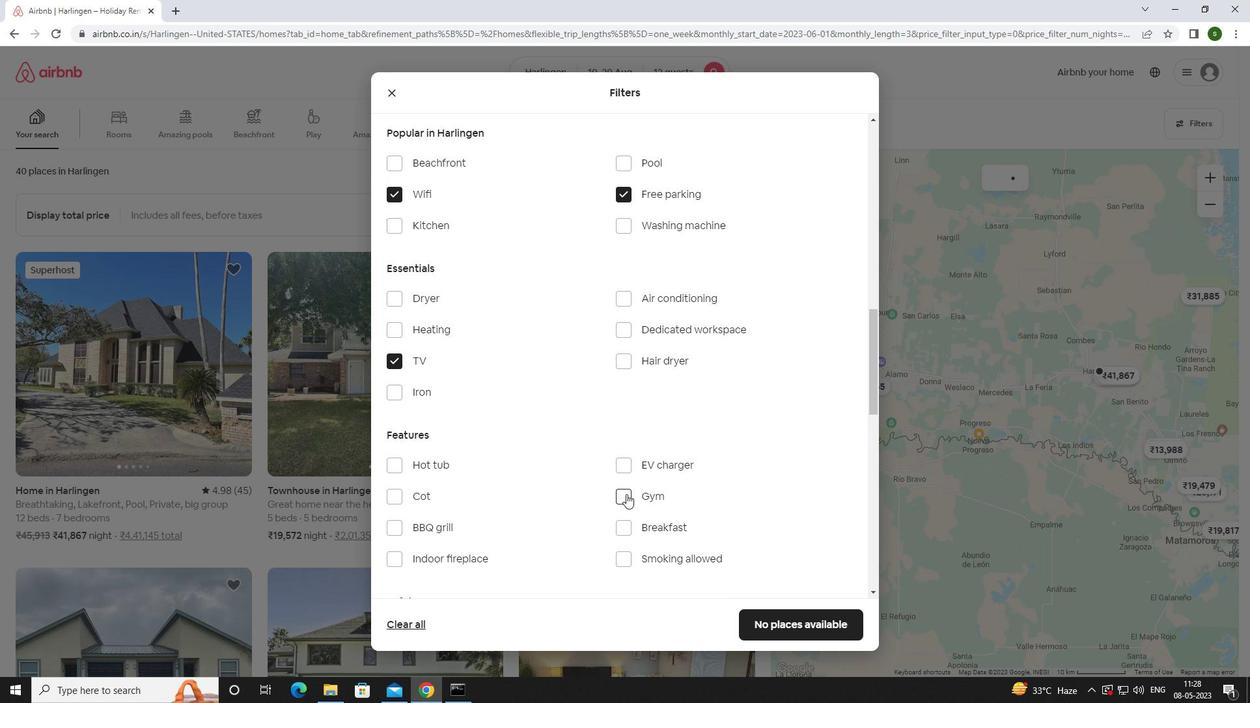 
Action: Mouse moved to (623, 529)
Screenshot: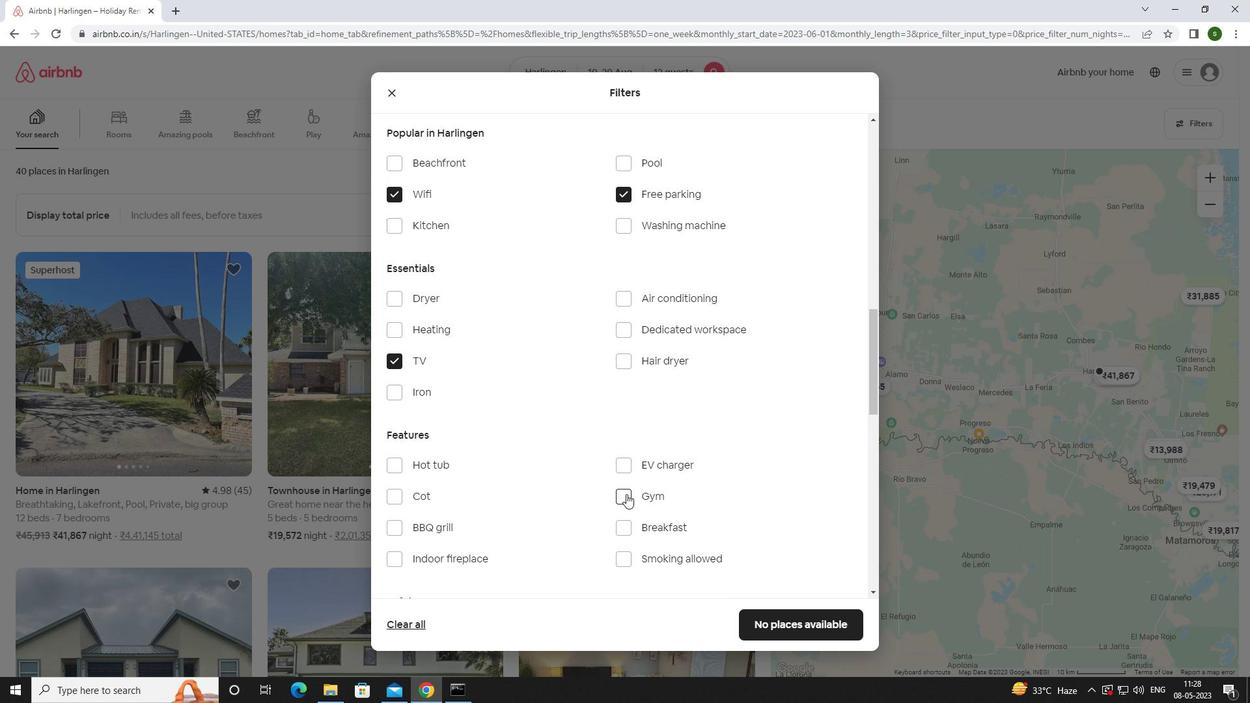 
Action: Mouse pressed left at (623, 529)
Screenshot: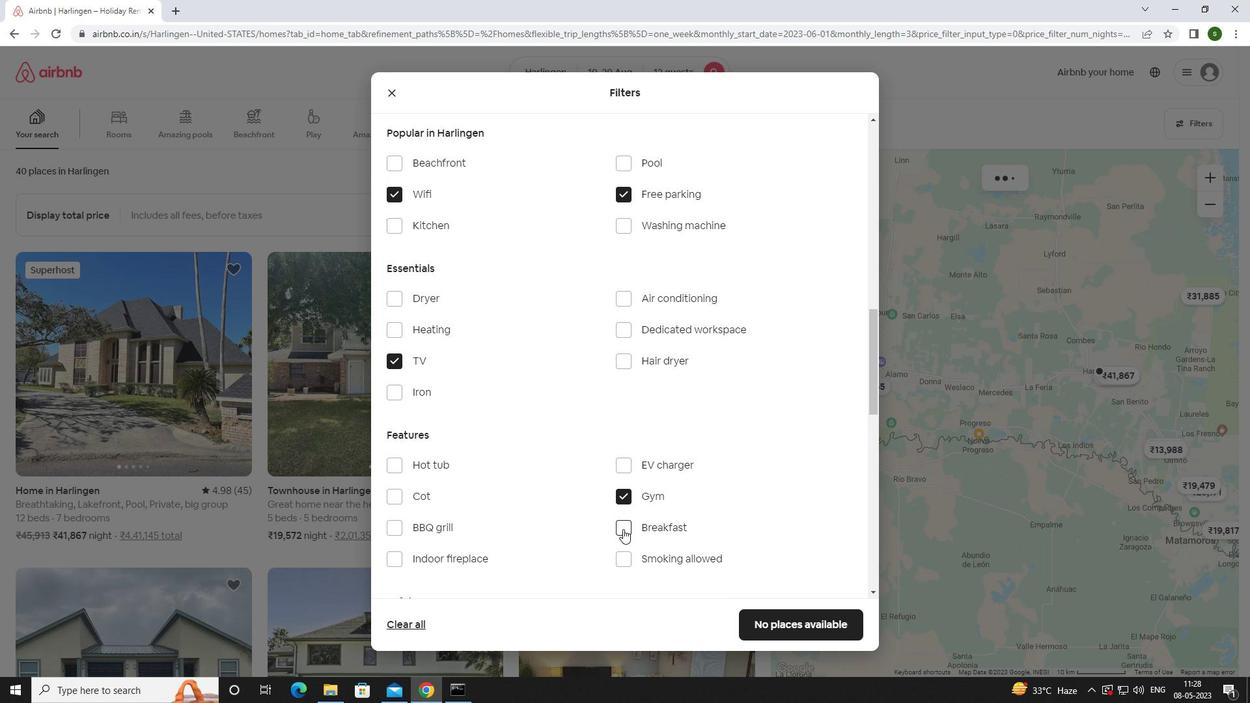 
Action: Mouse moved to (547, 456)
Screenshot: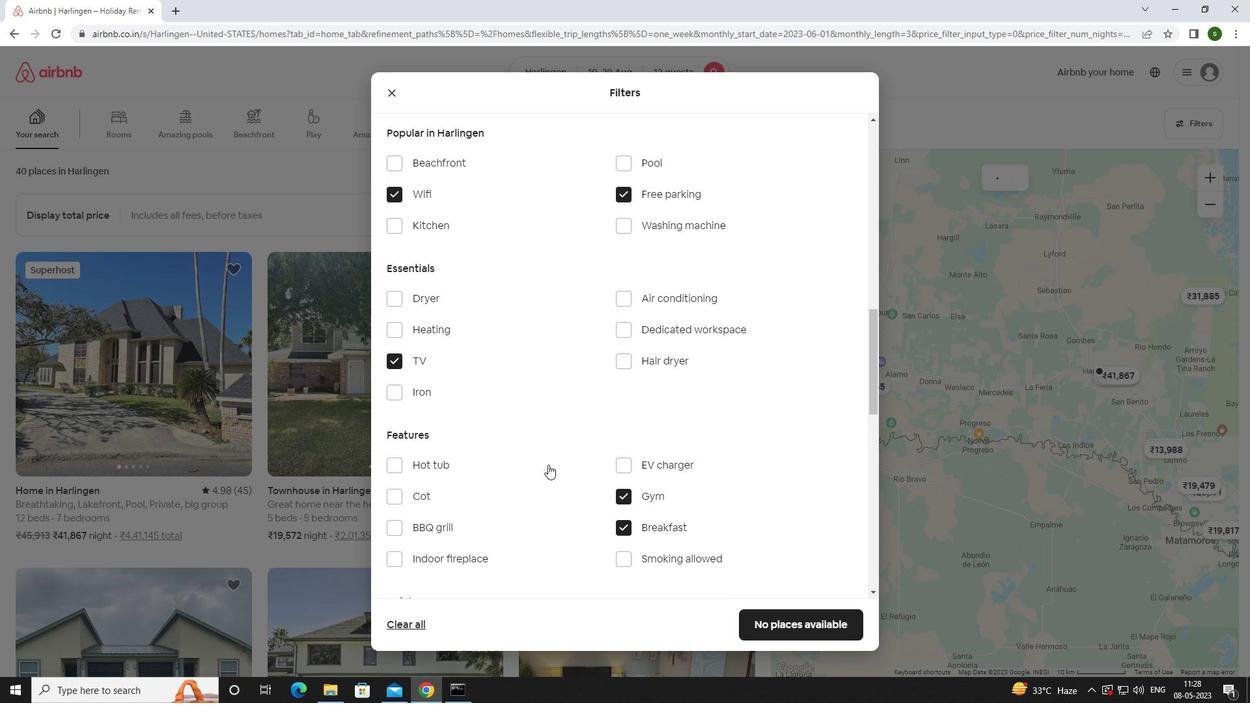 
Action: Mouse scrolled (547, 456) with delta (0, 0)
Screenshot: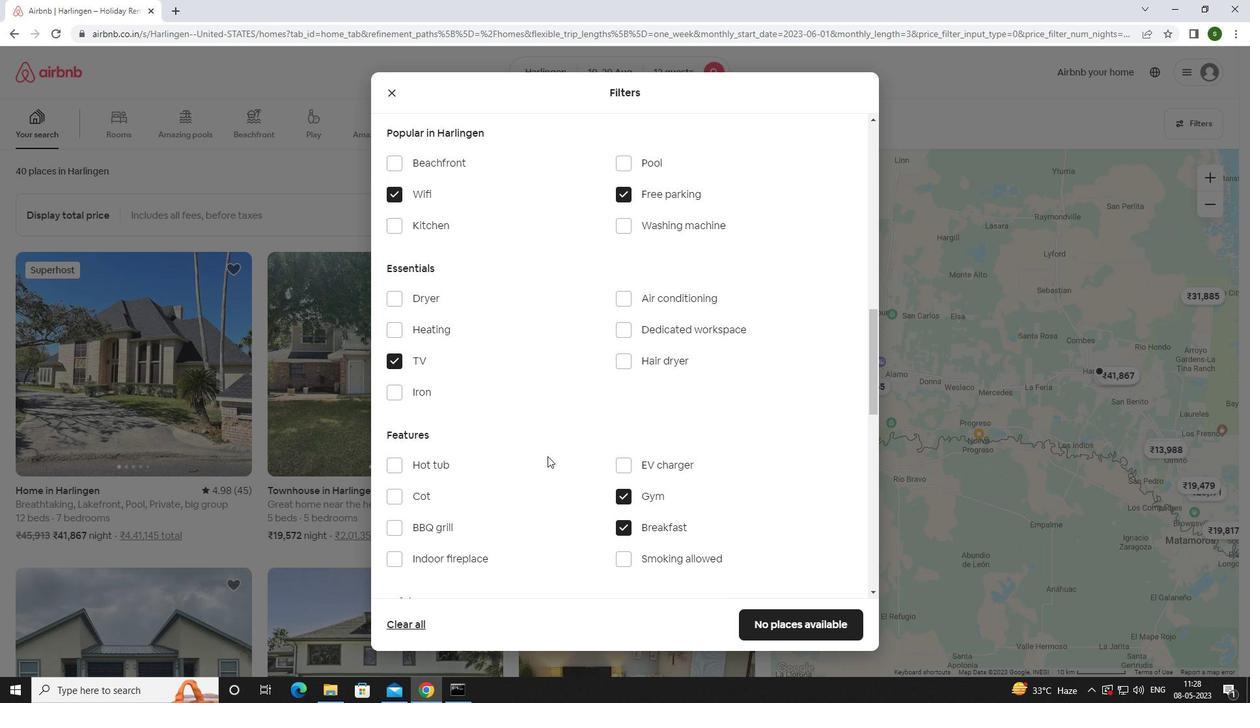 
Action: Mouse scrolled (547, 456) with delta (0, 0)
Screenshot: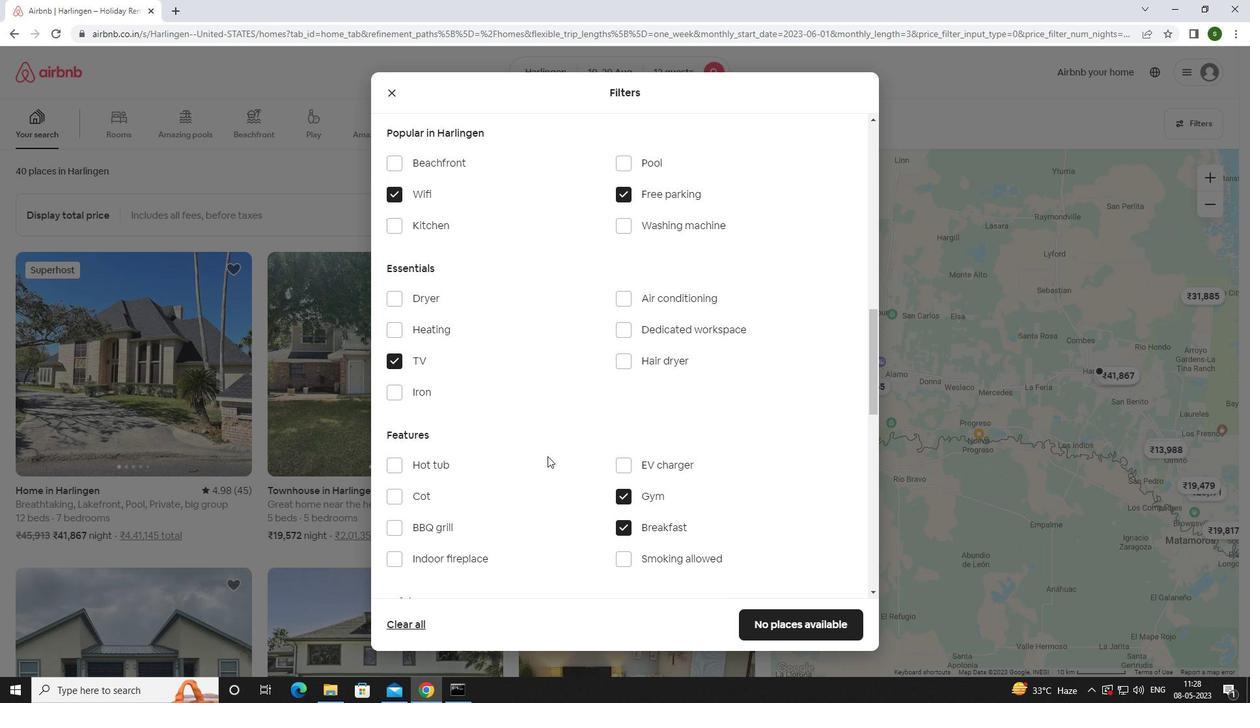 
Action: Mouse scrolled (547, 456) with delta (0, 0)
Screenshot: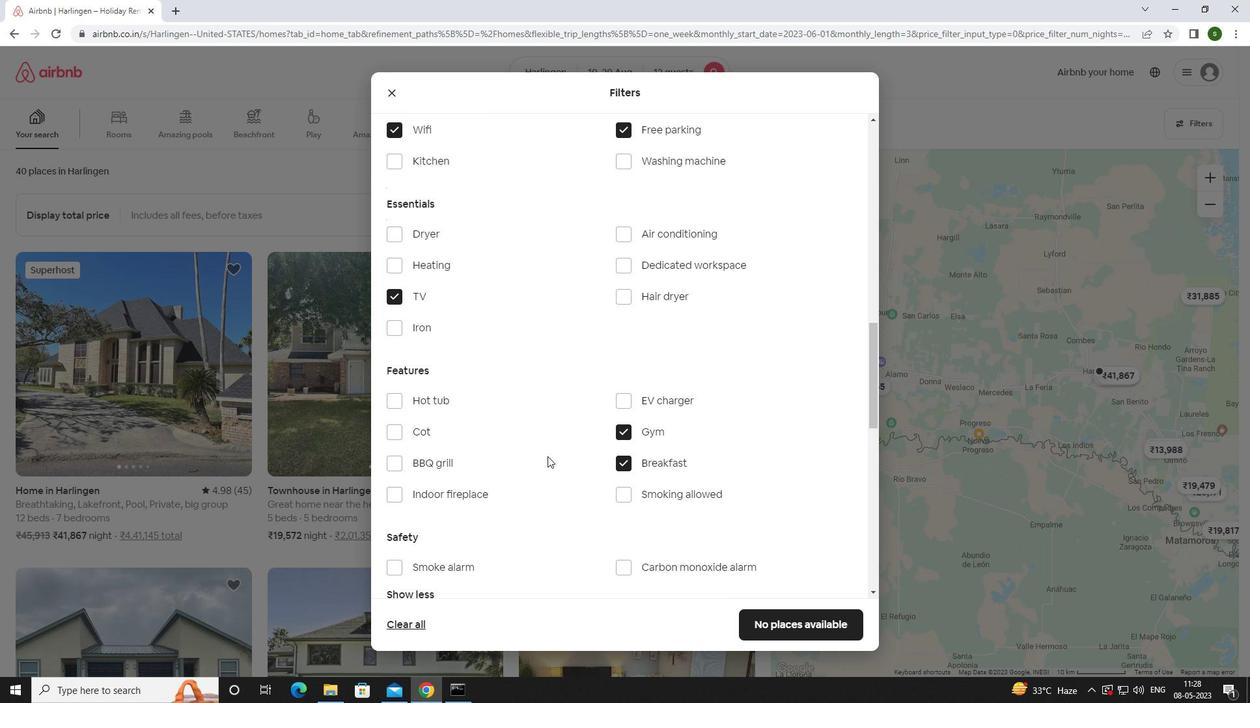 
Action: Mouse scrolled (547, 456) with delta (0, 0)
Screenshot: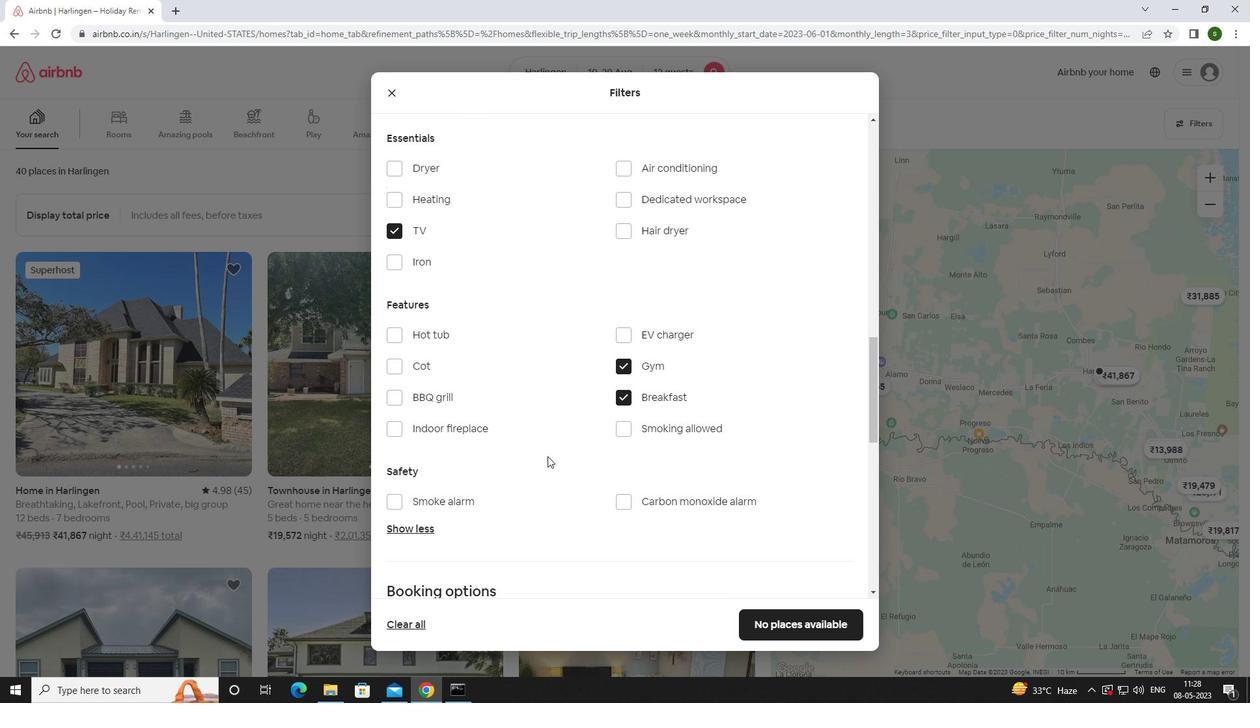 
Action: Mouse moved to (820, 549)
Screenshot: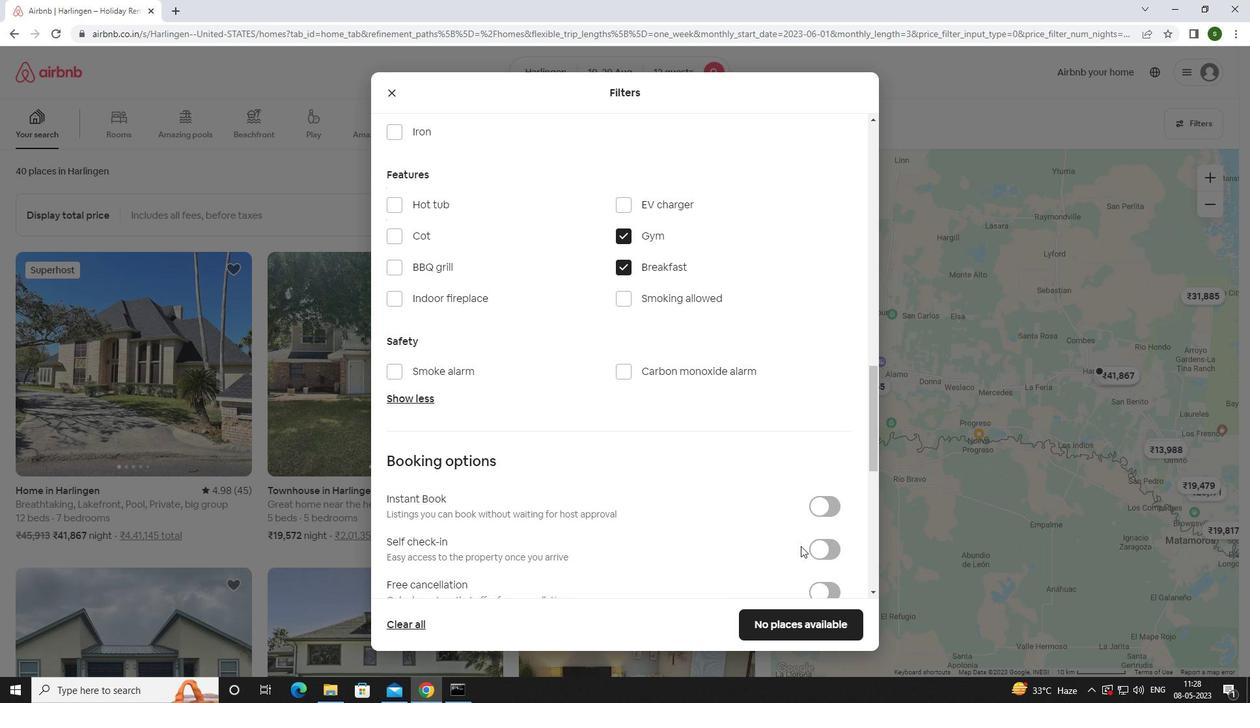 
Action: Mouse pressed left at (820, 549)
Screenshot: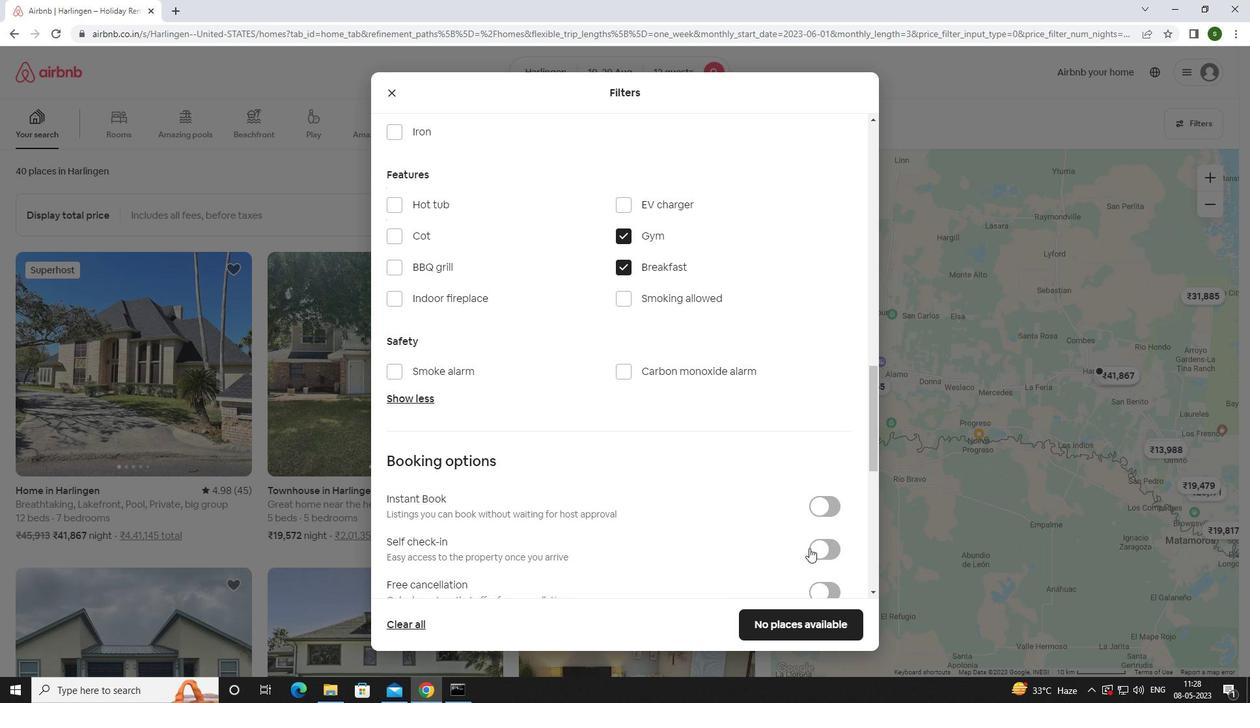
Action: Mouse moved to (592, 442)
Screenshot: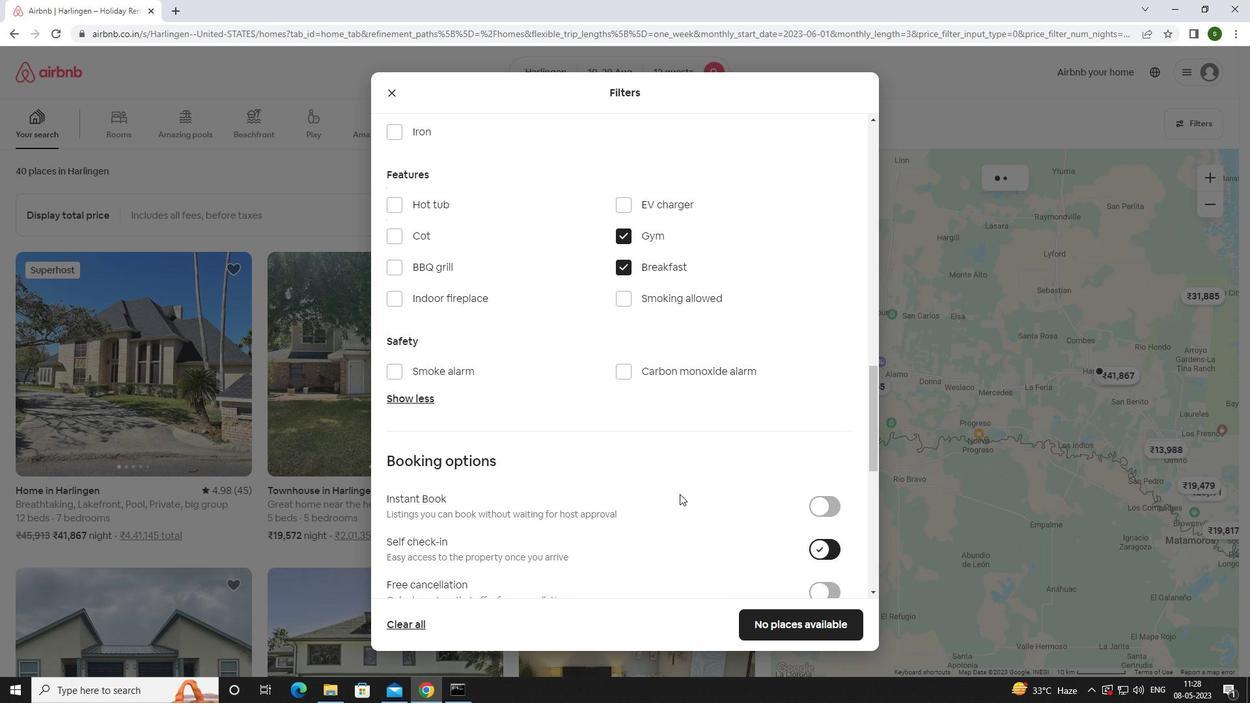 
Action: Mouse scrolled (592, 441) with delta (0, 0)
Screenshot: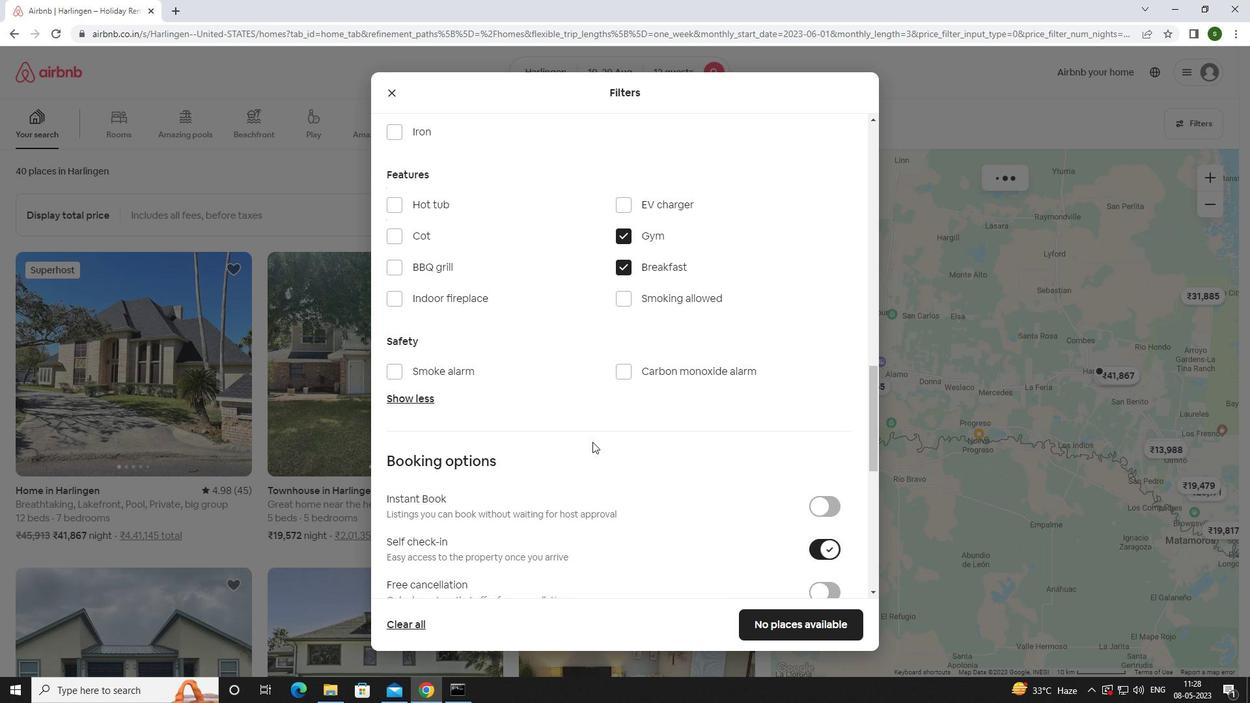 
Action: Mouse scrolled (592, 441) with delta (0, 0)
Screenshot: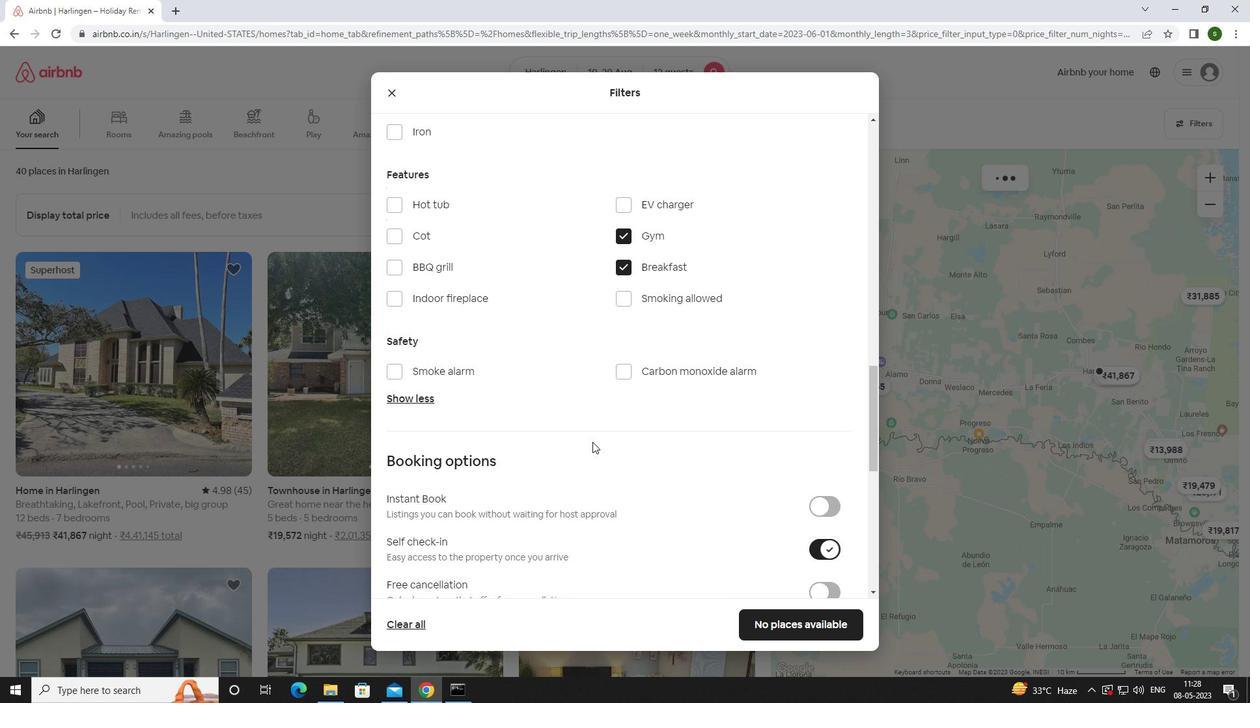 
Action: Mouse scrolled (592, 441) with delta (0, 0)
Screenshot: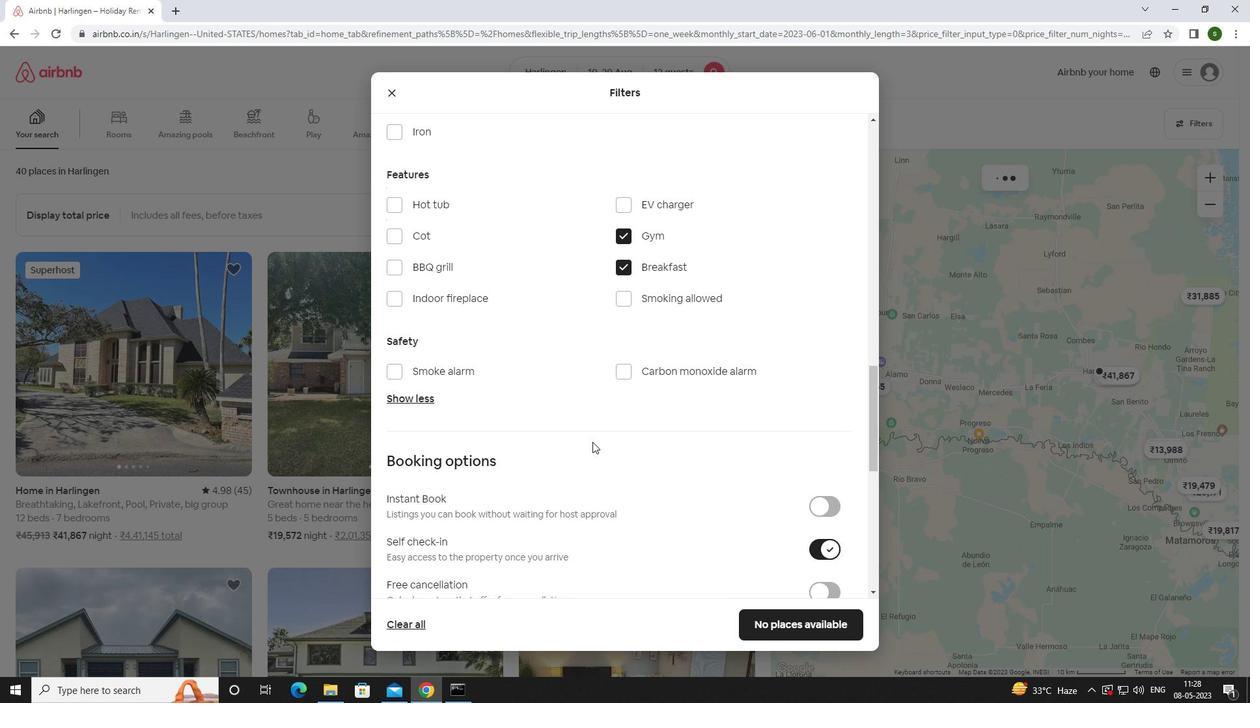 
Action: Mouse scrolled (592, 441) with delta (0, 0)
Screenshot: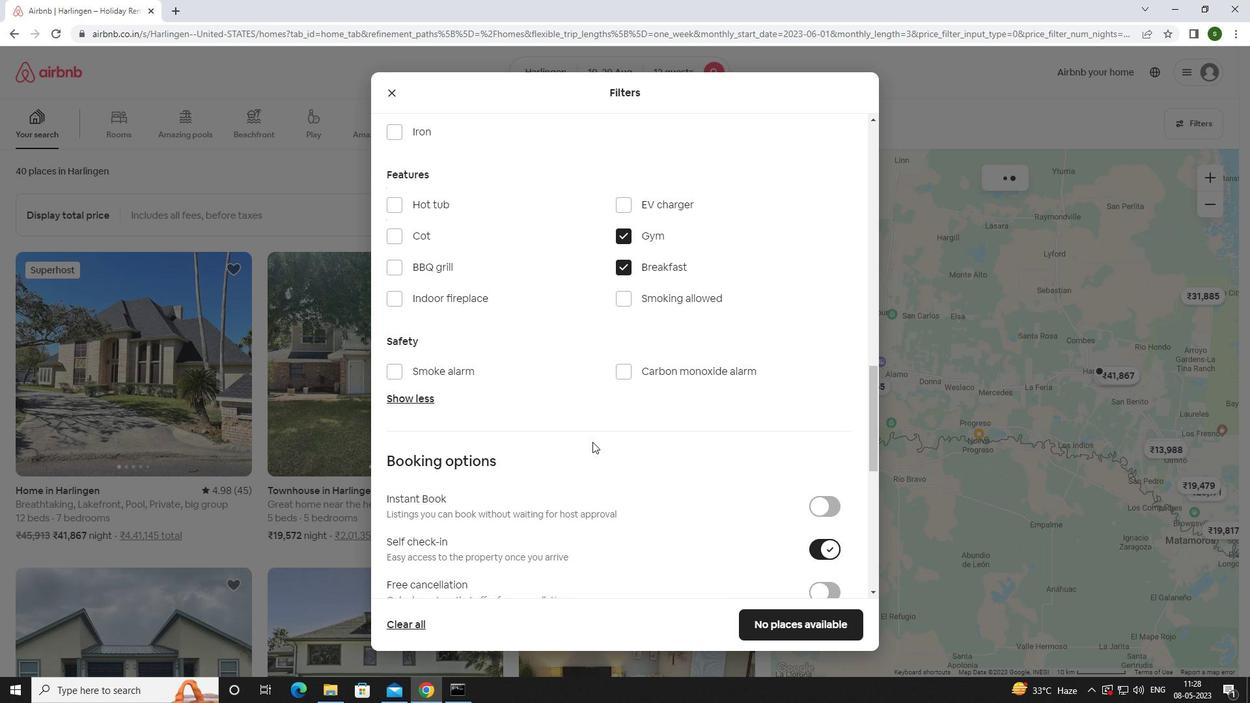 
Action: Mouse scrolled (592, 441) with delta (0, 0)
Screenshot: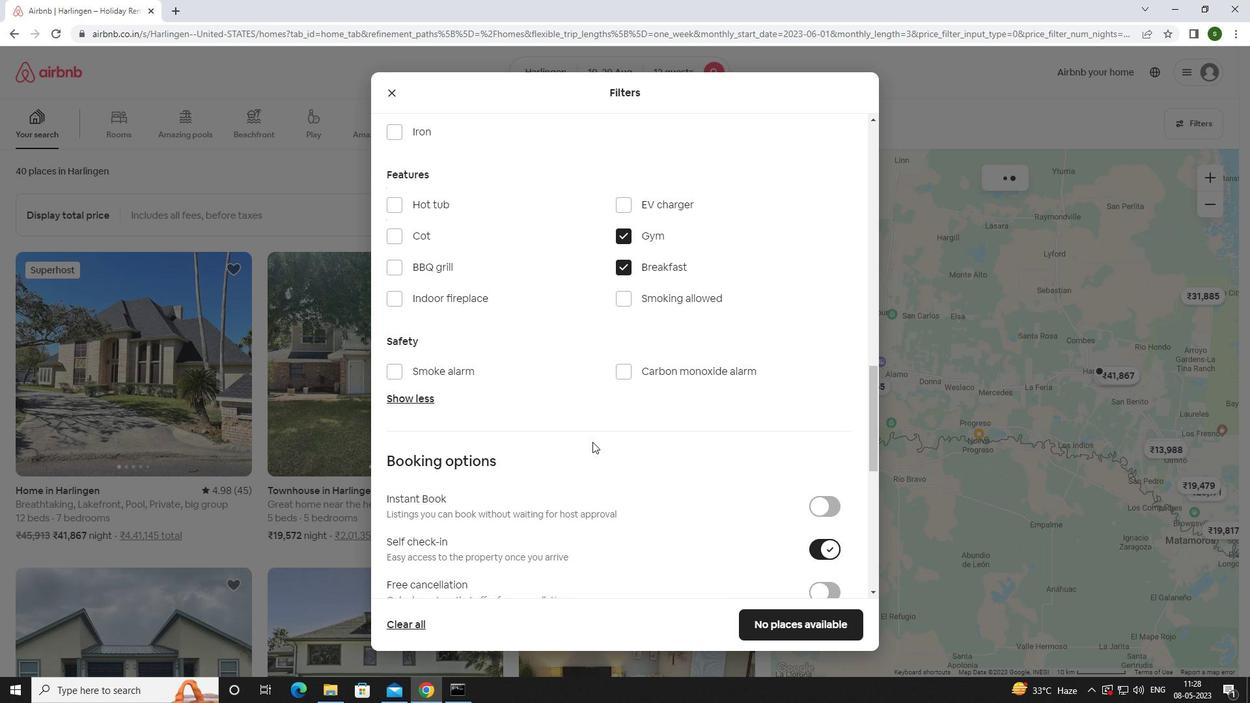 
Action: Mouse scrolled (592, 441) with delta (0, 0)
Screenshot: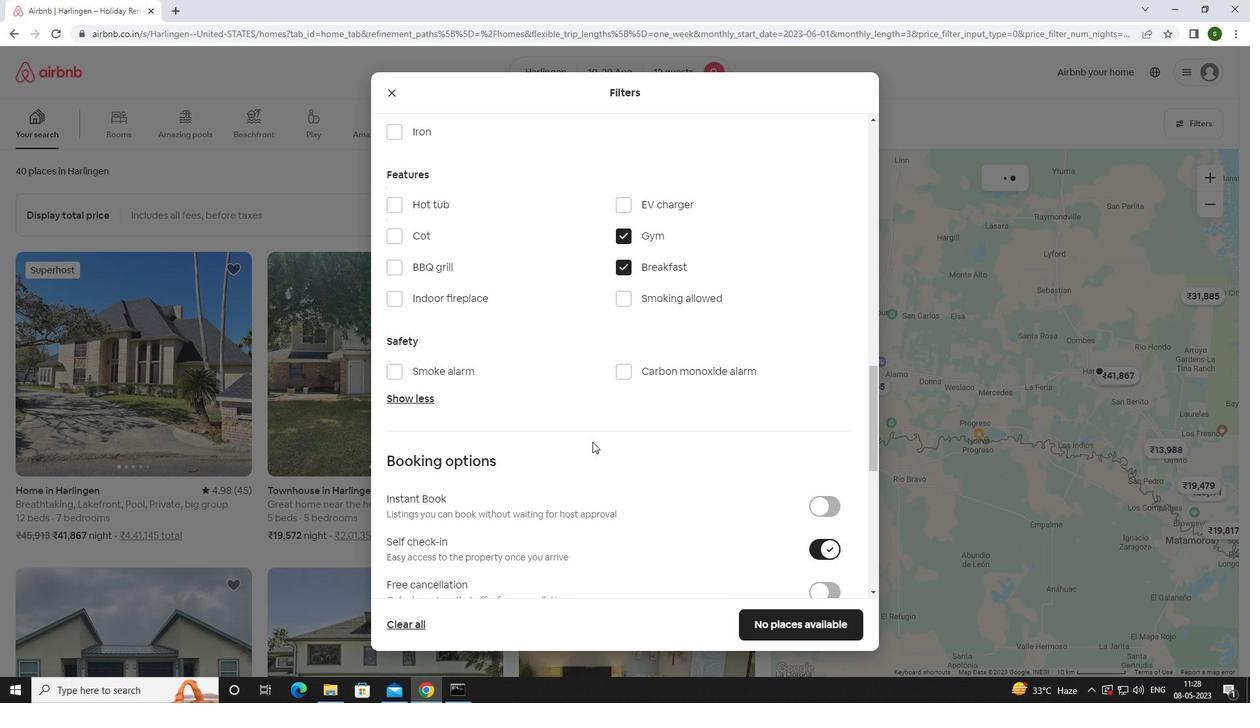 
Action: Mouse scrolled (592, 441) with delta (0, 0)
Screenshot: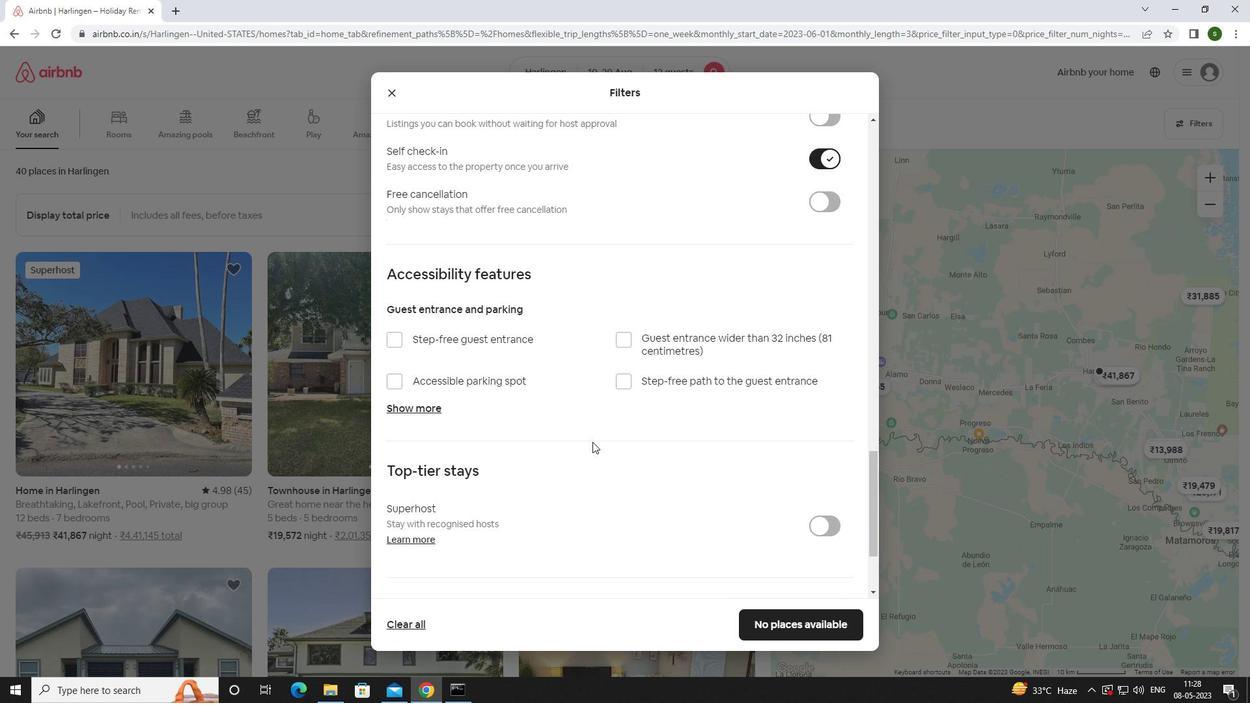 
Action: Mouse scrolled (592, 441) with delta (0, 0)
Screenshot: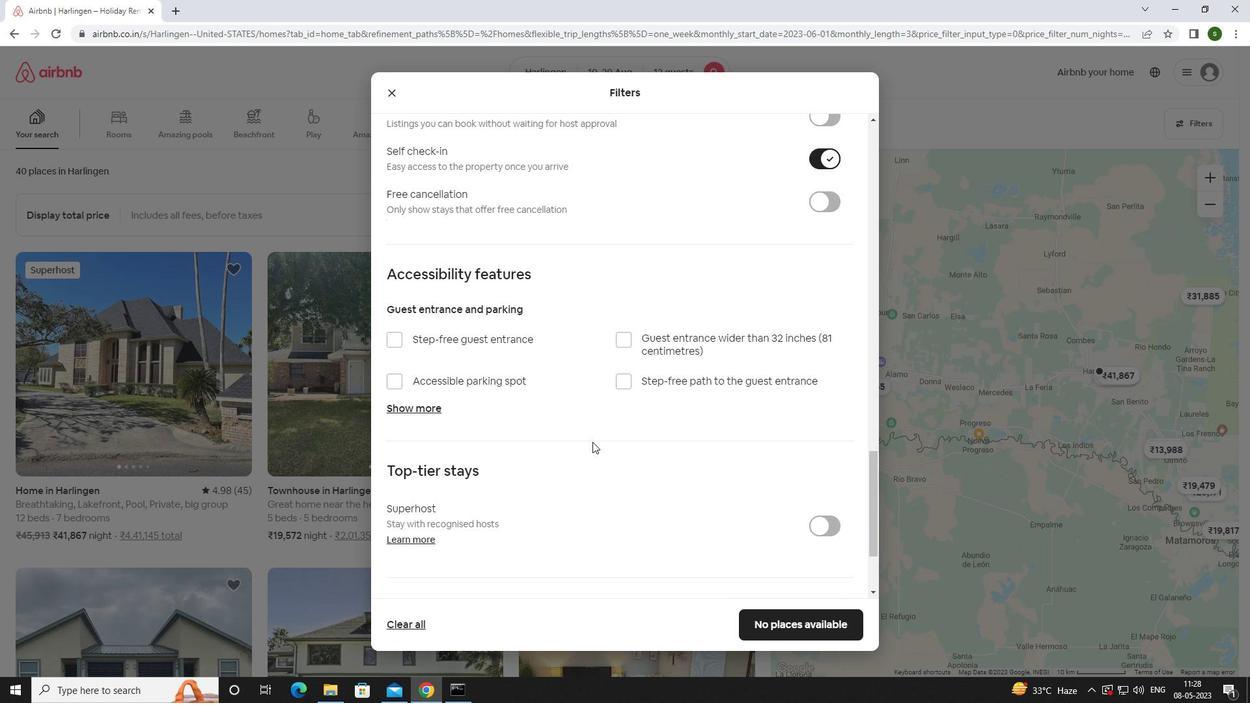 
Action: Mouse scrolled (592, 441) with delta (0, 0)
Screenshot: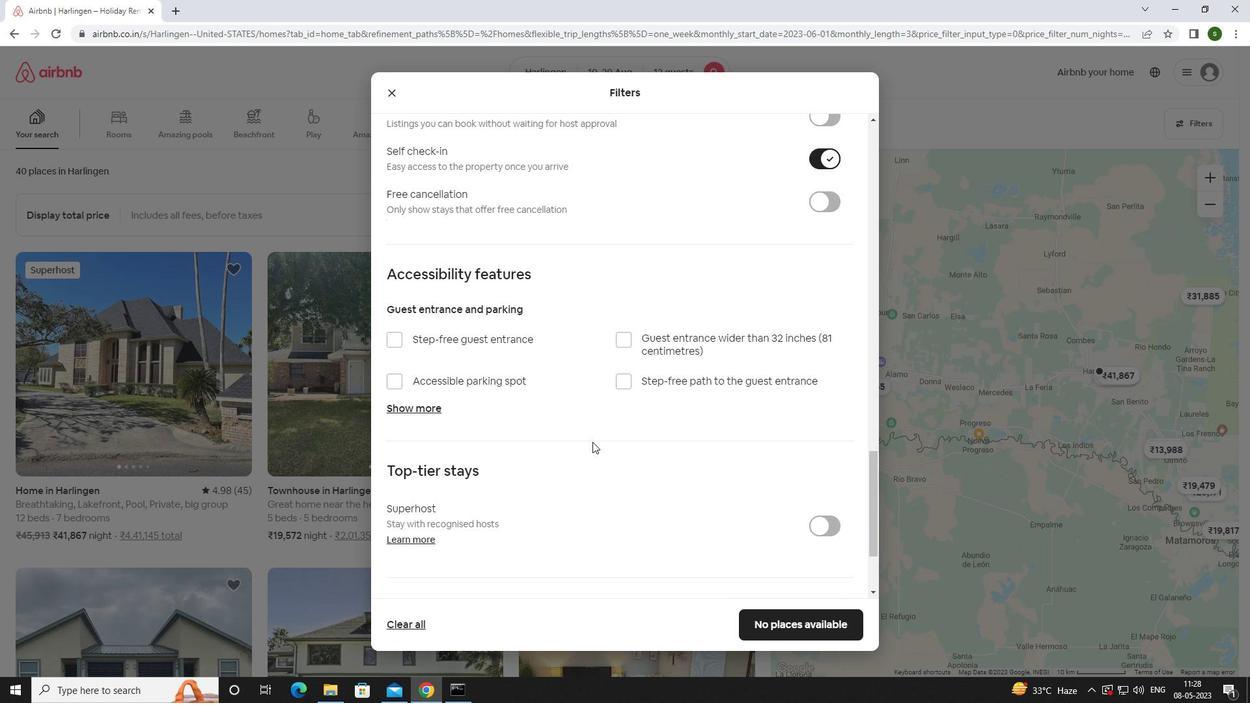 
Action: Mouse scrolled (592, 441) with delta (0, 0)
Screenshot: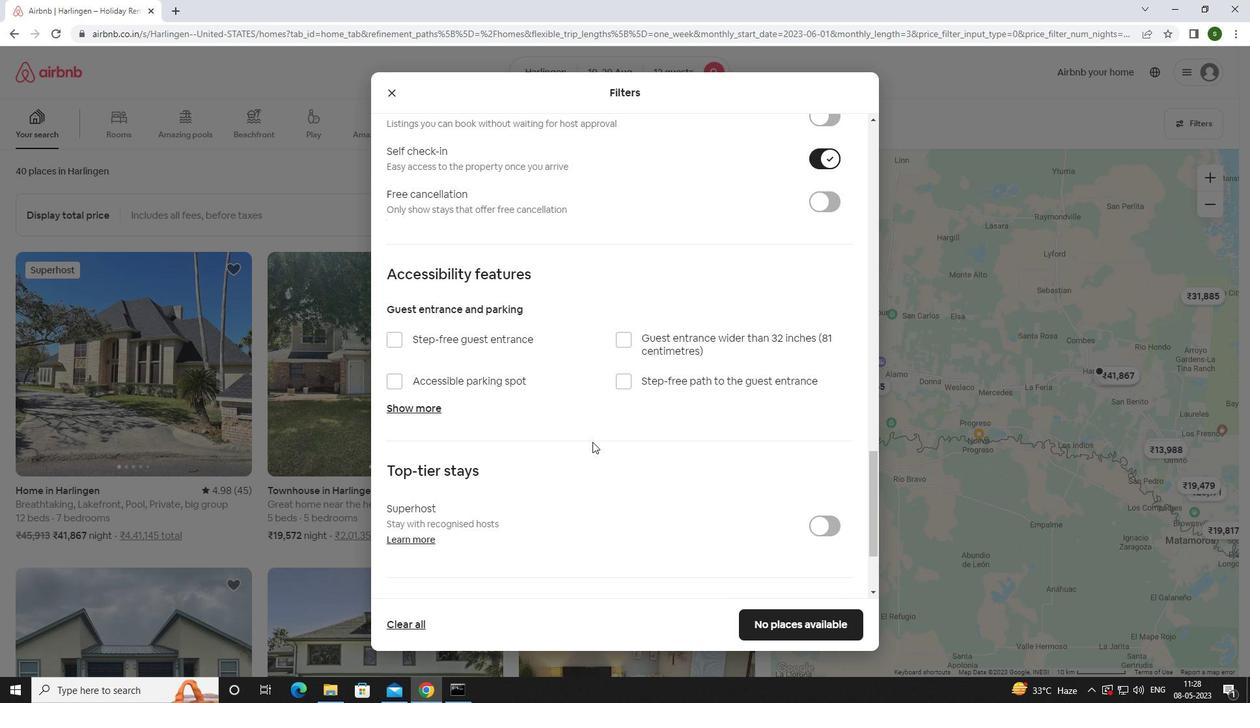 
Action: Mouse scrolled (592, 441) with delta (0, 0)
Screenshot: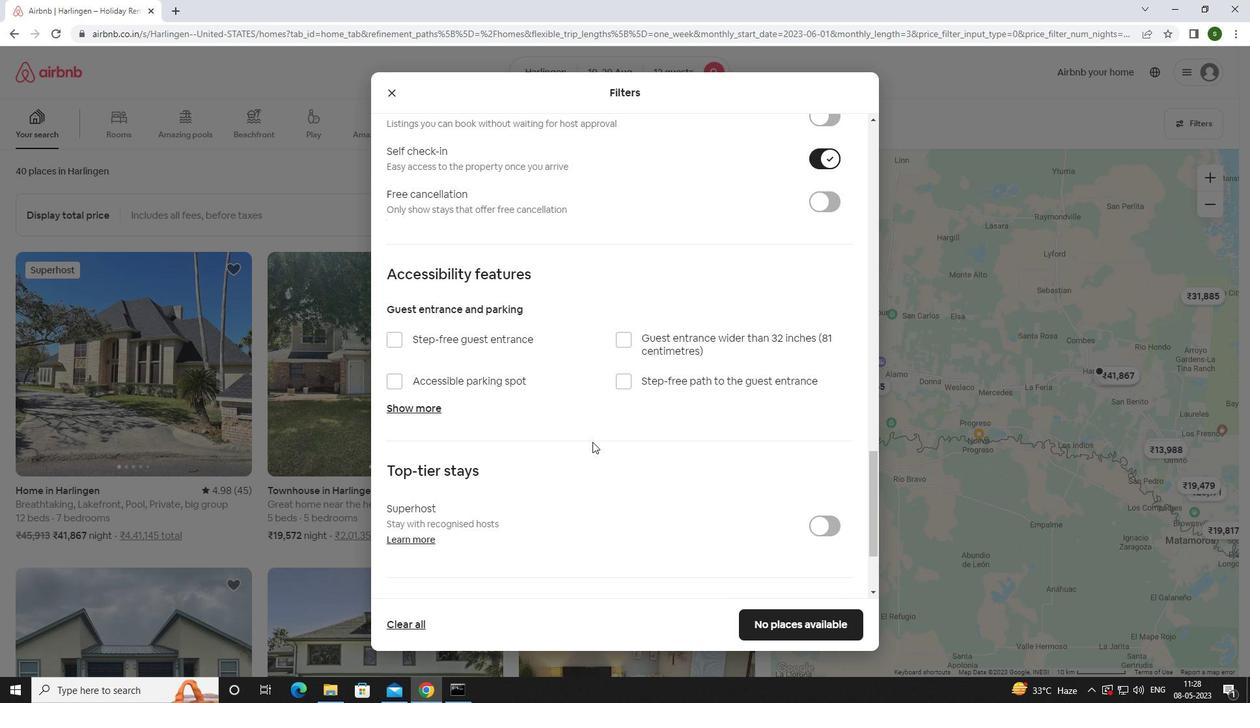 
Action: Mouse scrolled (592, 441) with delta (0, 0)
Screenshot: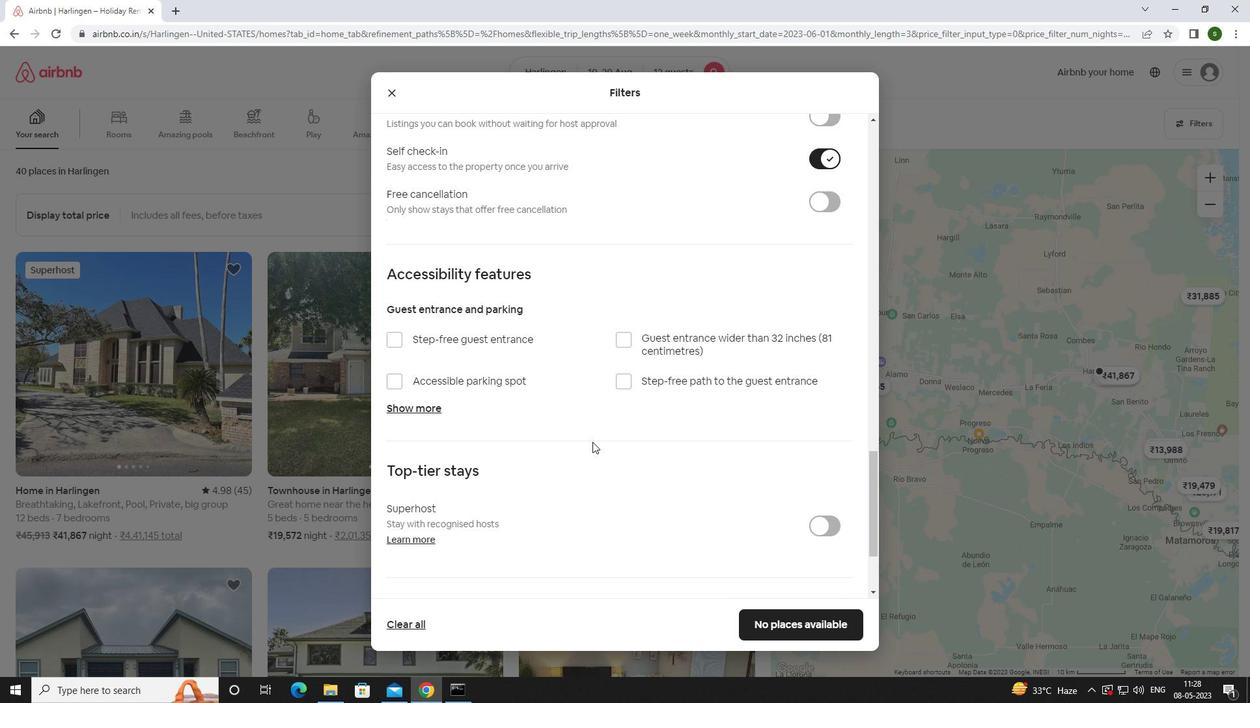 
Action: Mouse moved to (420, 508)
Screenshot: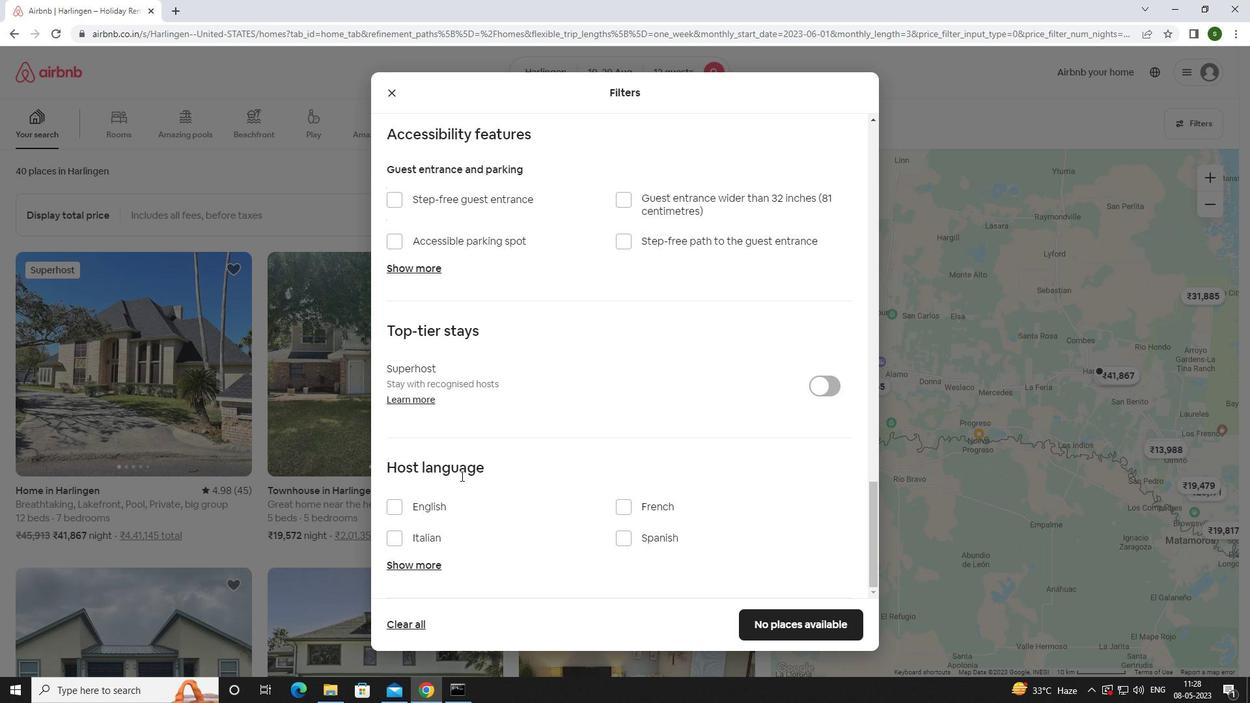 
Action: Mouse pressed left at (420, 508)
Screenshot: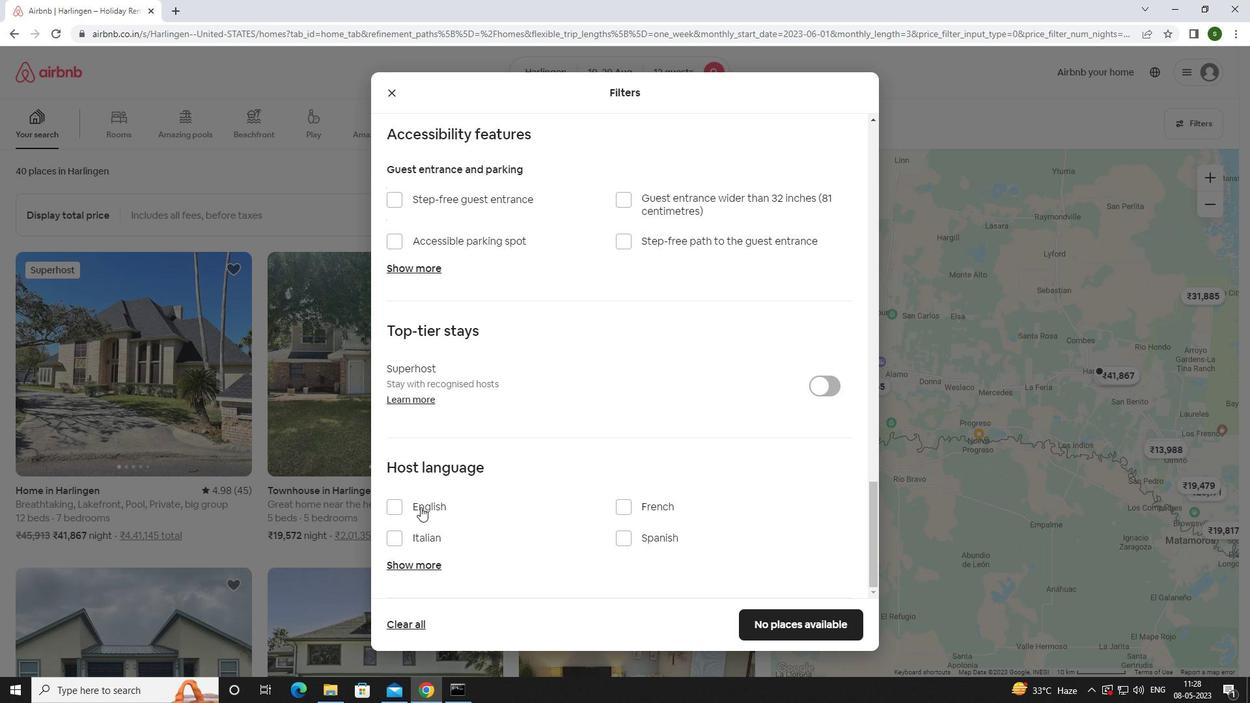 
Action: Mouse moved to (783, 618)
Screenshot: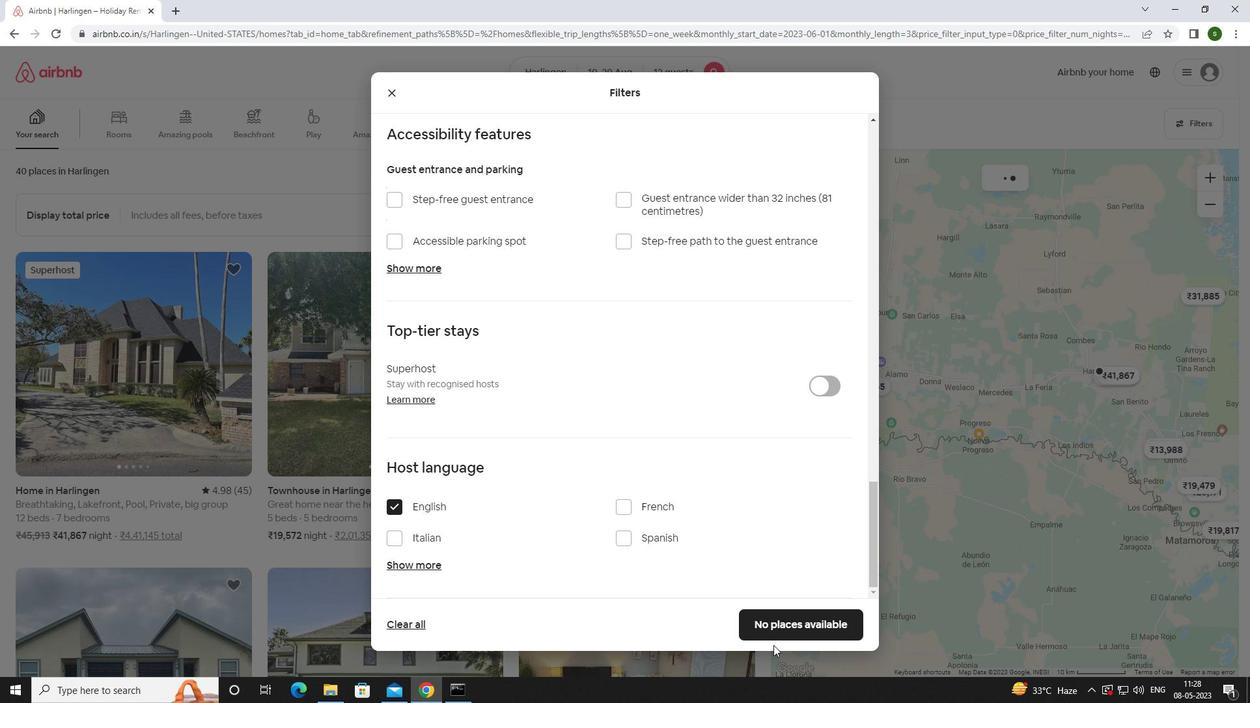 
Action: Mouse pressed left at (783, 618)
Screenshot: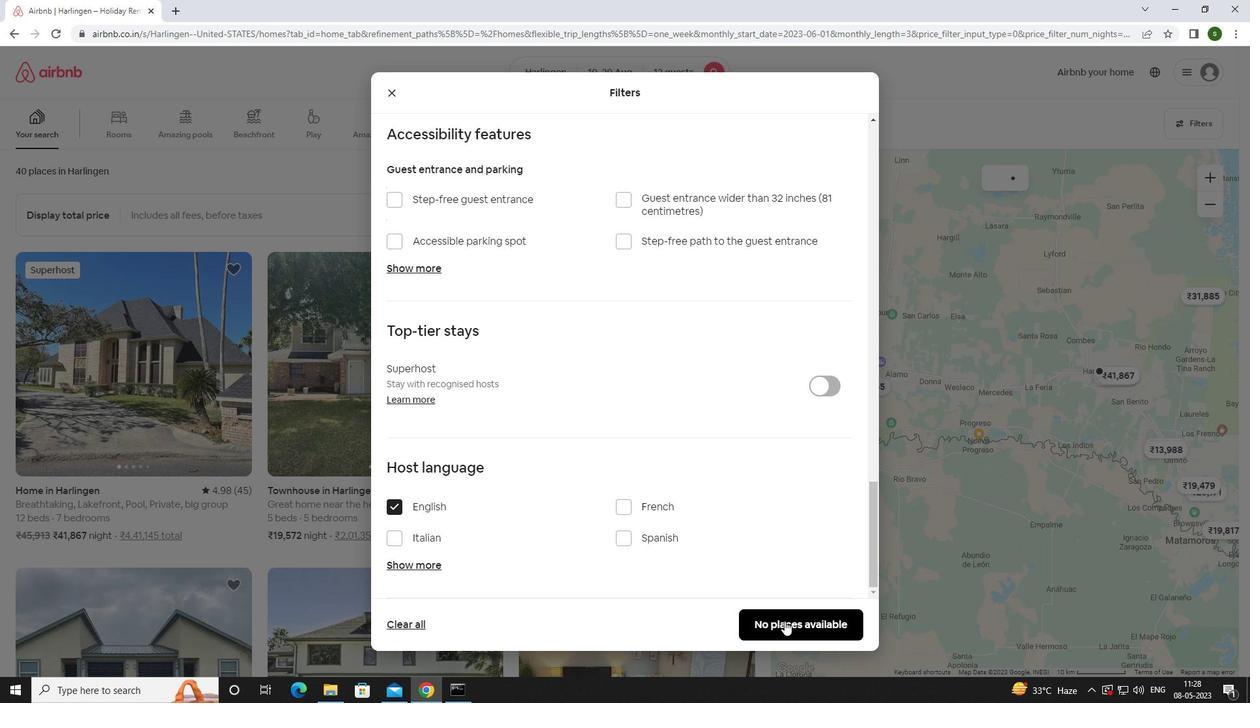 
Action: Mouse moved to (498, 471)
Screenshot: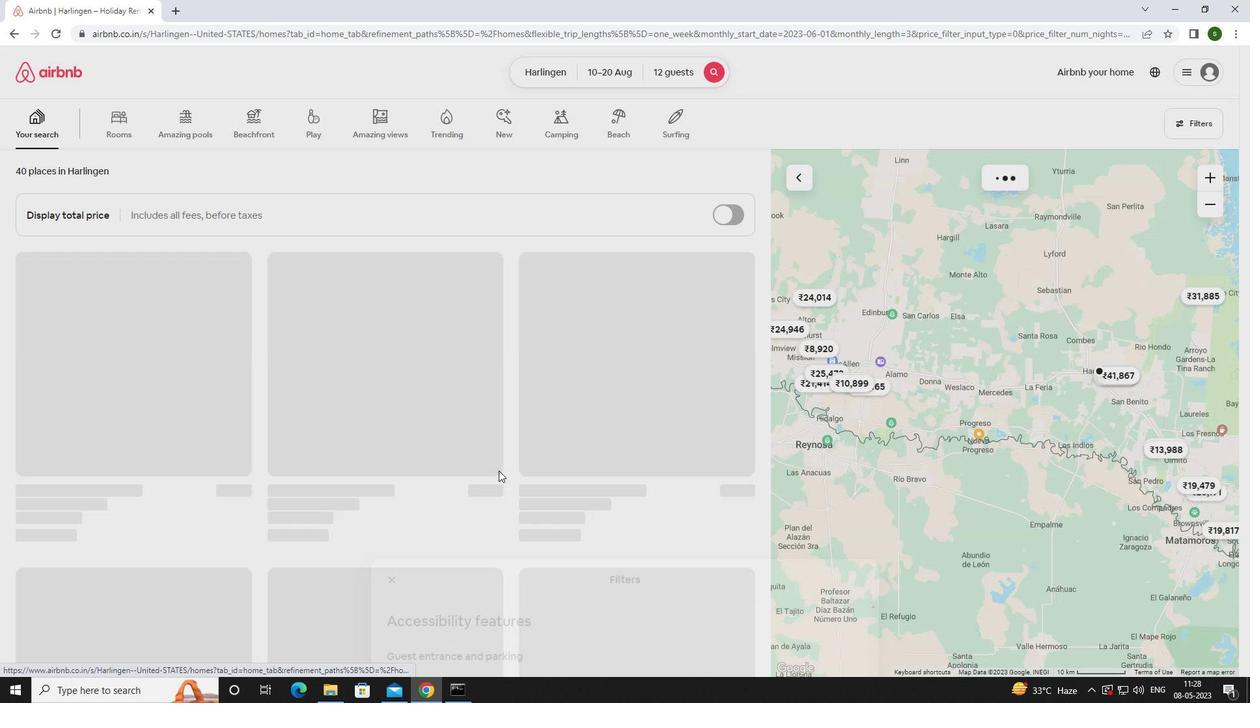 
